 Task: Add an event with the title Second Interview with Hailey, date '2024/03/13', time 9:40 AM to 11:40 AMand add a description: The session will begin with an introduction to the importance of effective presentations, emphasizing the impact of clear communication, engaging delivery, and confident body language. Participants will have the opportunity to learn key strategies and best practices for creating impactful presentations that captivate audiences and convey messages effectively., put the event into Yellow category . Add location for the event as: 654 Puerta del Sol, Madrid, Spain, logged in from the account softage.9@softage.netand send the event invitation to softage.7@softage.net with CC to  softage.1@softage.net. Set a reminder for the event 15 minutes before
Action: Mouse moved to (114, 136)
Screenshot: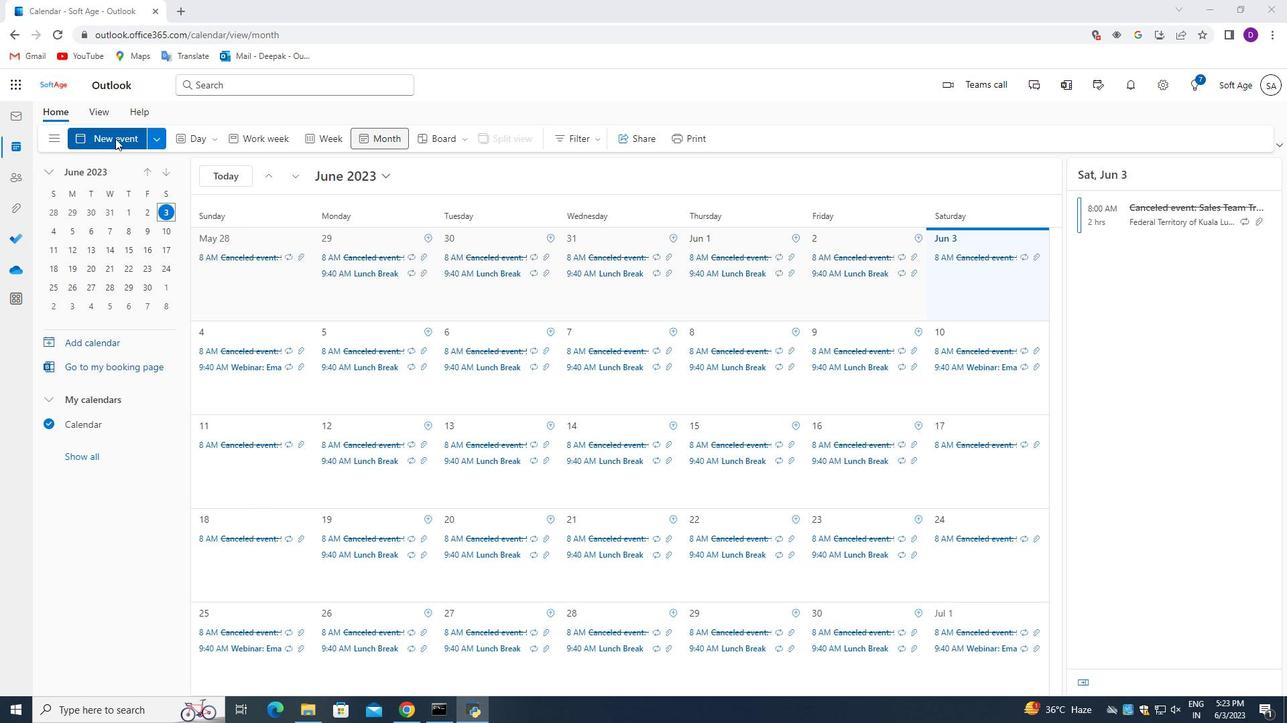 
Action: Mouse pressed left at (114, 136)
Screenshot: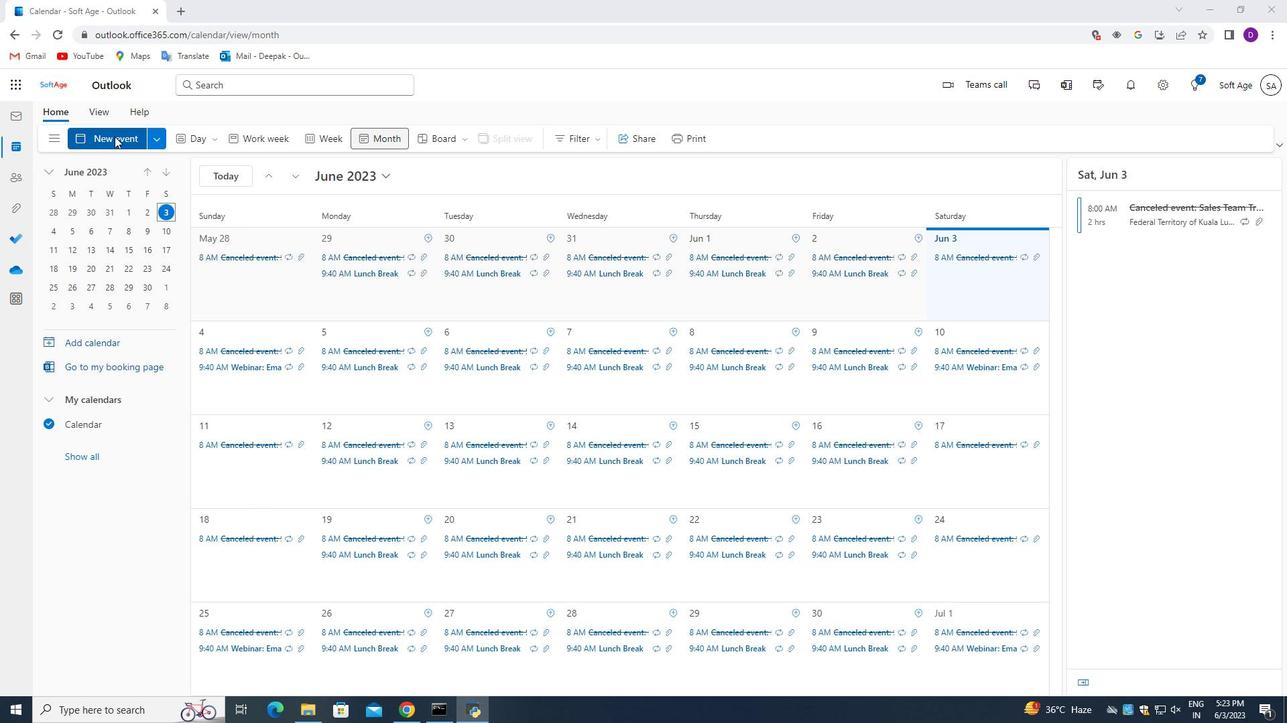 
Action: Mouse moved to (444, 559)
Screenshot: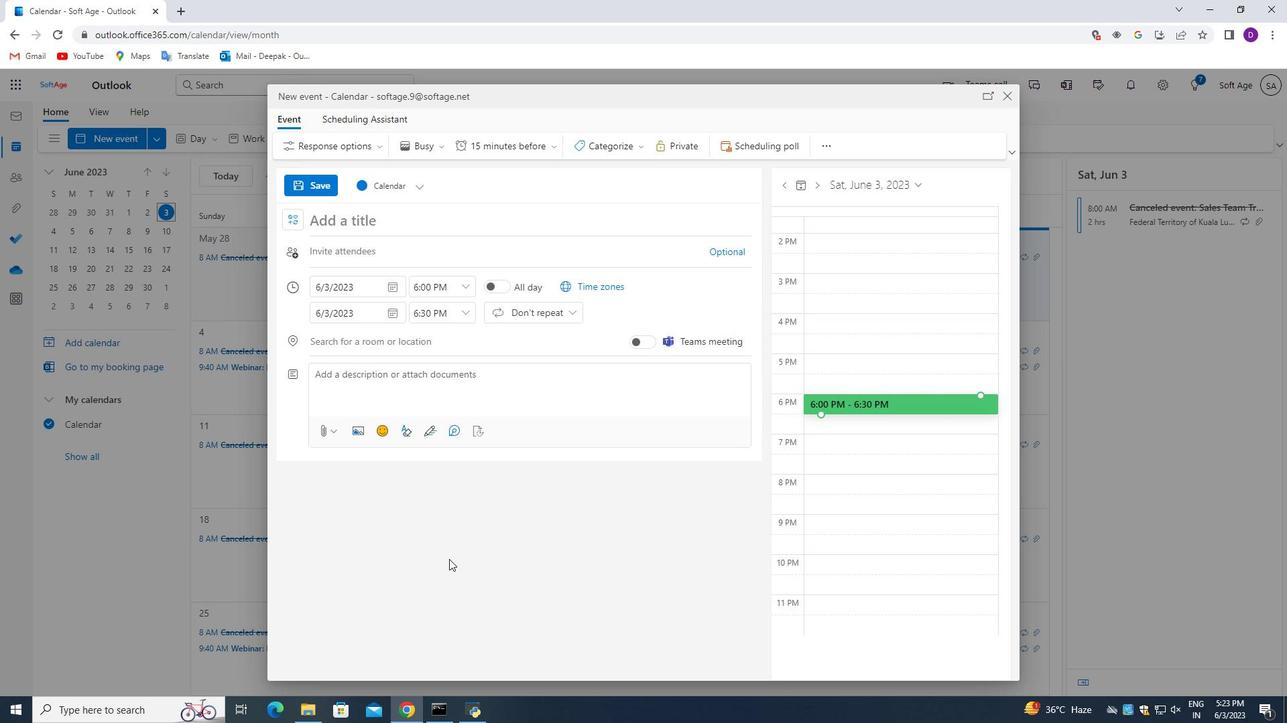 
Action: Key pressed <Key.shift_r>Second<Key.space><Key.shift>Interview<Key.space>with<Key.space><Key.shift>Hi<Key.backspace>ailey,<Key.space>date<Key.backspace><Key.backspace><Key.backspace><Key.backspace><Key.backspace><Key.backspace>
Screenshot: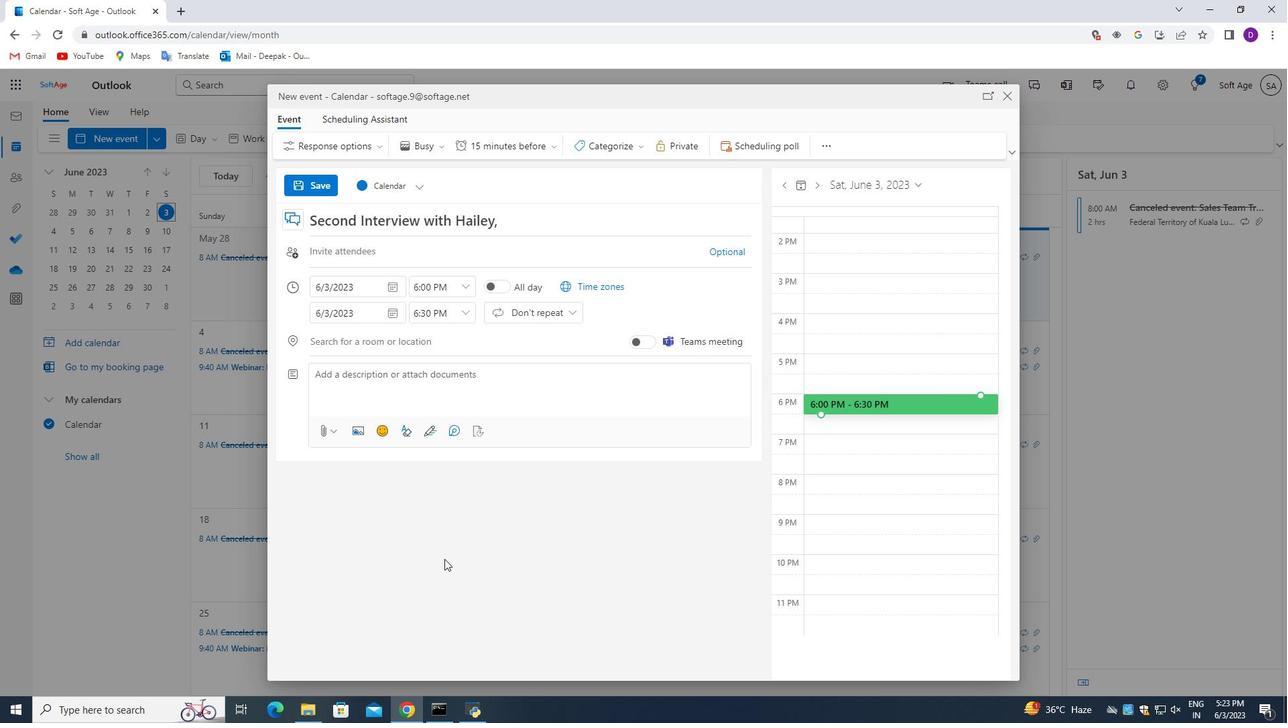 
Action: Mouse moved to (398, 286)
Screenshot: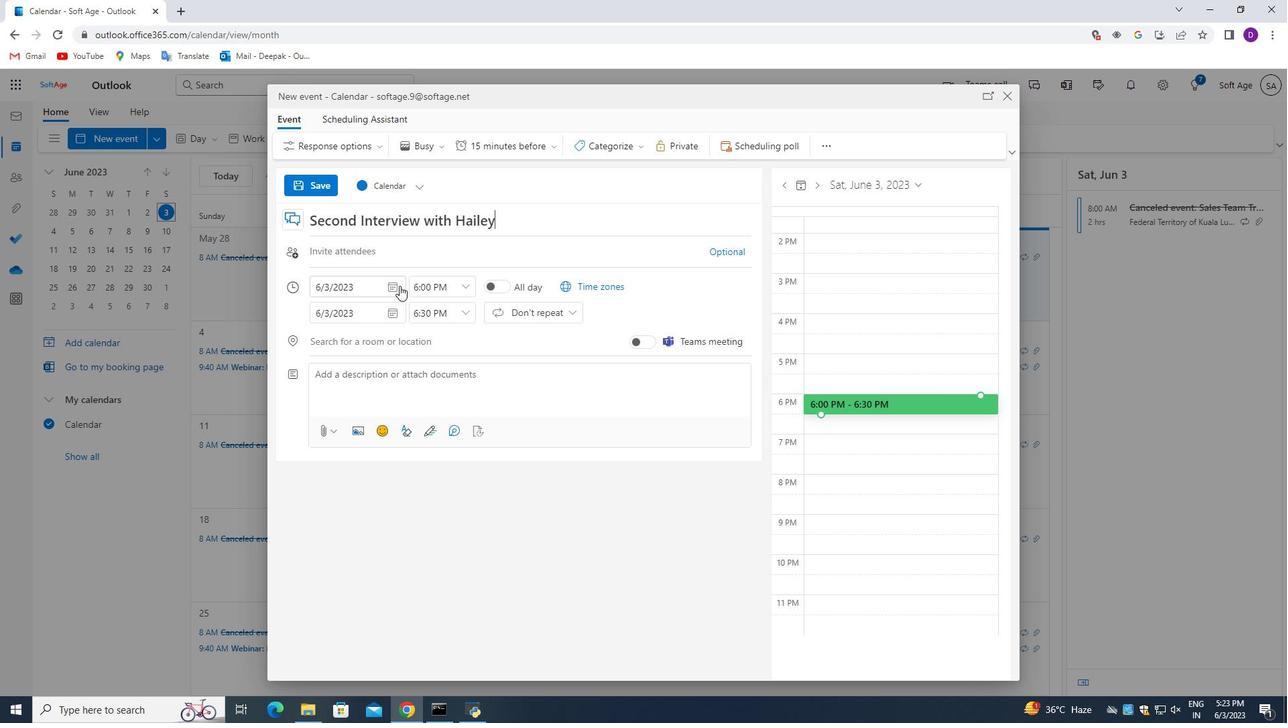 
Action: Mouse pressed left at (398, 286)
Screenshot: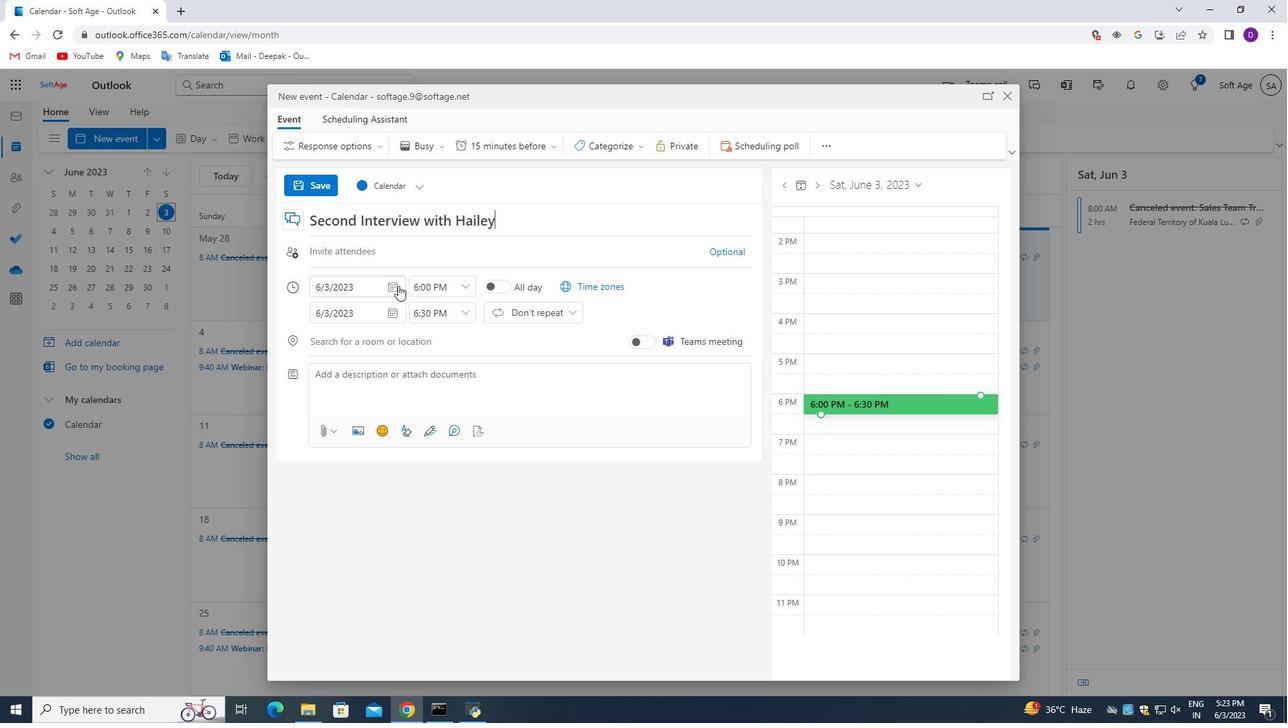 
Action: Mouse moved to (361, 317)
Screenshot: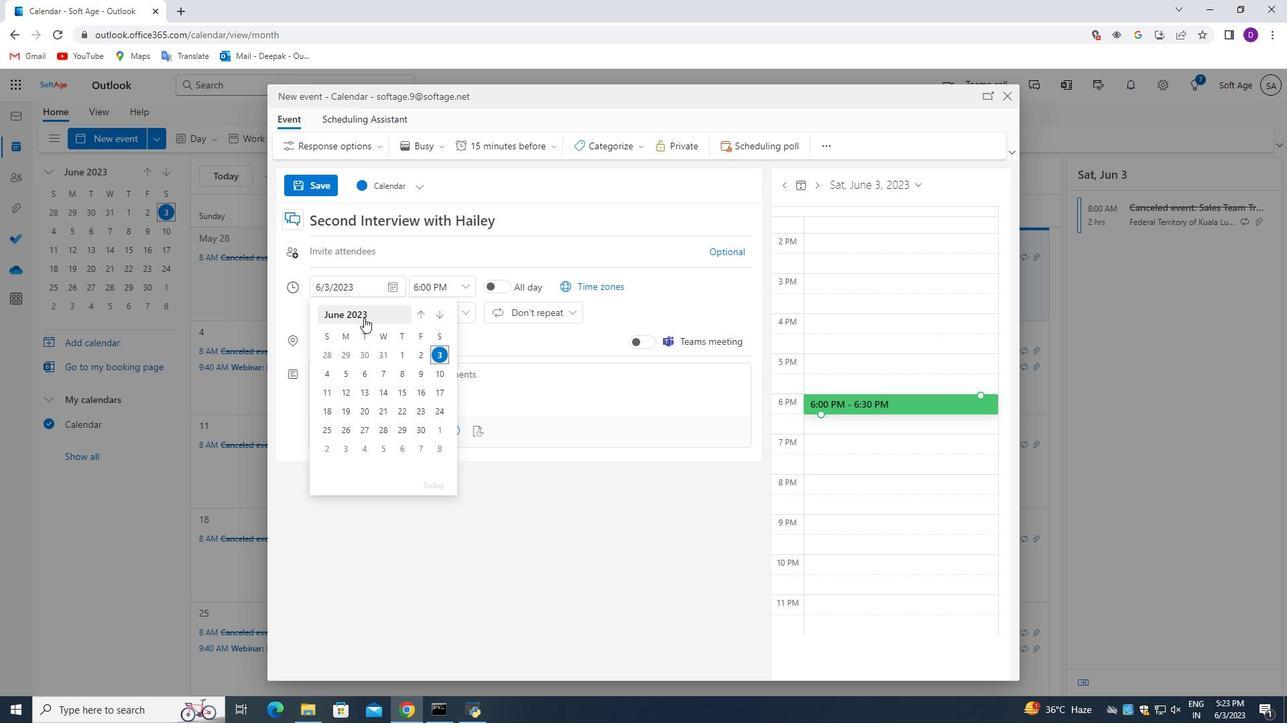 
Action: Mouse pressed left at (361, 317)
Screenshot: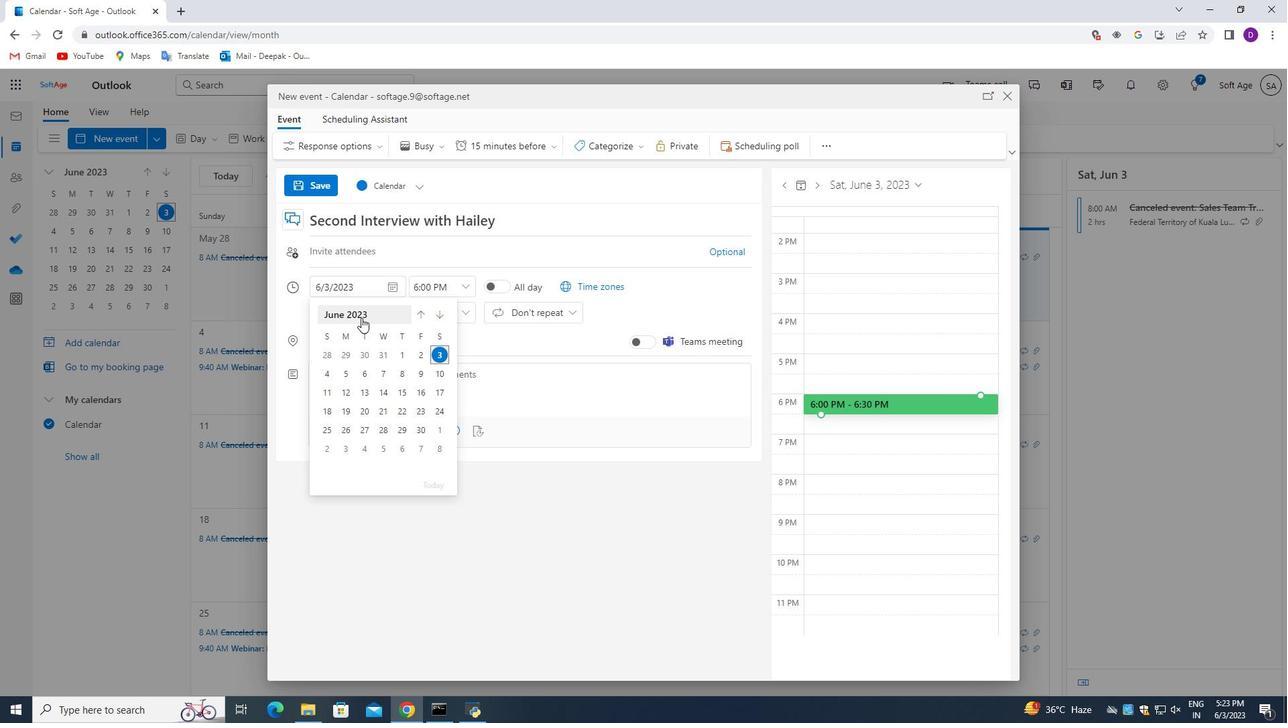
Action: Mouse moved to (440, 317)
Screenshot: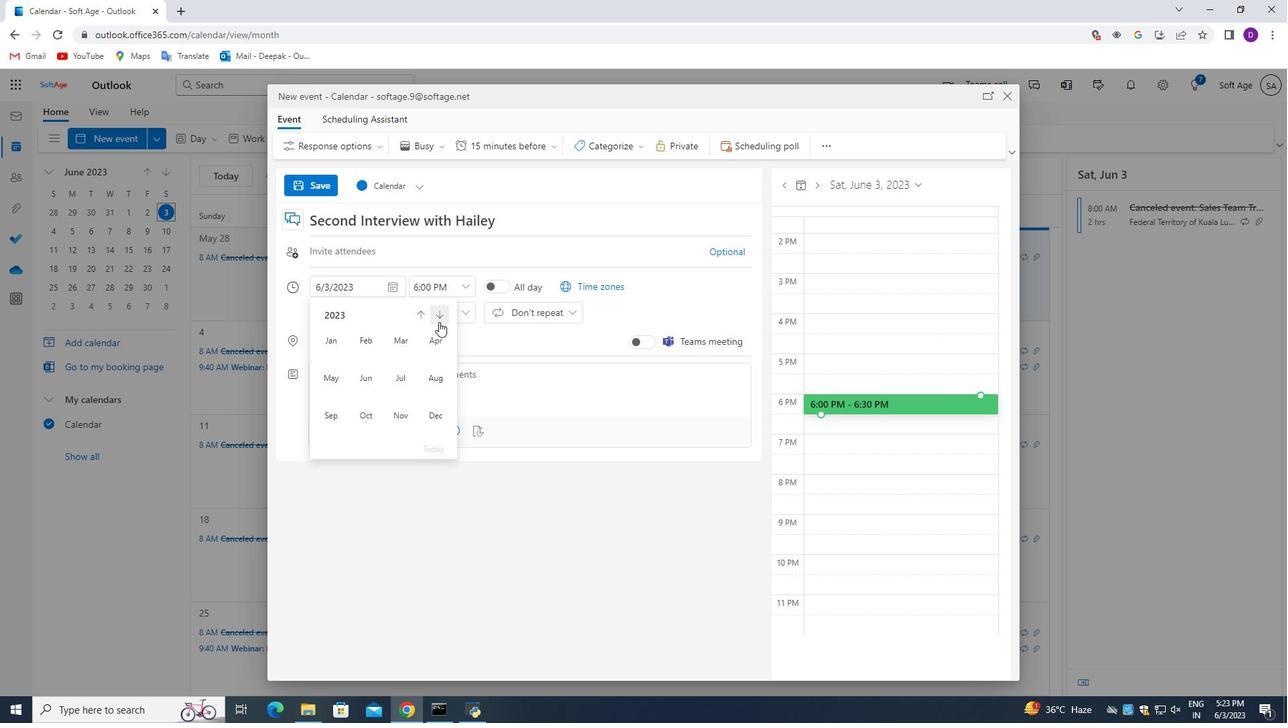 
Action: Mouse pressed left at (440, 317)
Screenshot: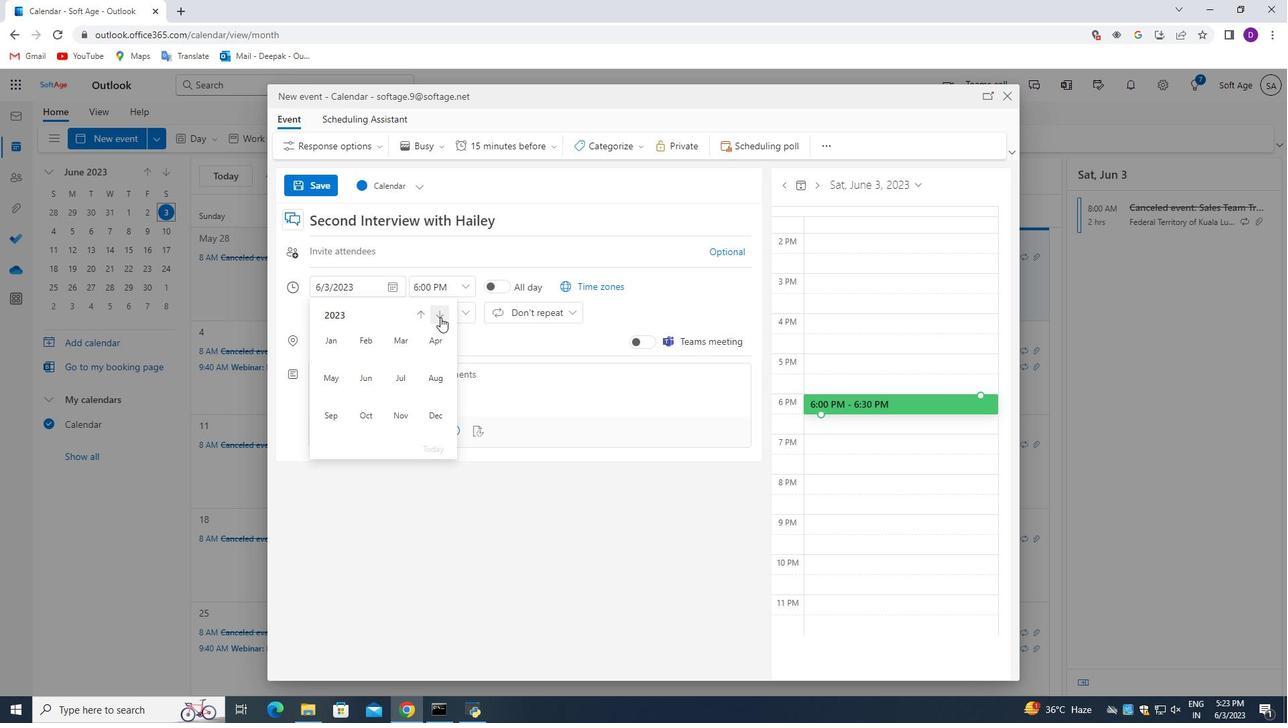 
Action: Mouse moved to (406, 343)
Screenshot: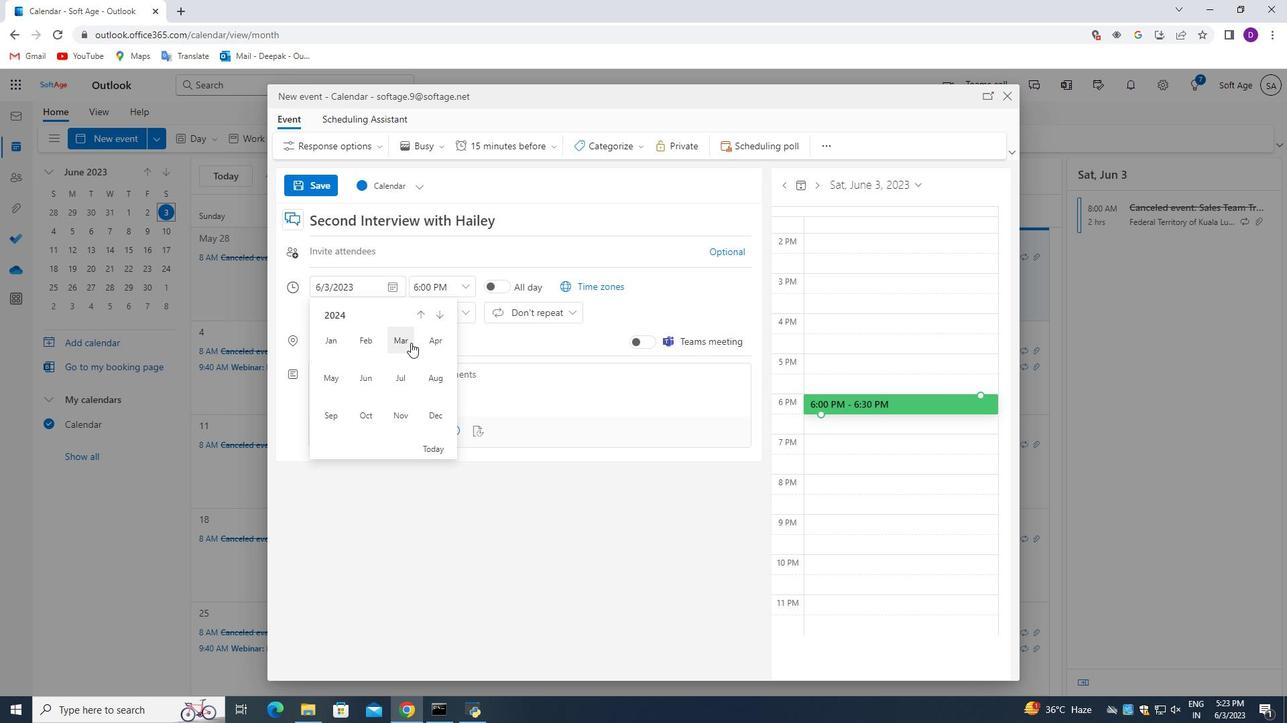 
Action: Mouse pressed left at (406, 343)
Screenshot: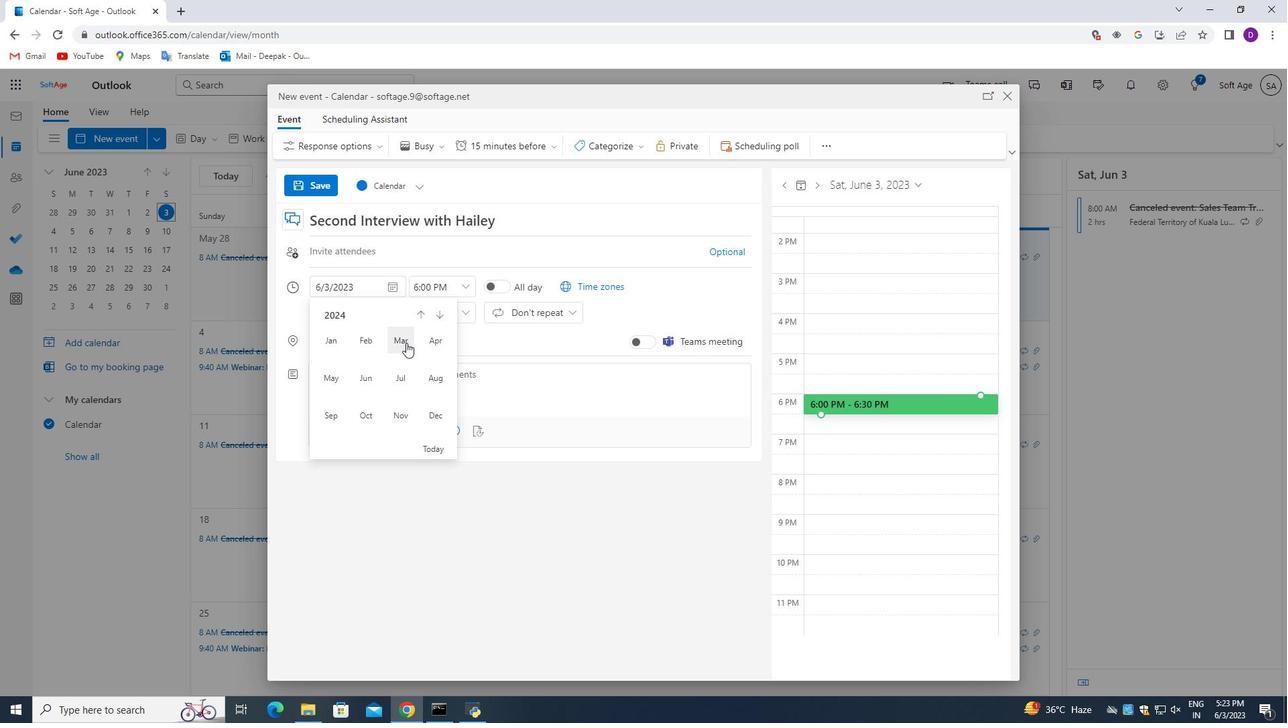 
Action: Mouse moved to (379, 399)
Screenshot: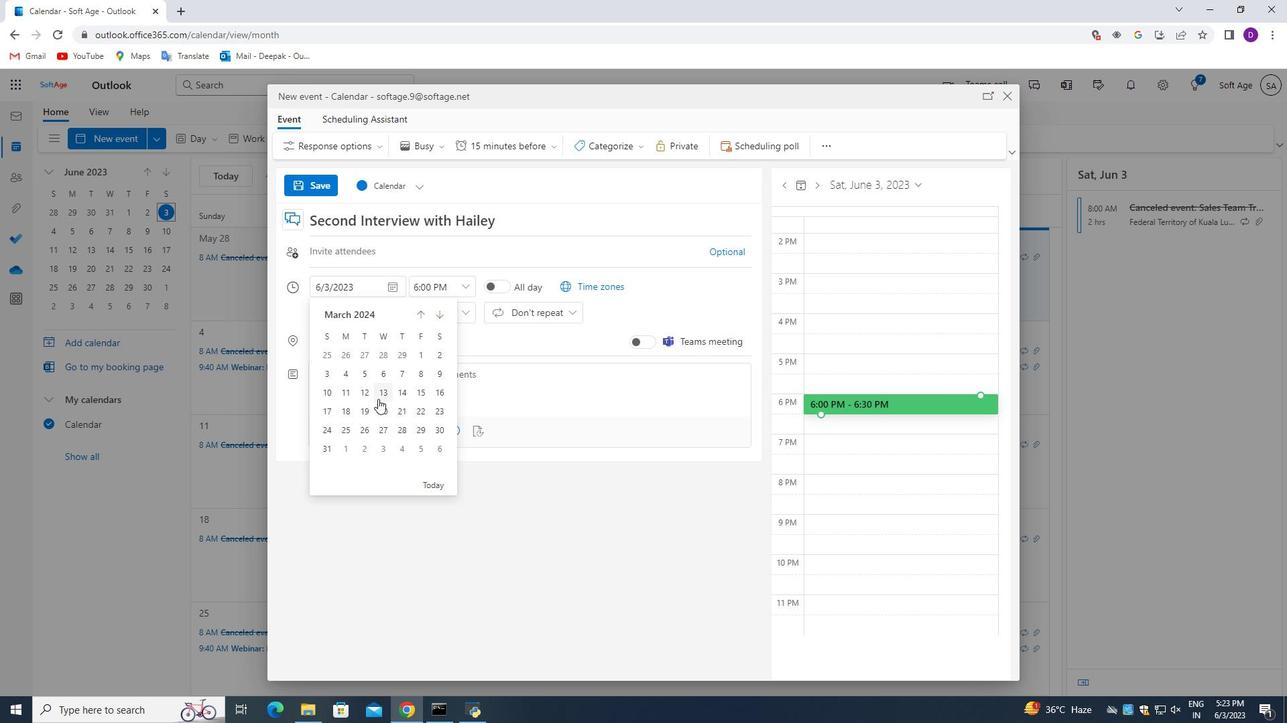 
Action: Mouse pressed left at (379, 399)
Screenshot: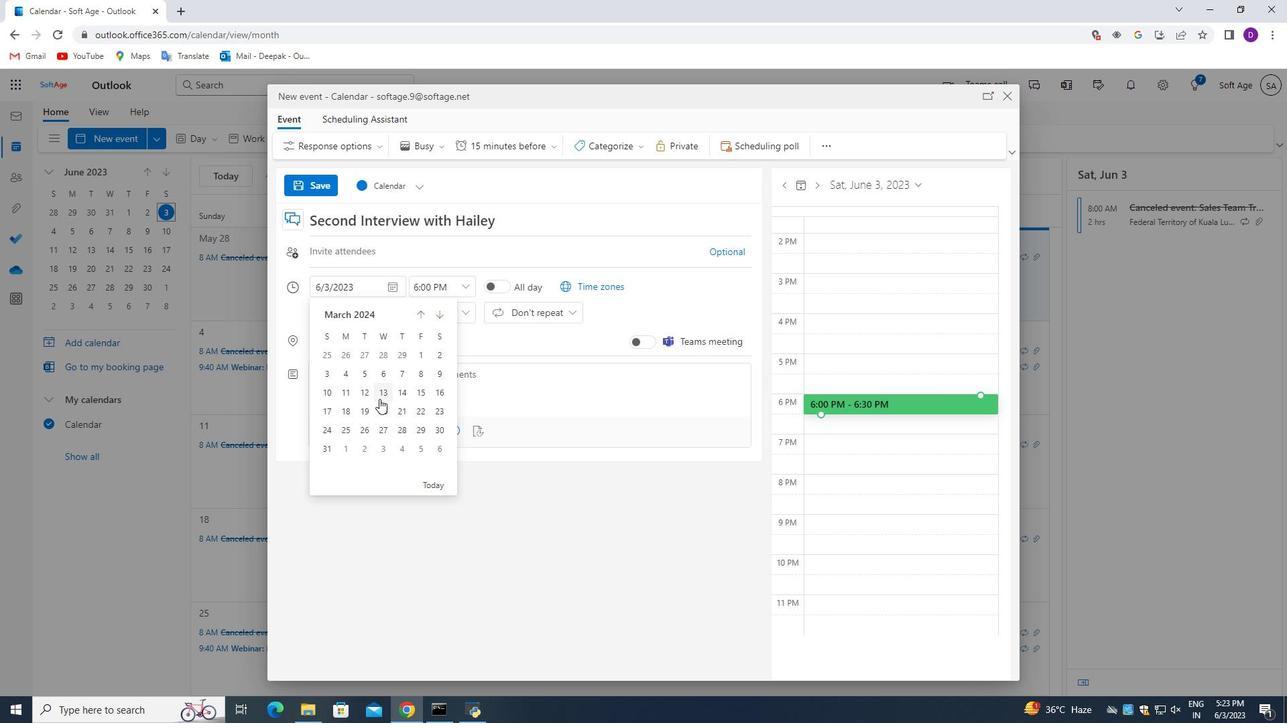 
Action: Mouse moved to (467, 286)
Screenshot: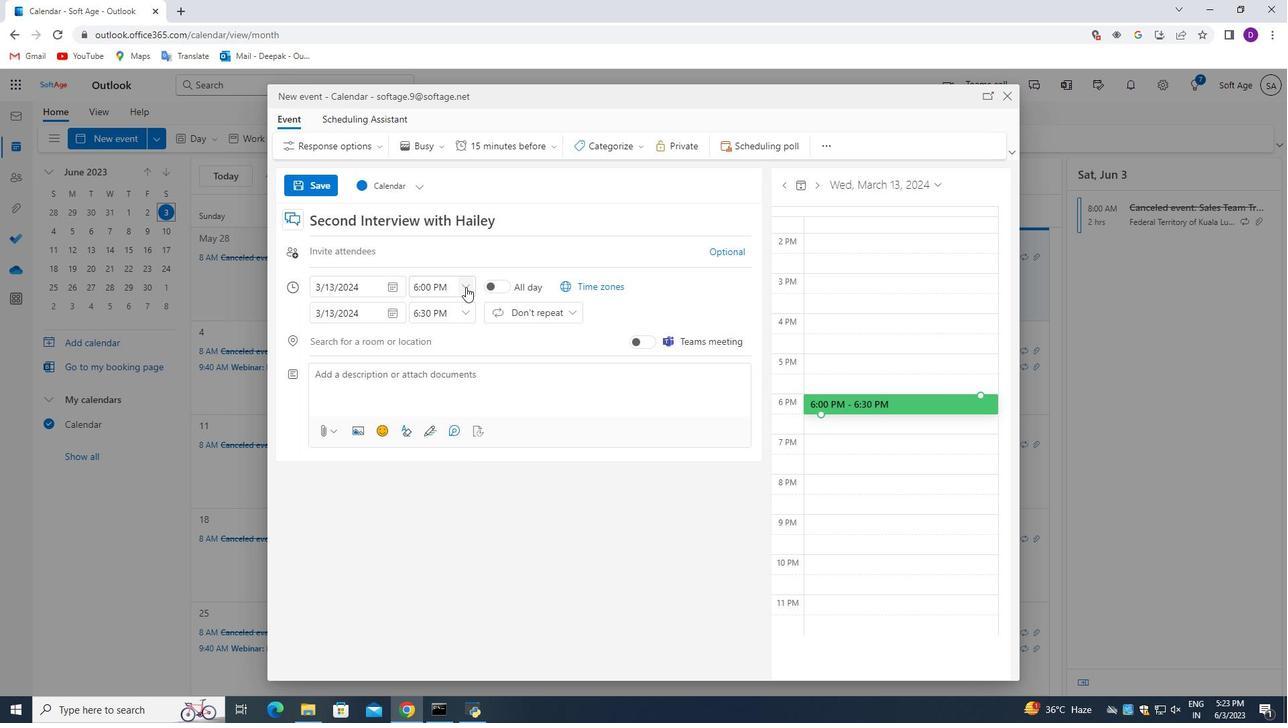 
Action: Mouse pressed left at (467, 286)
Screenshot: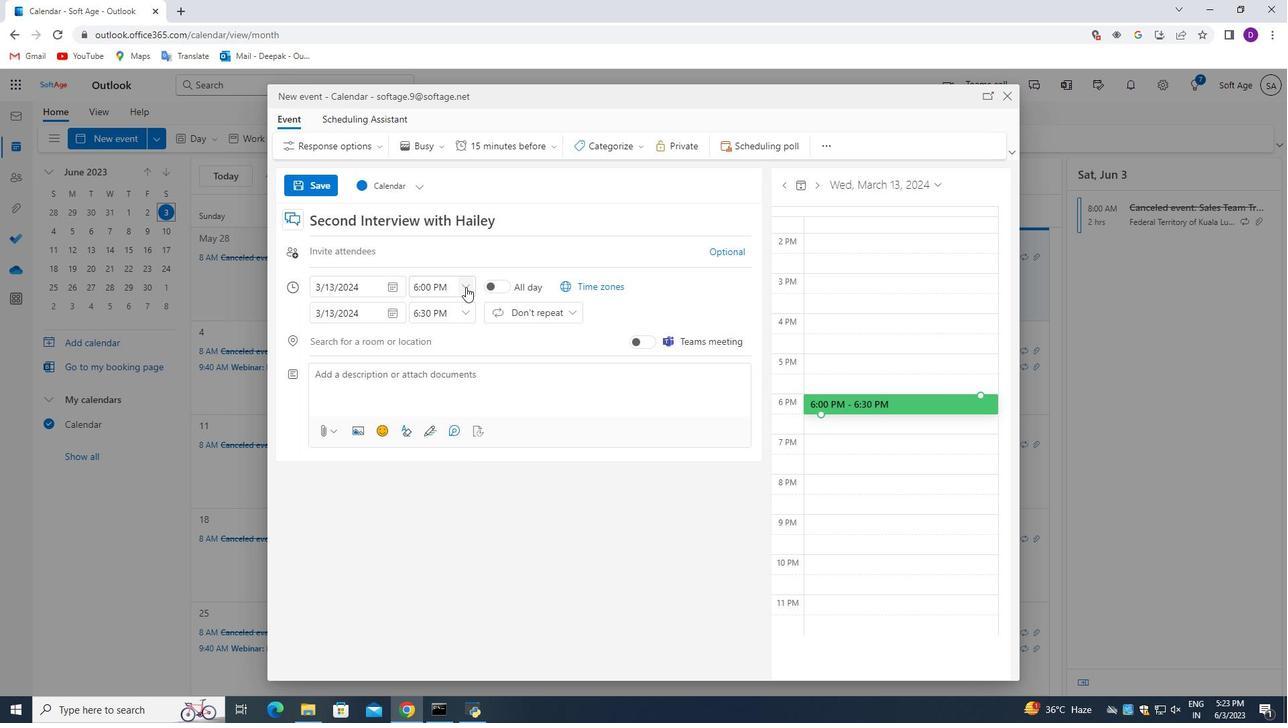 
Action: Mouse moved to (455, 341)
Screenshot: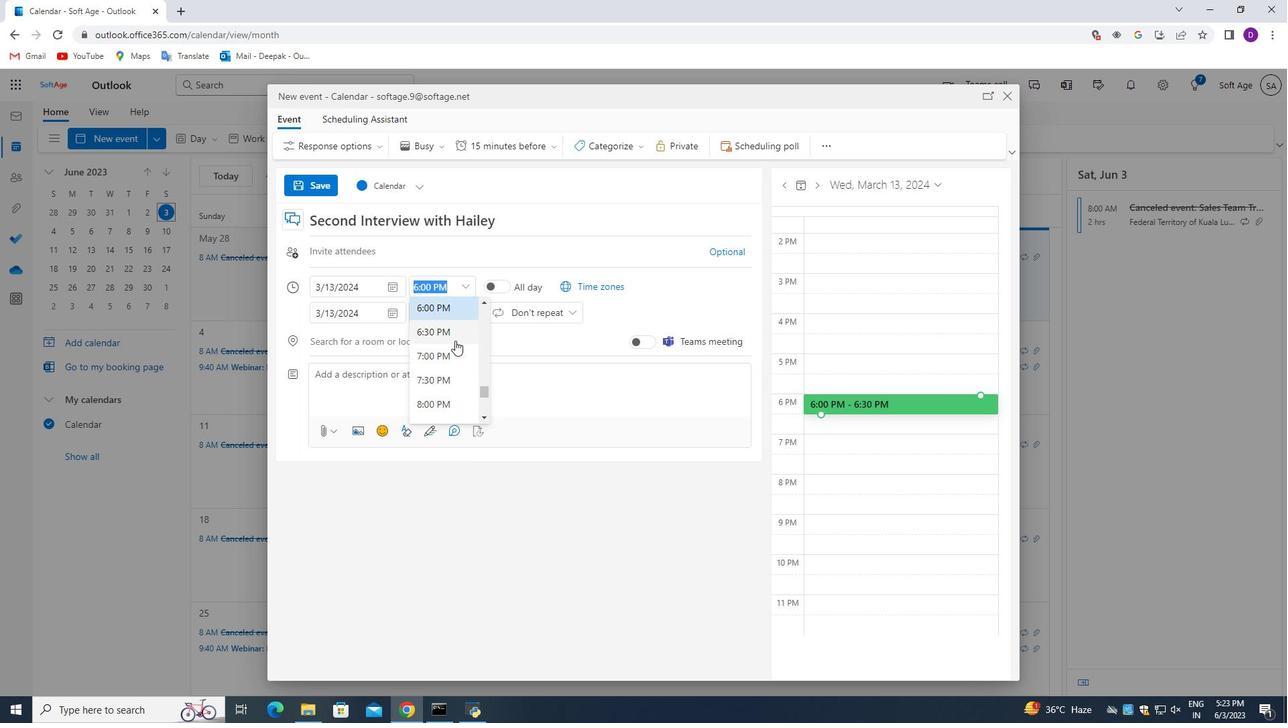 
Action: Mouse scrolled (455, 340) with delta (0, 0)
Screenshot: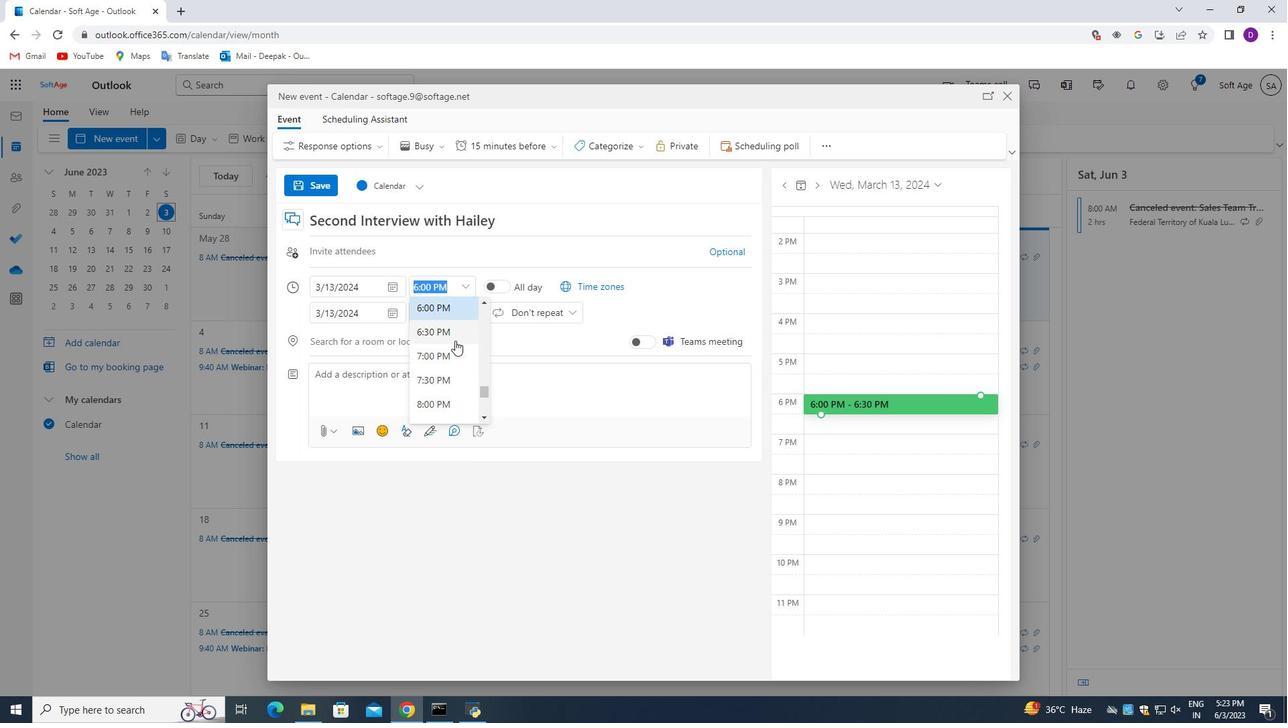 
Action: Mouse moved to (453, 341)
Screenshot: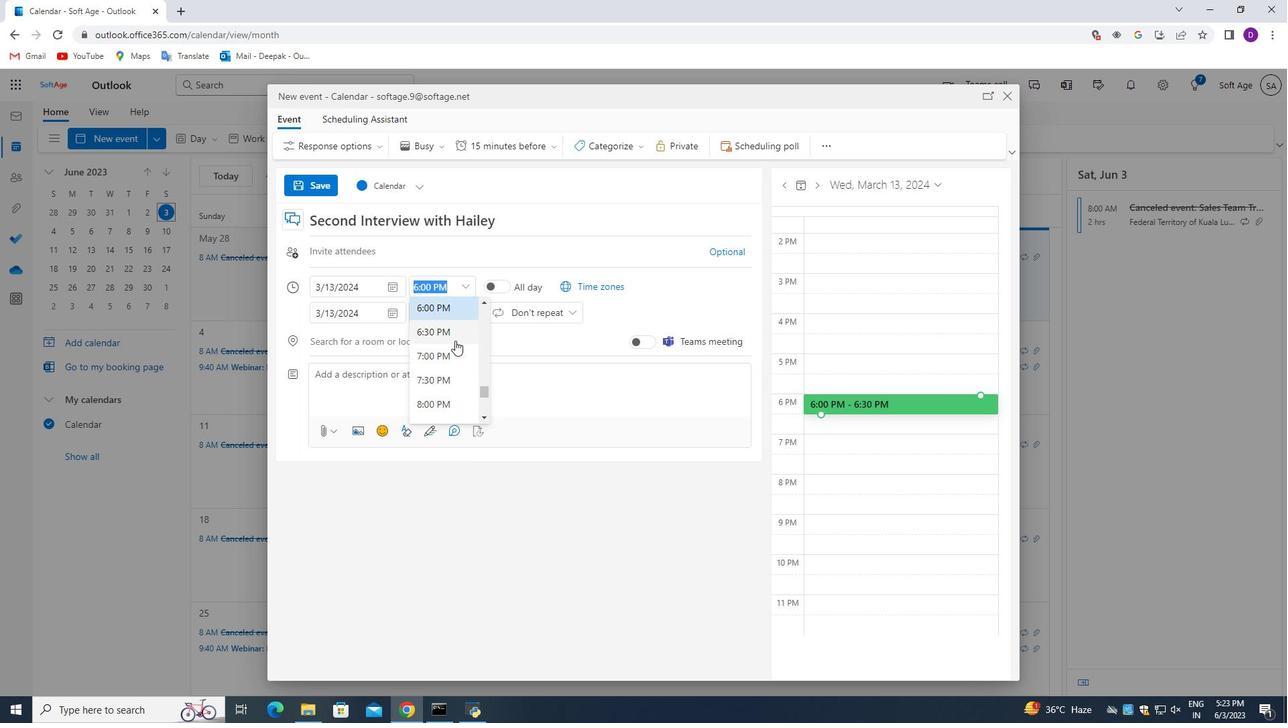
Action: Mouse scrolled (453, 340) with delta (0, 0)
Screenshot: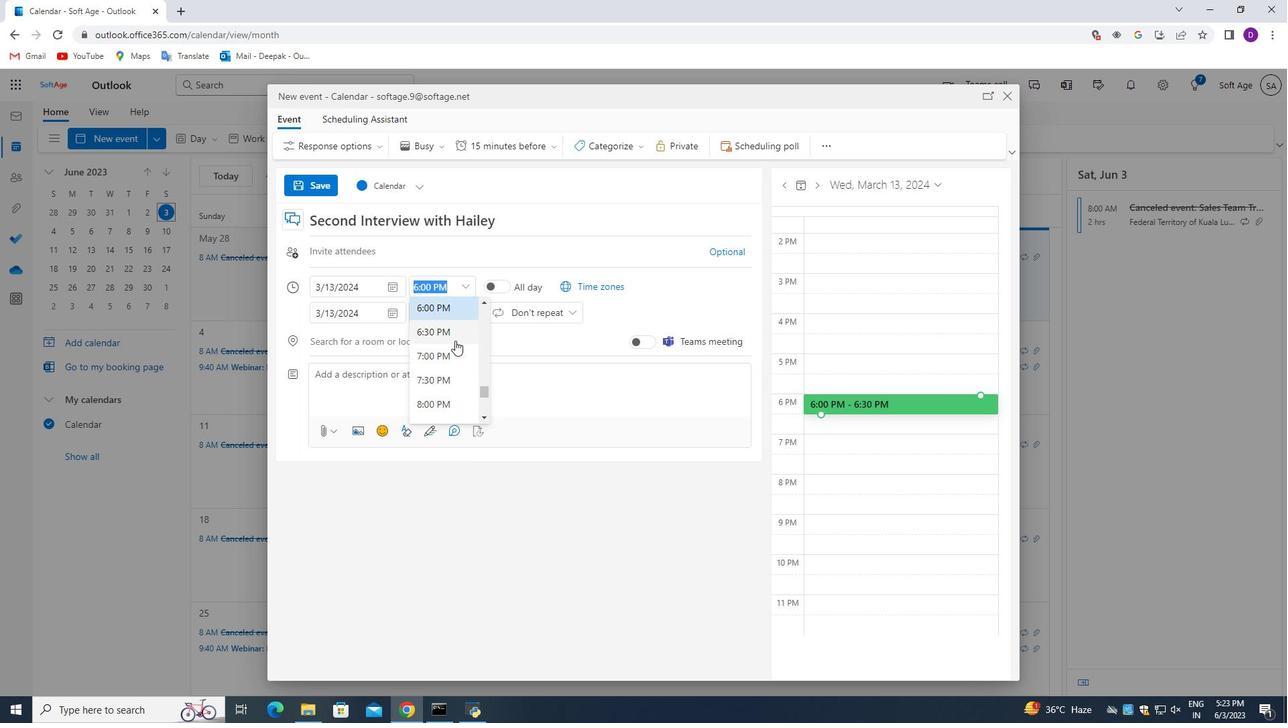
Action: Mouse moved to (453, 342)
Screenshot: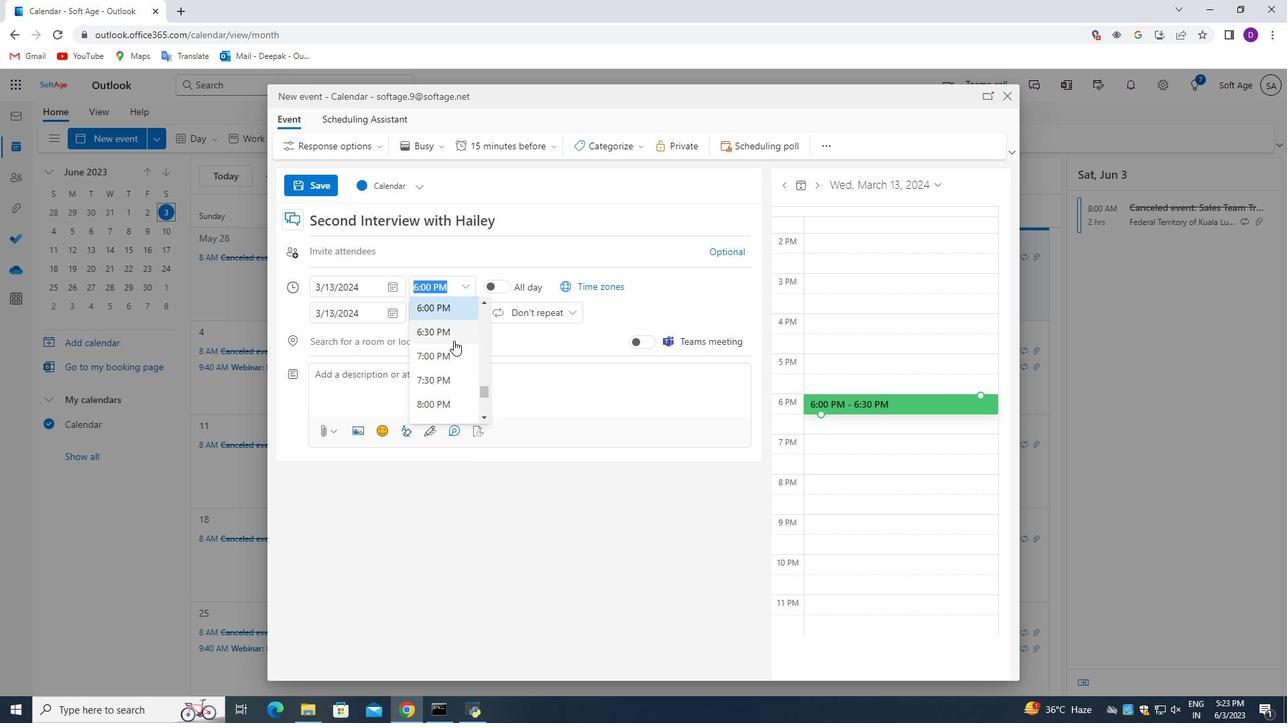 
Action: Mouse scrolled (453, 341) with delta (0, 0)
Screenshot: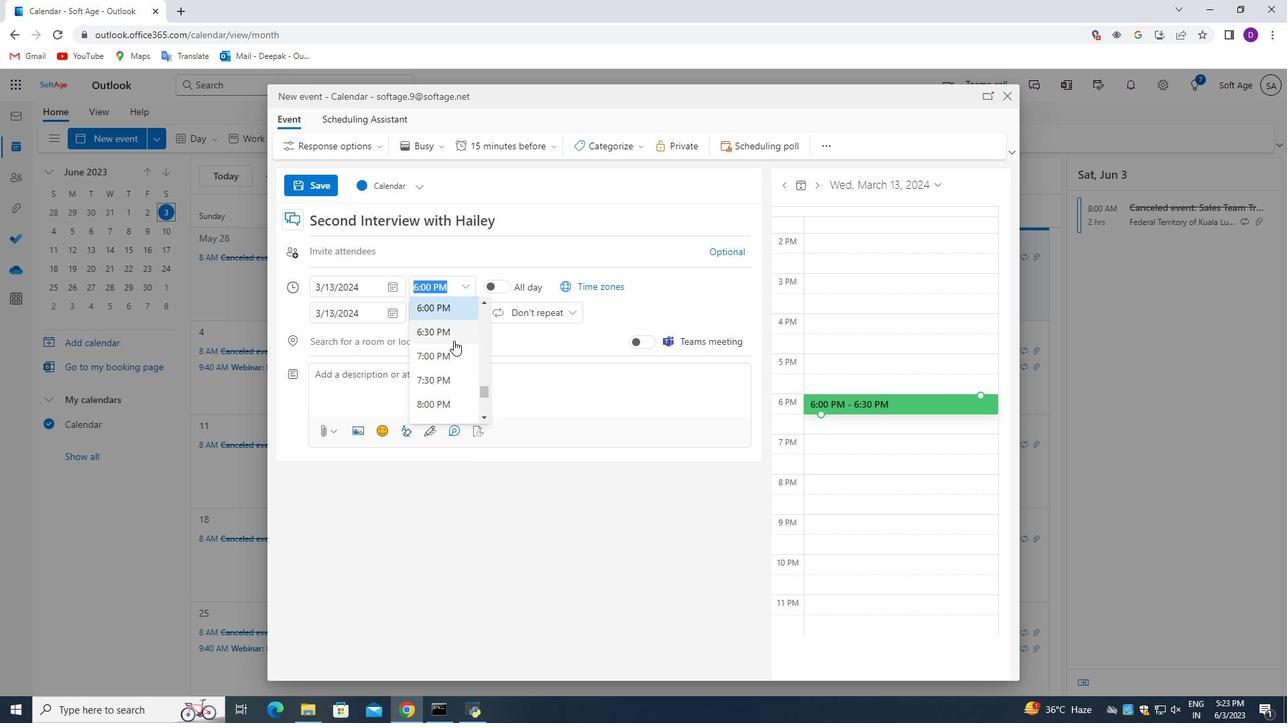 
Action: Mouse moved to (439, 343)
Screenshot: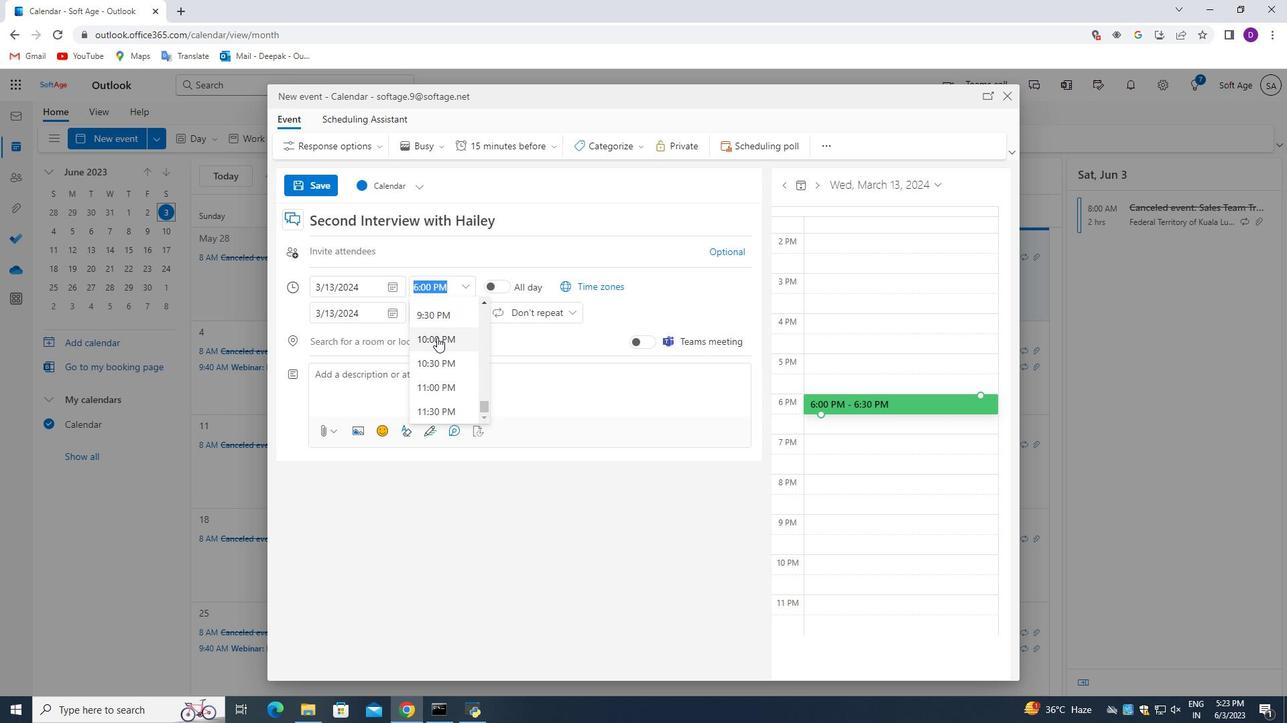 
Action: Mouse scrolled (439, 342) with delta (0, 0)
Screenshot: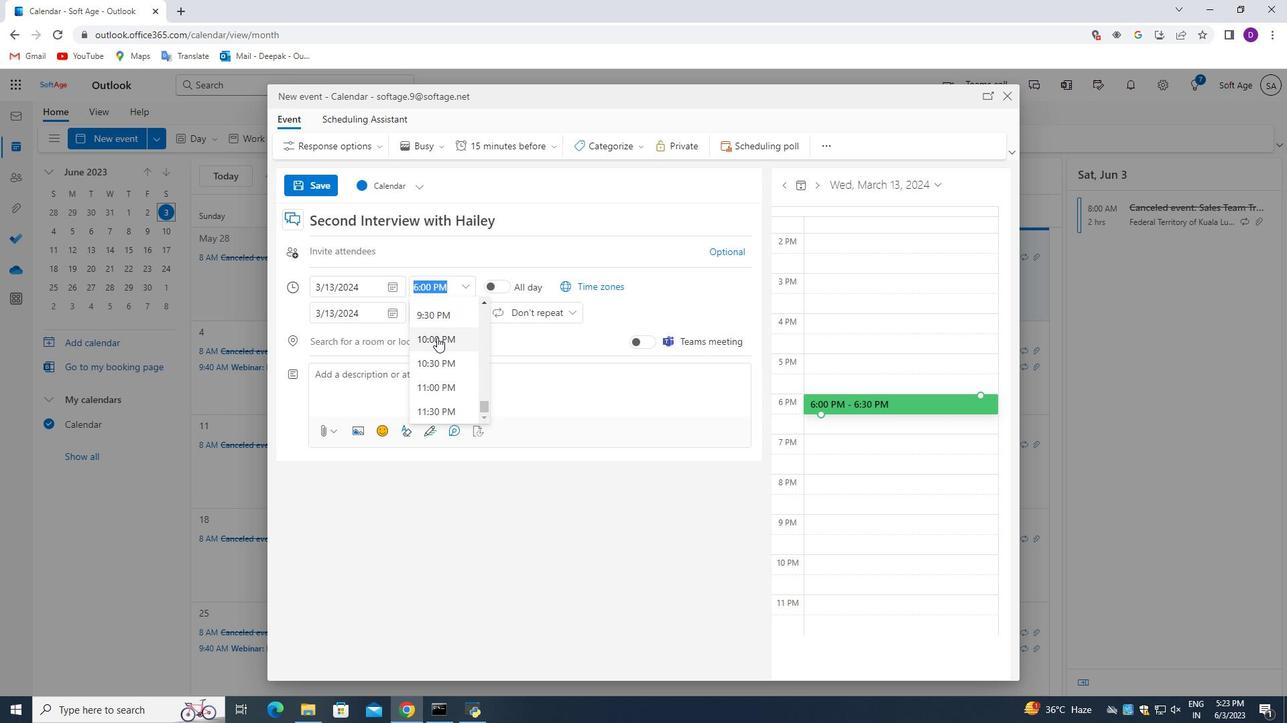 
Action: Mouse moved to (439, 345)
Screenshot: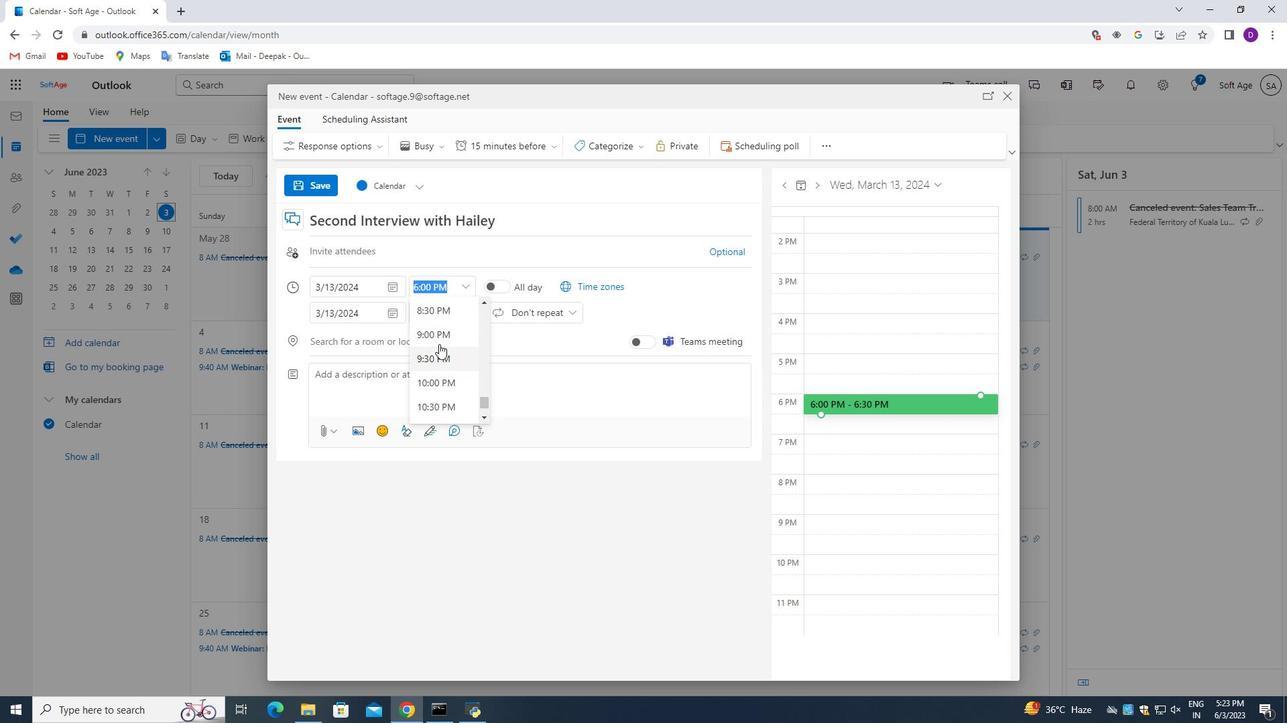 
Action: Mouse scrolled (439, 346) with delta (0, 0)
Screenshot: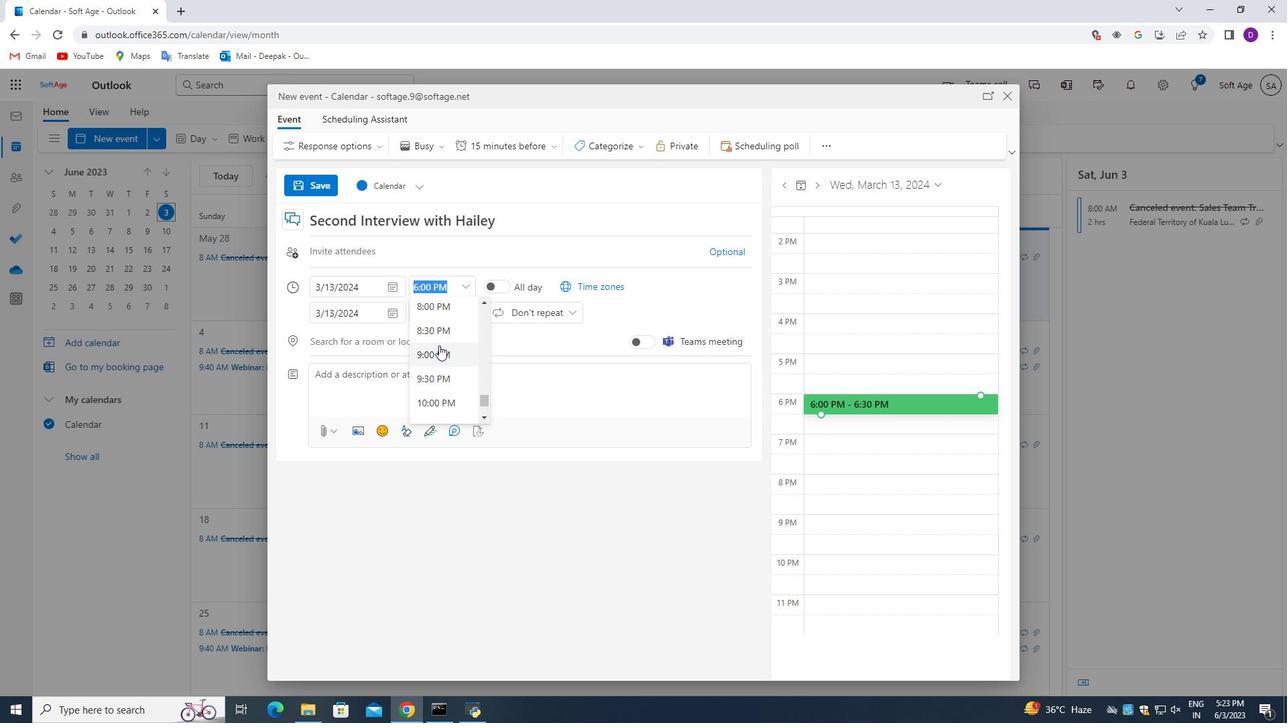 
Action: Mouse scrolled (439, 345) with delta (0, 0)
Screenshot: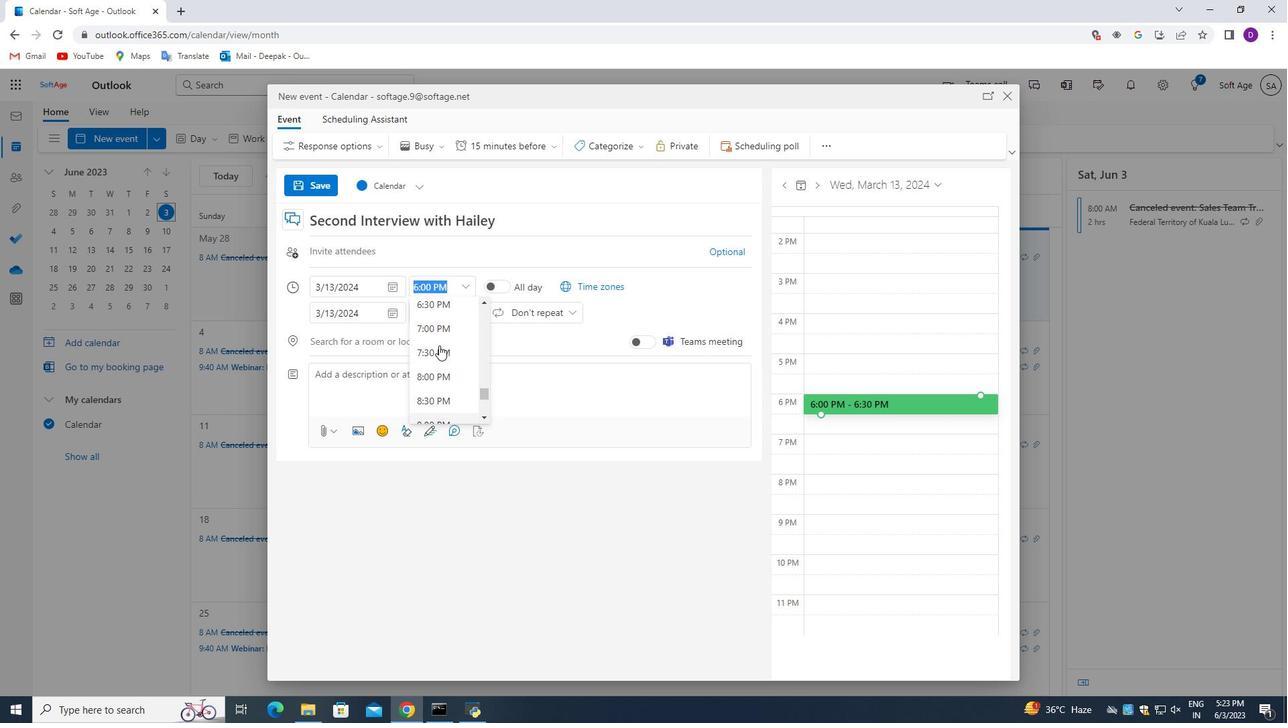 
Action: Mouse scrolled (439, 345) with delta (0, 0)
Screenshot: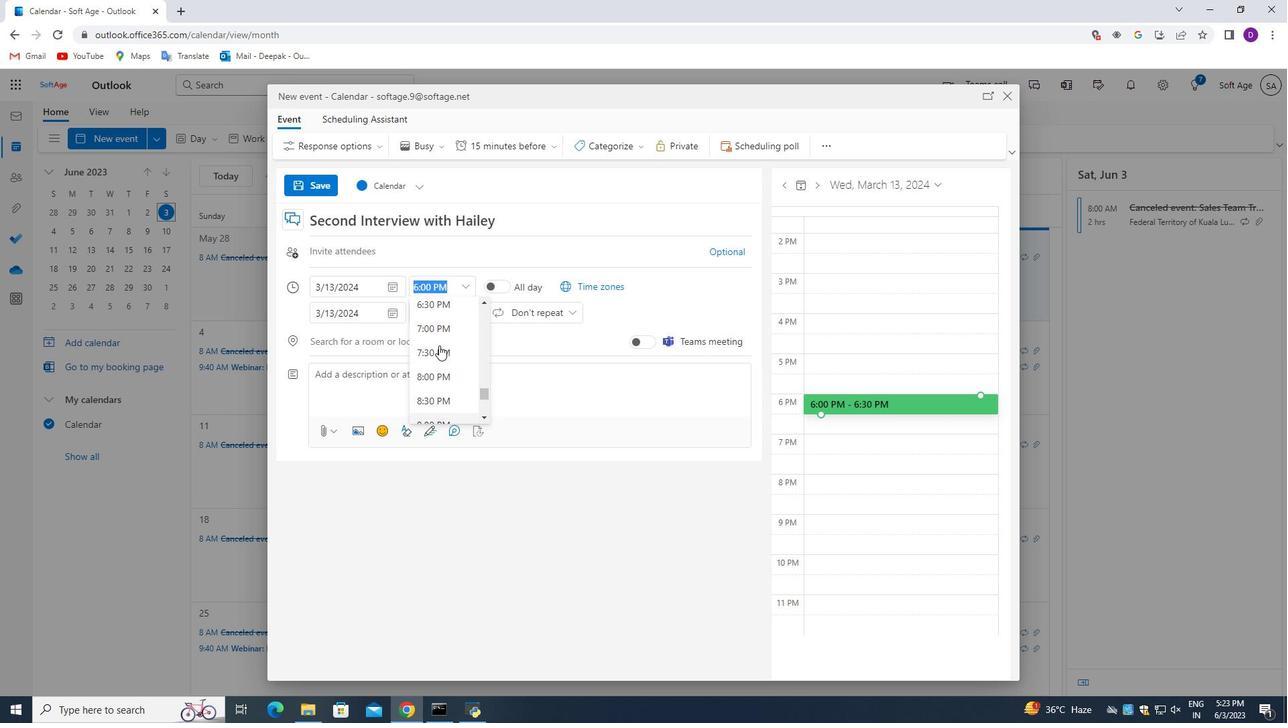 
Action: Mouse scrolled (439, 345) with delta (0, 0)
Screenshot: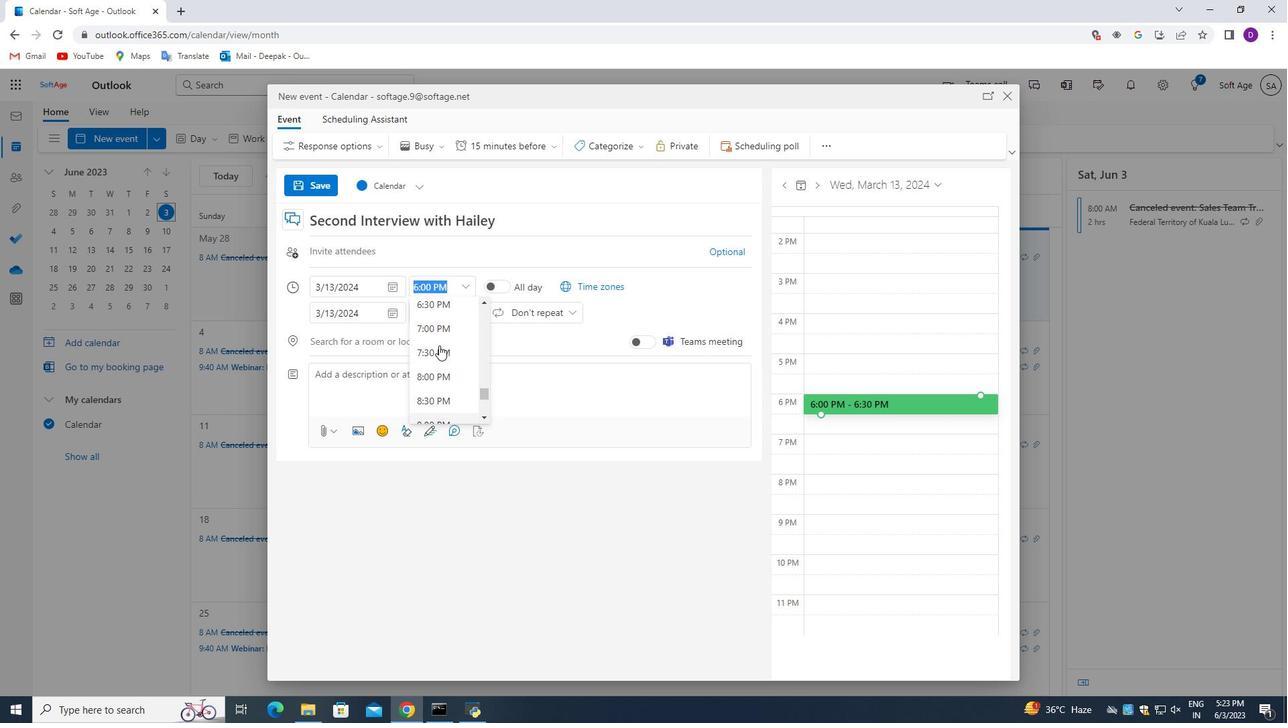
Action: Mouse scrolled (439, 345) with delta (0, 0)
Screenshot: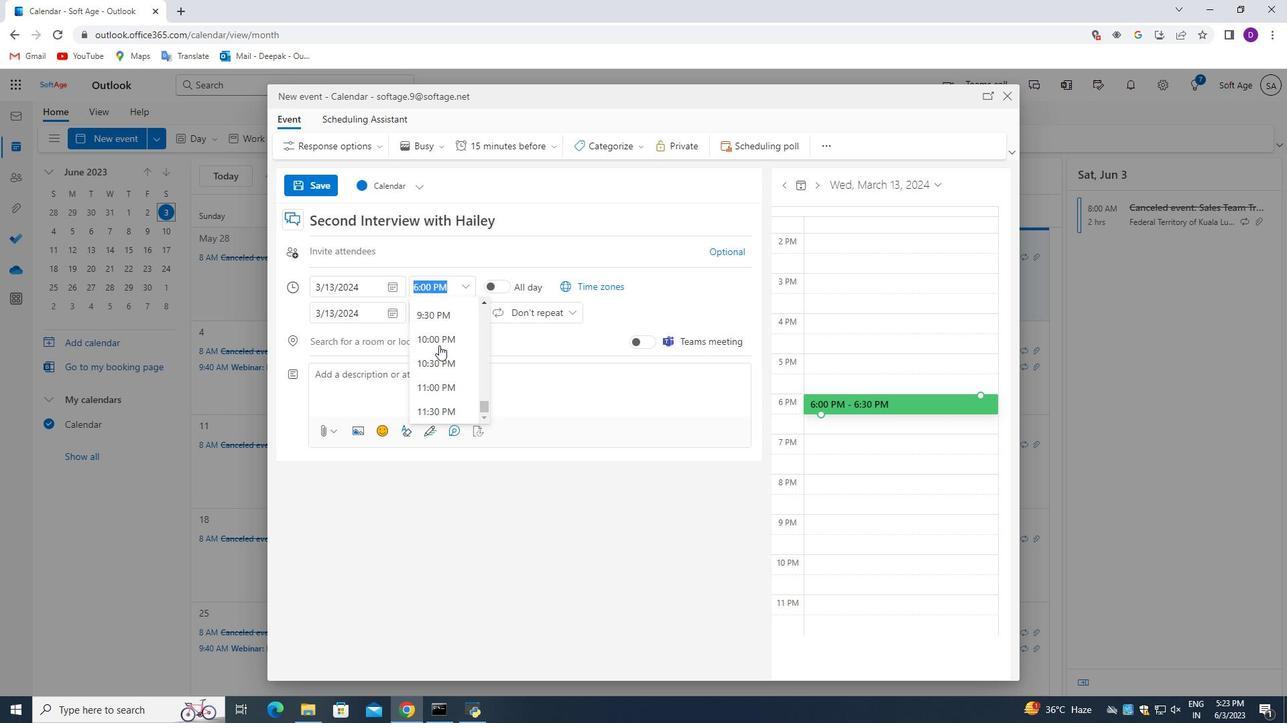 
Action: Mouse moved to (439, 347)
Screenshot: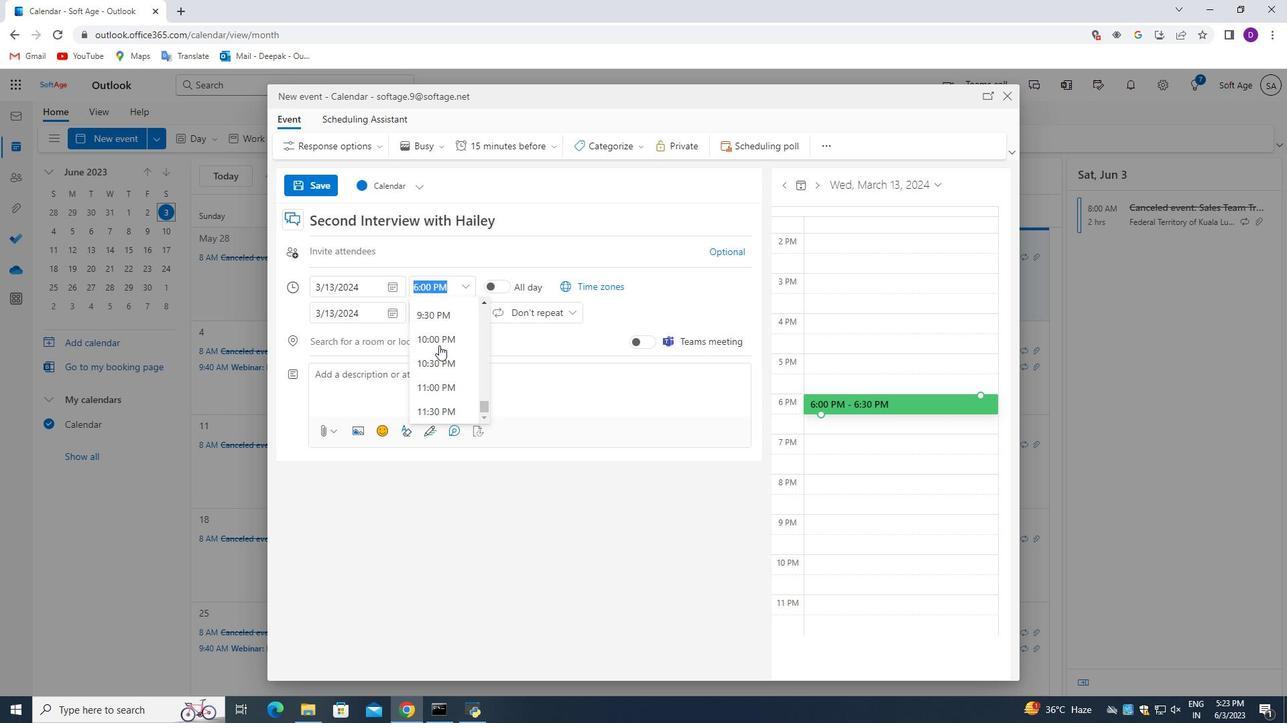 
Action: Mouse scrolled (439, 346) with delta (0, 0)
Screenshot: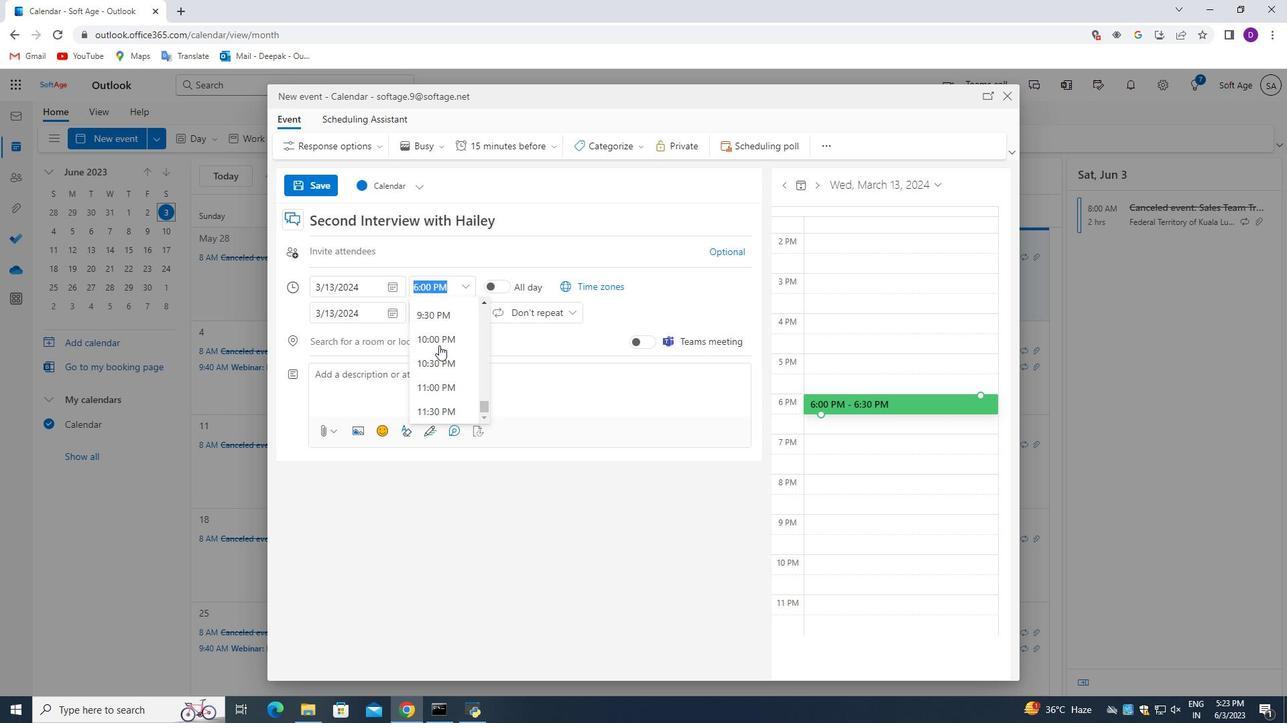 
Action: Mouse moved to (437, 366)
Screenshot: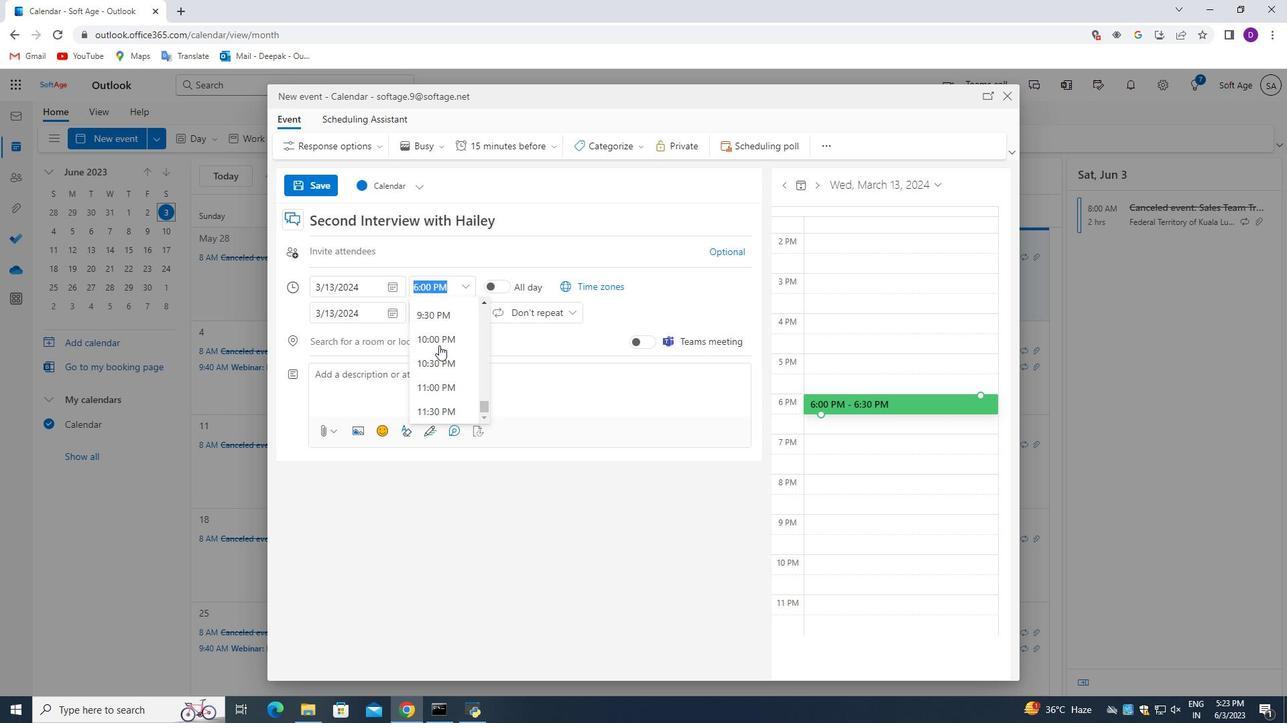 
Action: Mouse scrolled (437, 366) with delta (0, 0)
Screenshot: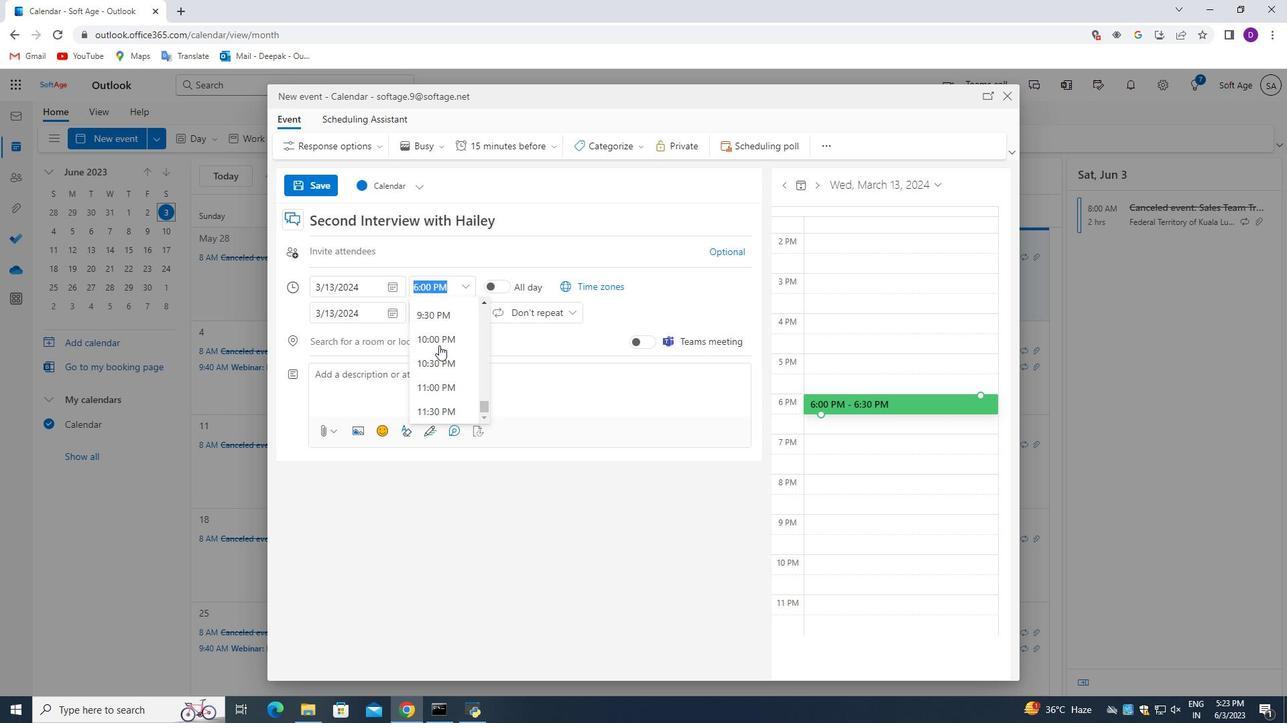
Action: Mouse moved to (441, 376)
Screenshot: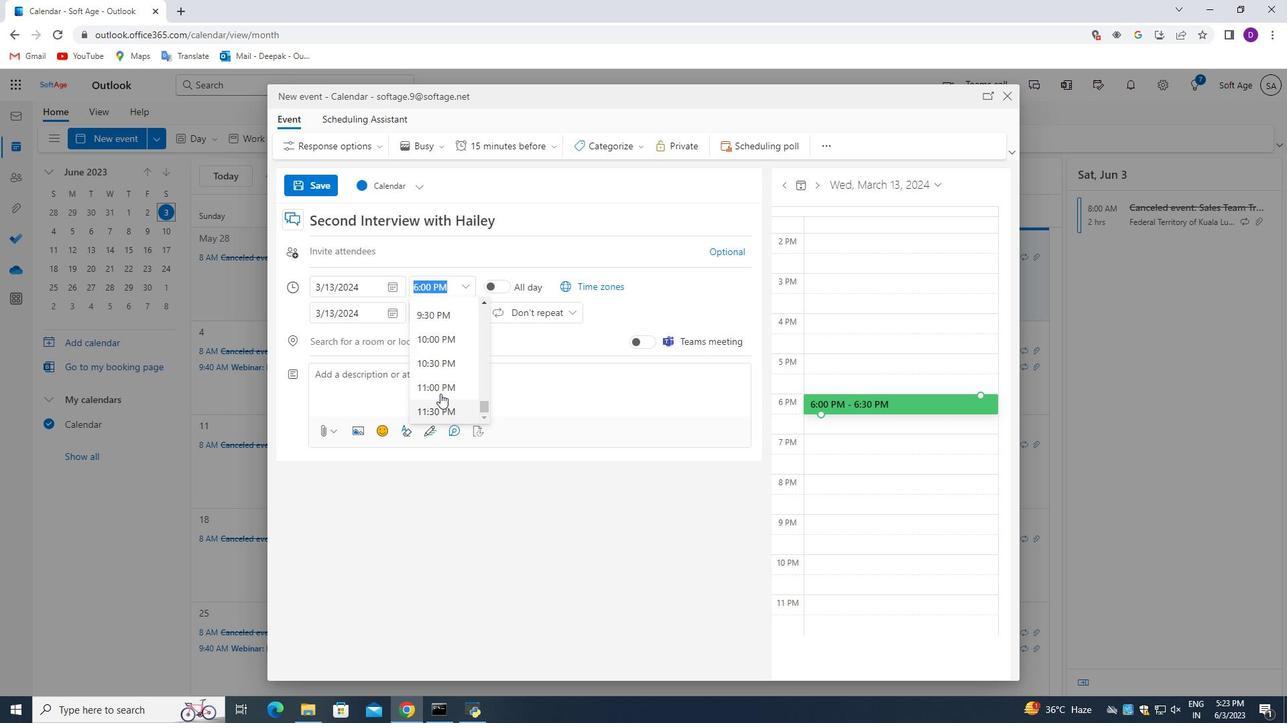 
Action: Mouse scrolled (441, 376) with delta (0, 0)
Screenshot: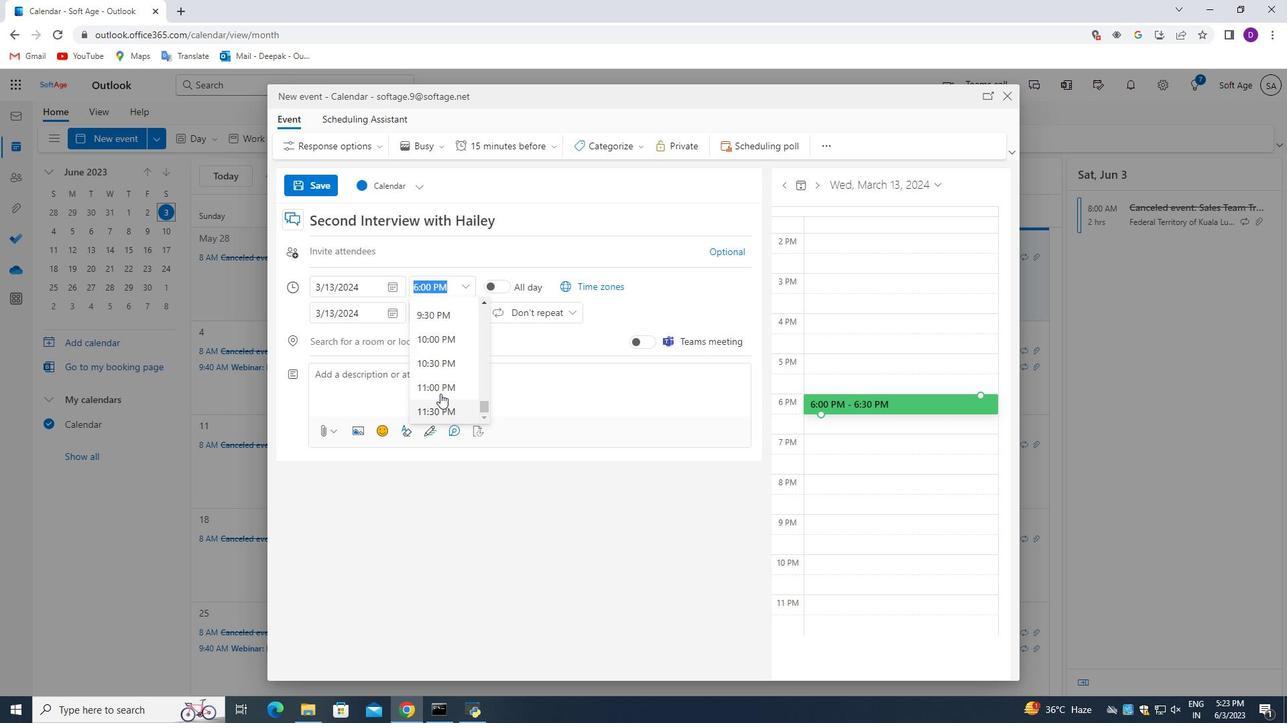 
Action: Mouse moved to (440, 368)
Screenshot: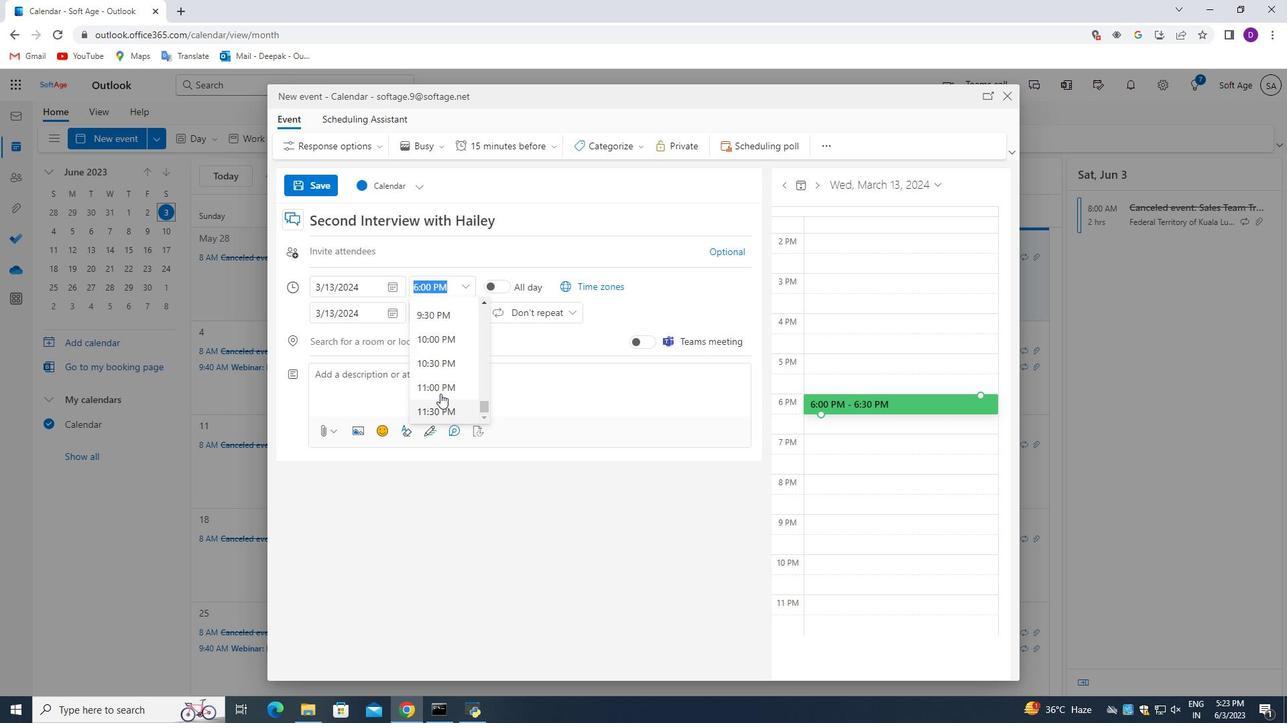 
Action: Mouse scrolled (440, 368) with delta (0, 0)
Screenshot: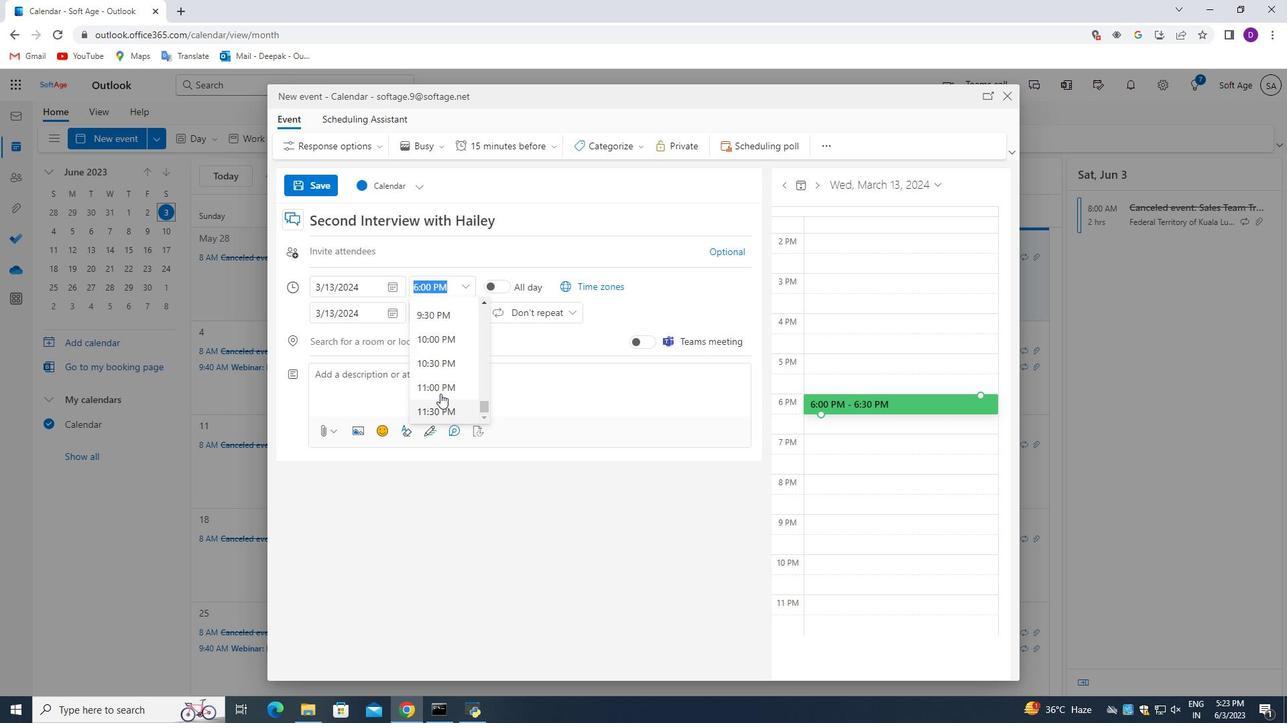 
Action: Mouse moved to (440, 366)
Screenshot: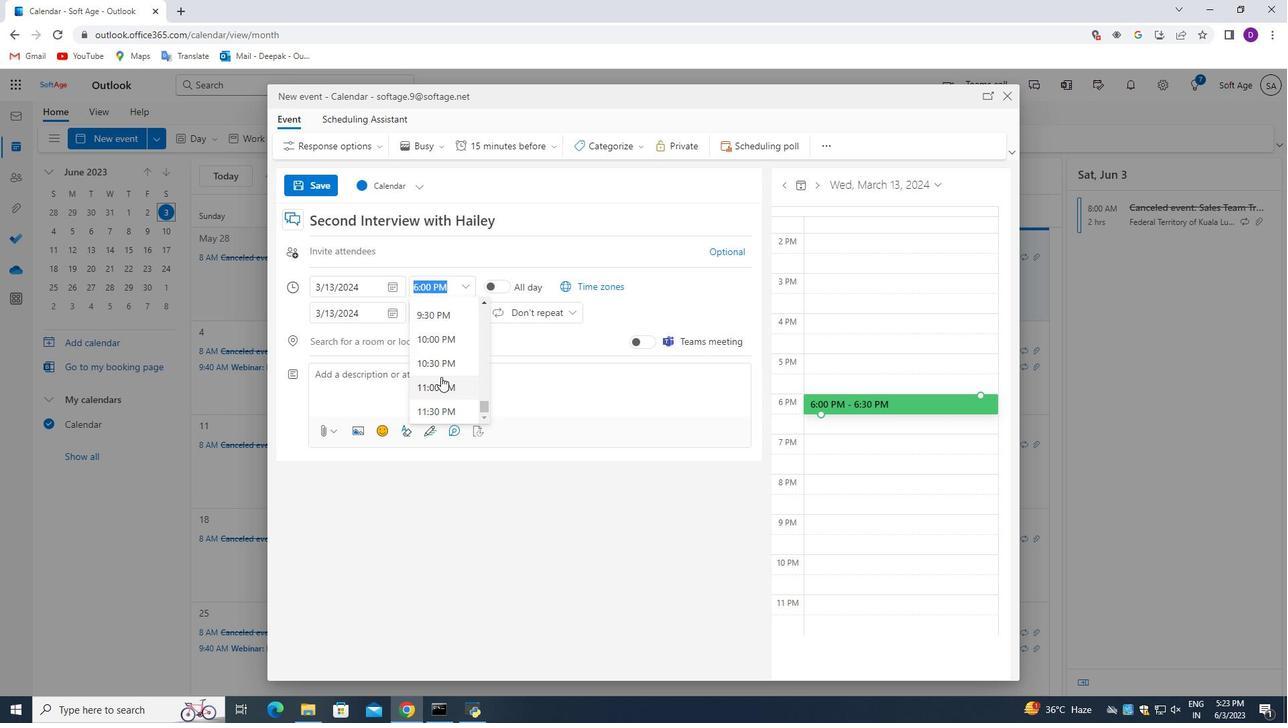 
Action: Mouse scrolled (440, 366) with delta (0, 0)
Screenshot: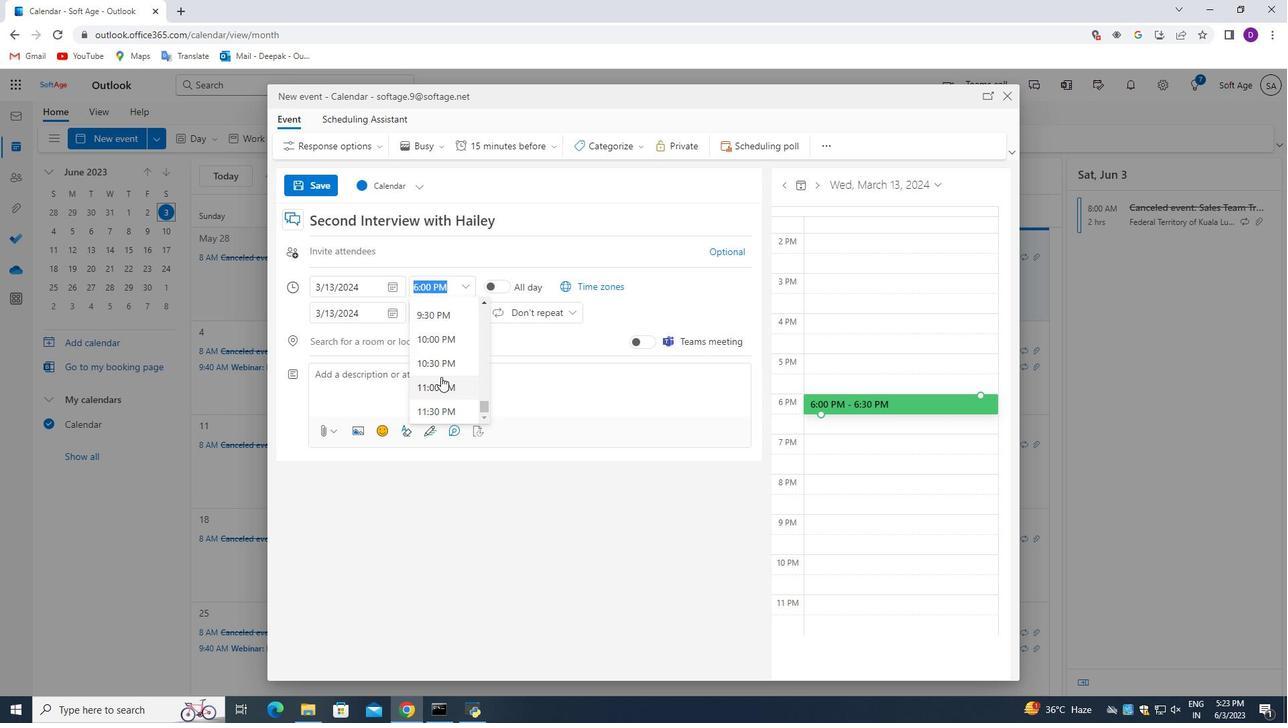 
Action: Mouse moved to (440, 365)
Screenshot: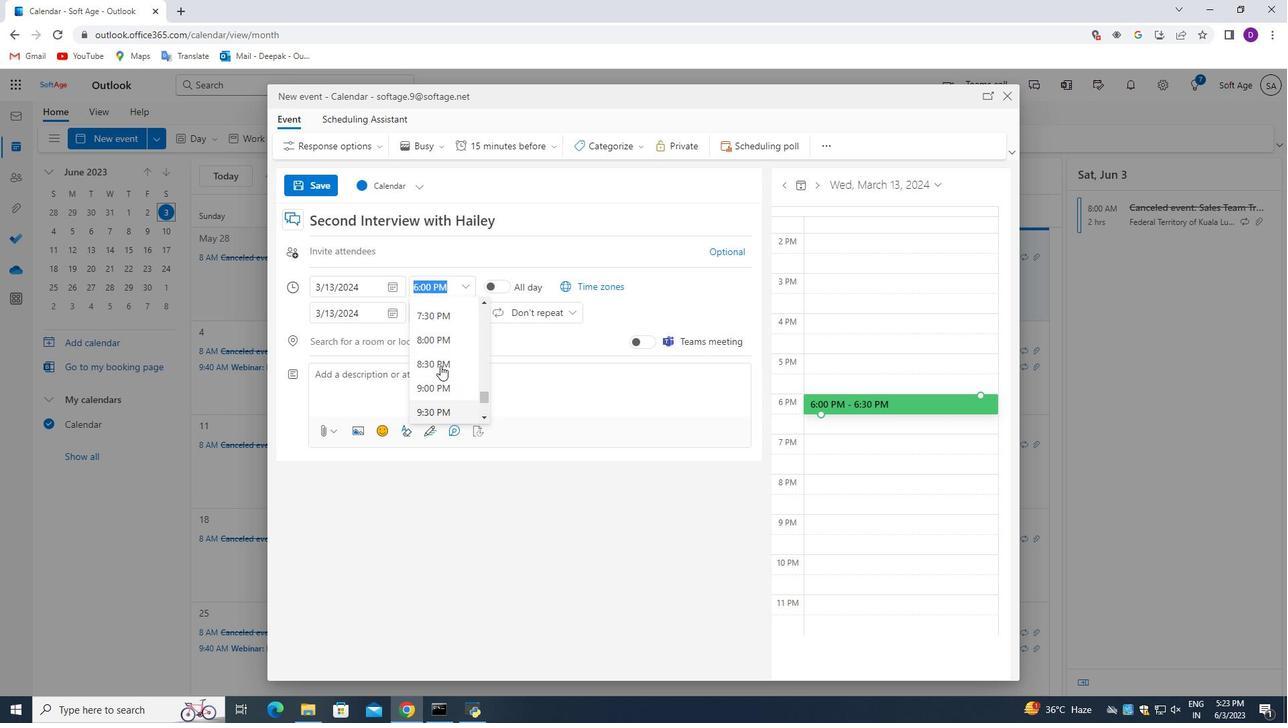 
Action: Mouse scrolled (440, 366) with delta (0, 0)
Screenshot: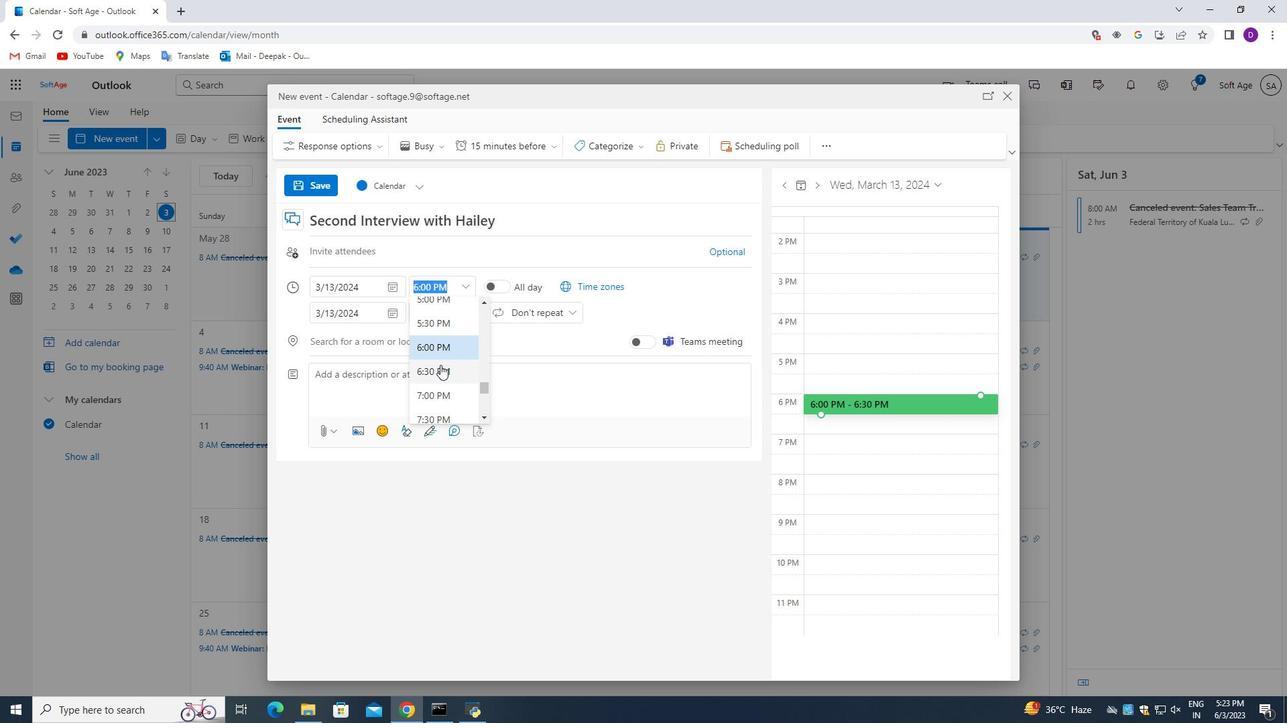 
Action: Mouse scrolled (440, 366) with delta (0, 0)
Screenshot: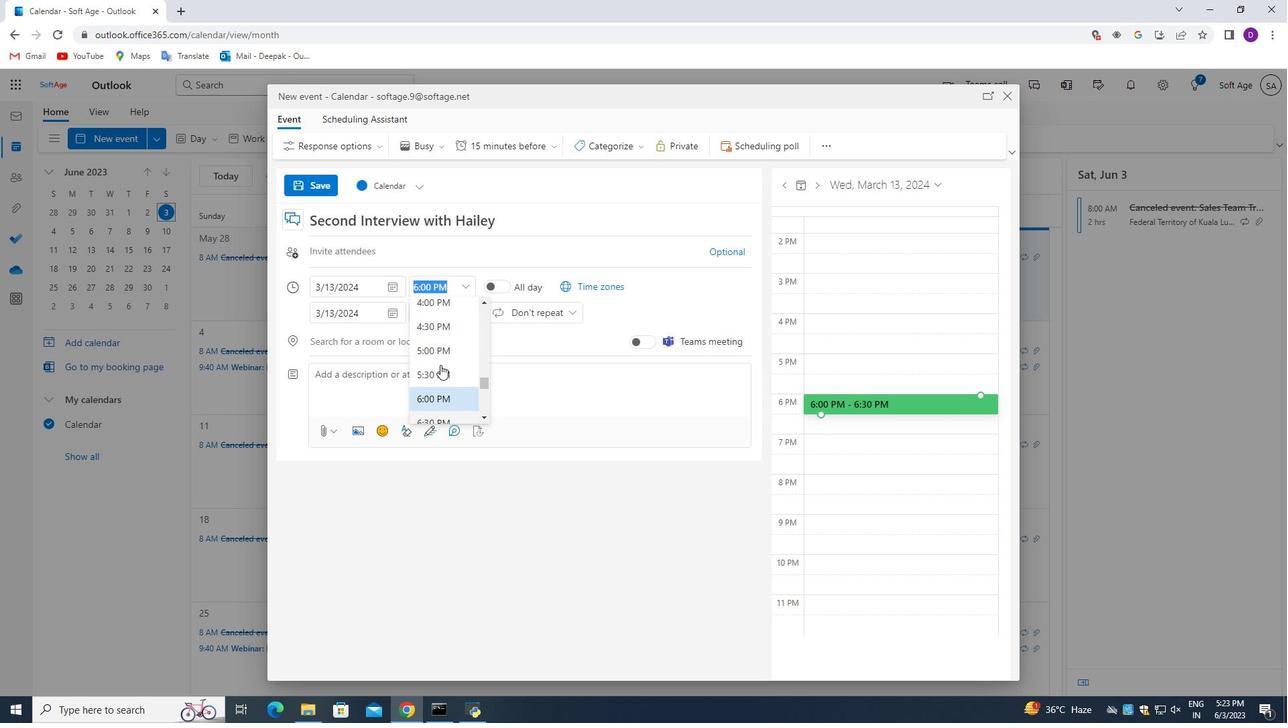 
Action: Mouse moved to (440, 358)
Screenshot: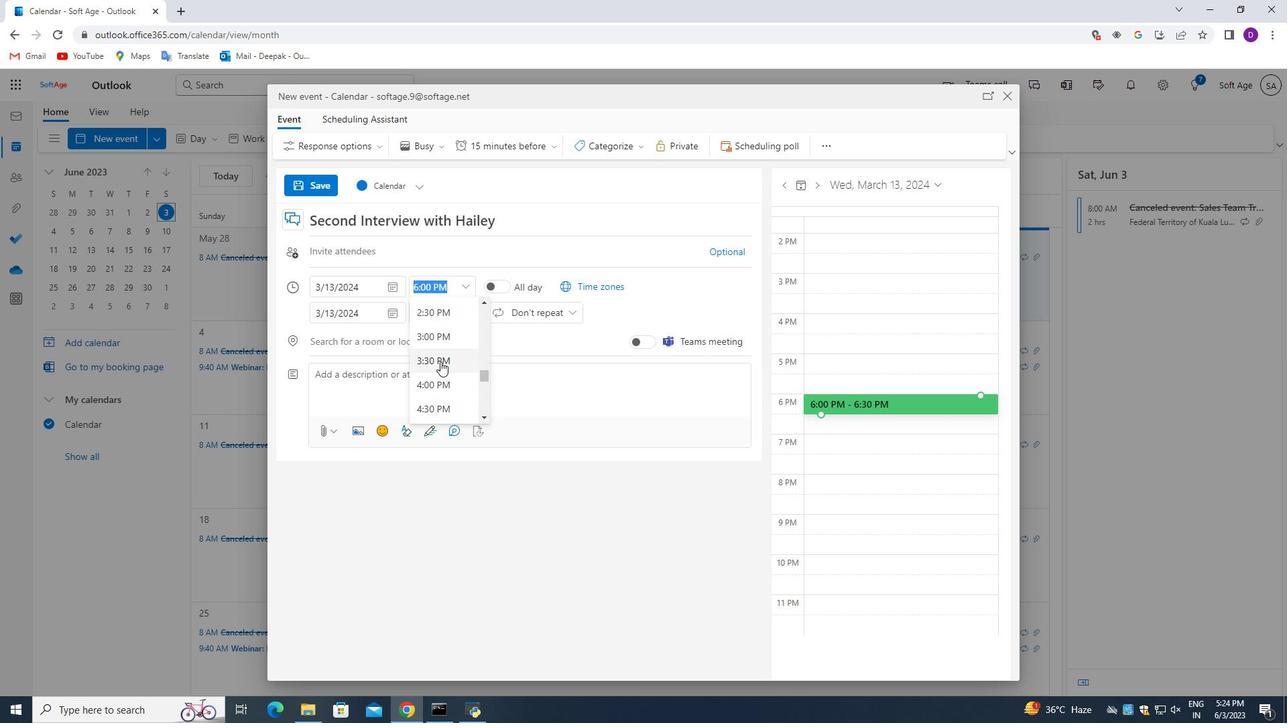 
Action: Mouse scrolled (440, 359) with delta (0, 0)
Screenshot: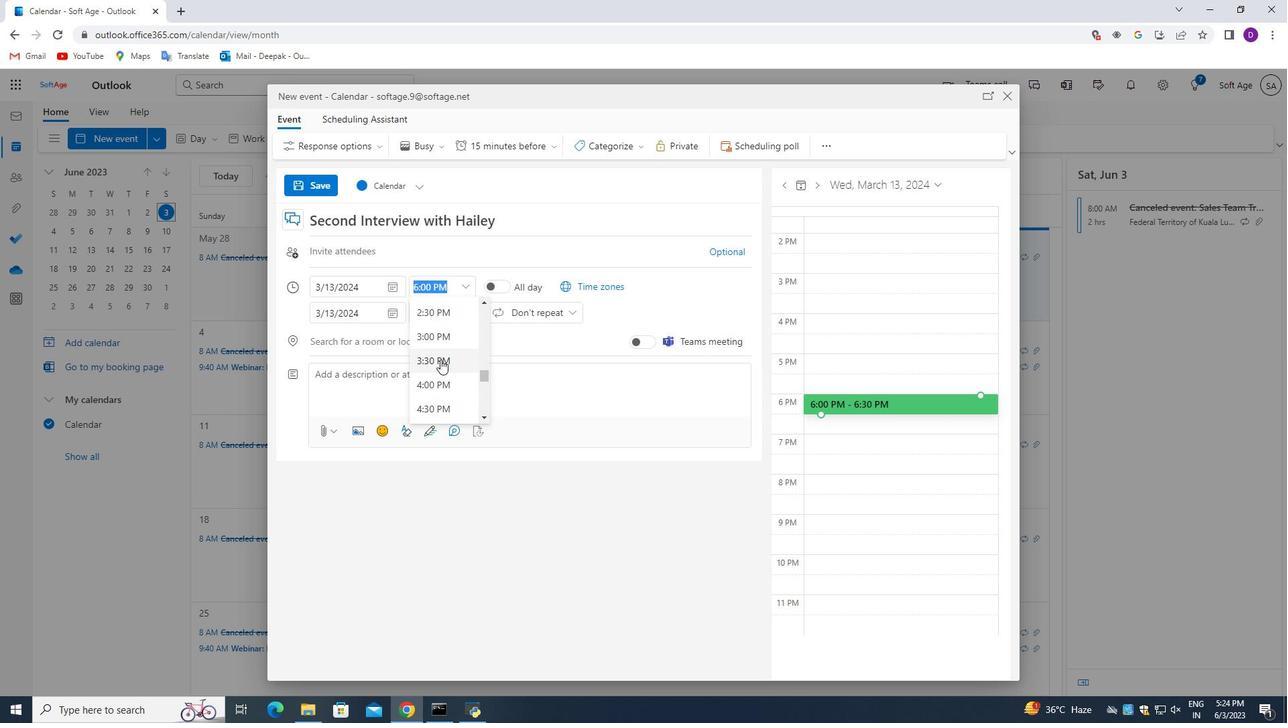 
Action: Mouse moved to (440, 357)
Screenshot: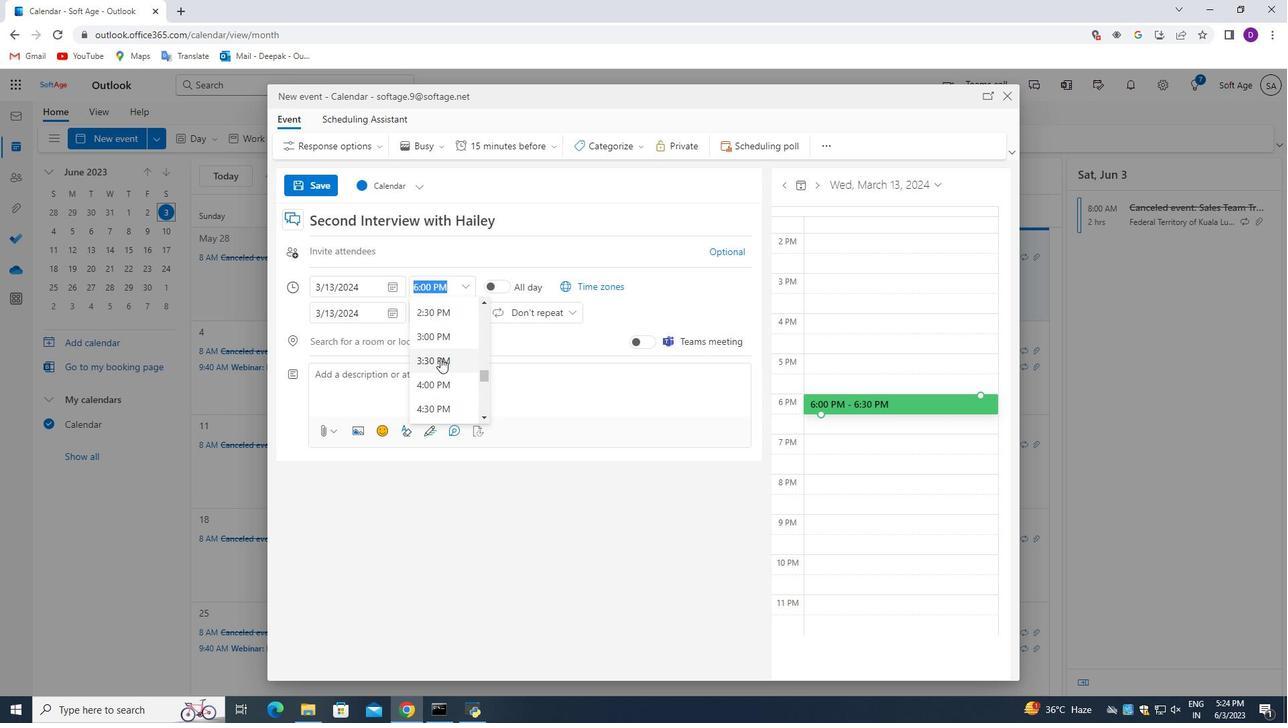 
Action: Mouse scrolled (440, 357) with delta (0, 0)
Screenshot: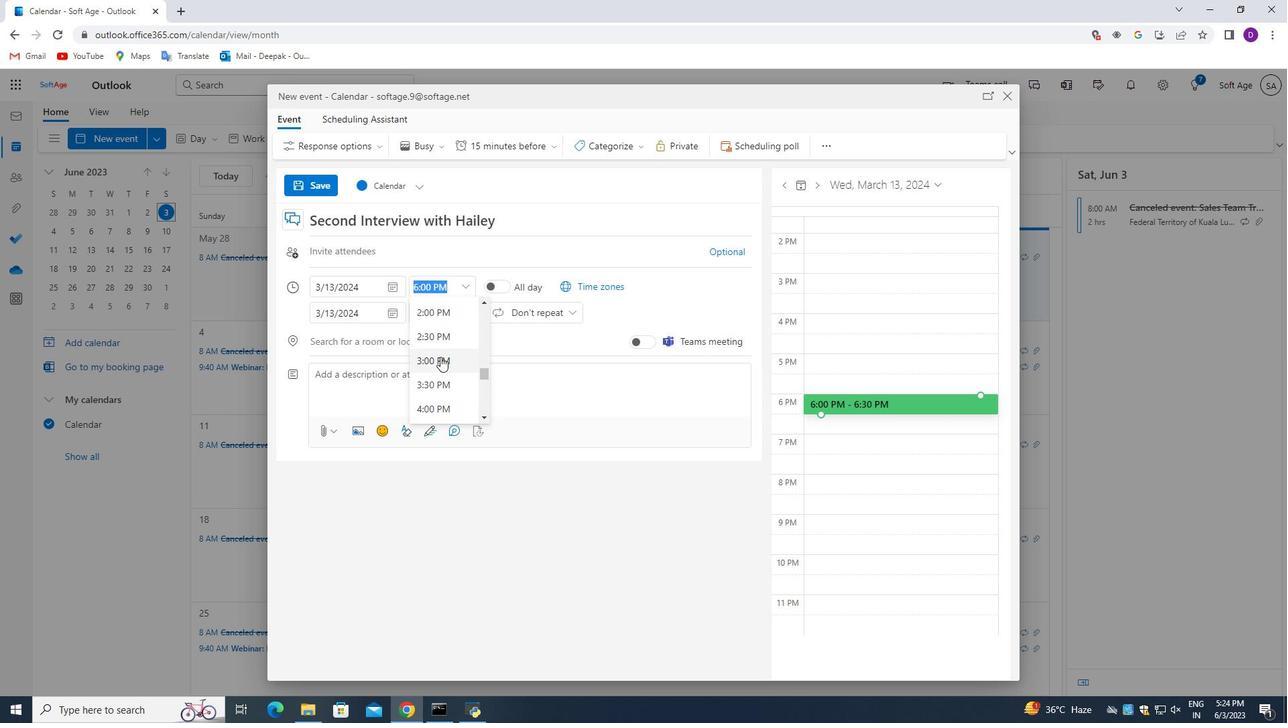 
Action: Mouse scrolled (440, 357) with delta (0, 0)
Screenshot: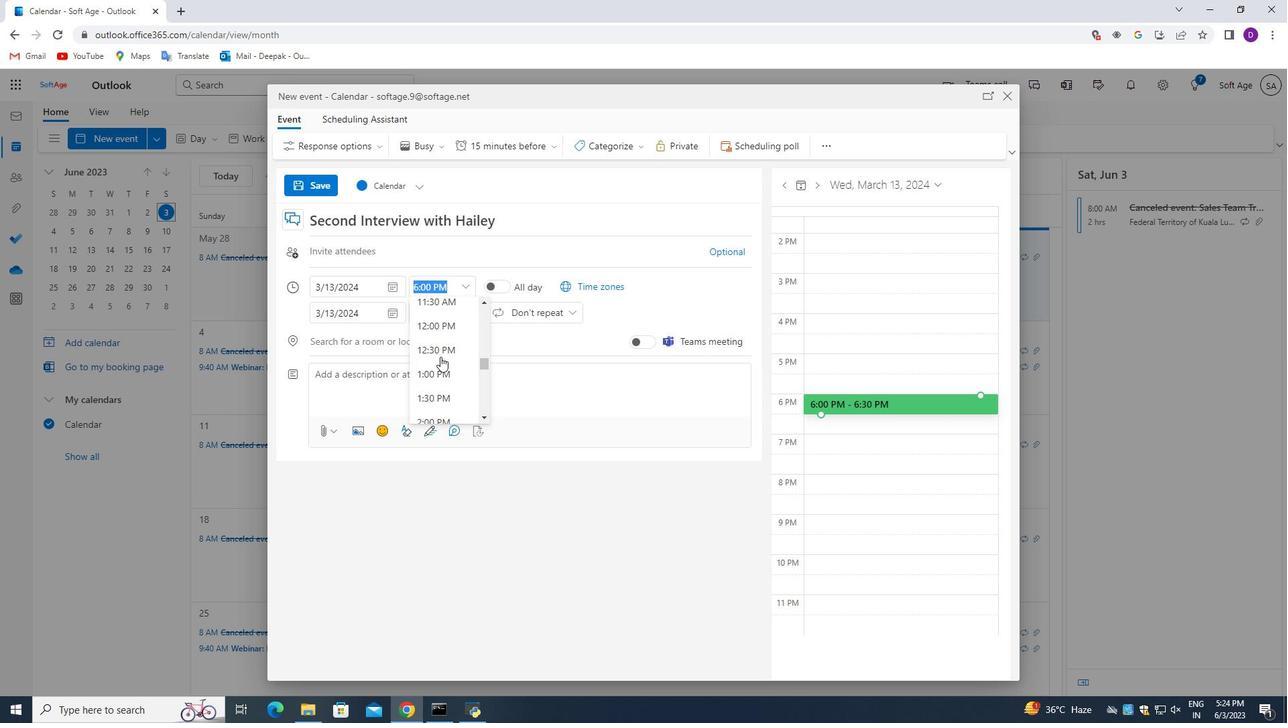 
Action: Mouse scrolled (440, 357) with delta (0, 0)
Screenshot: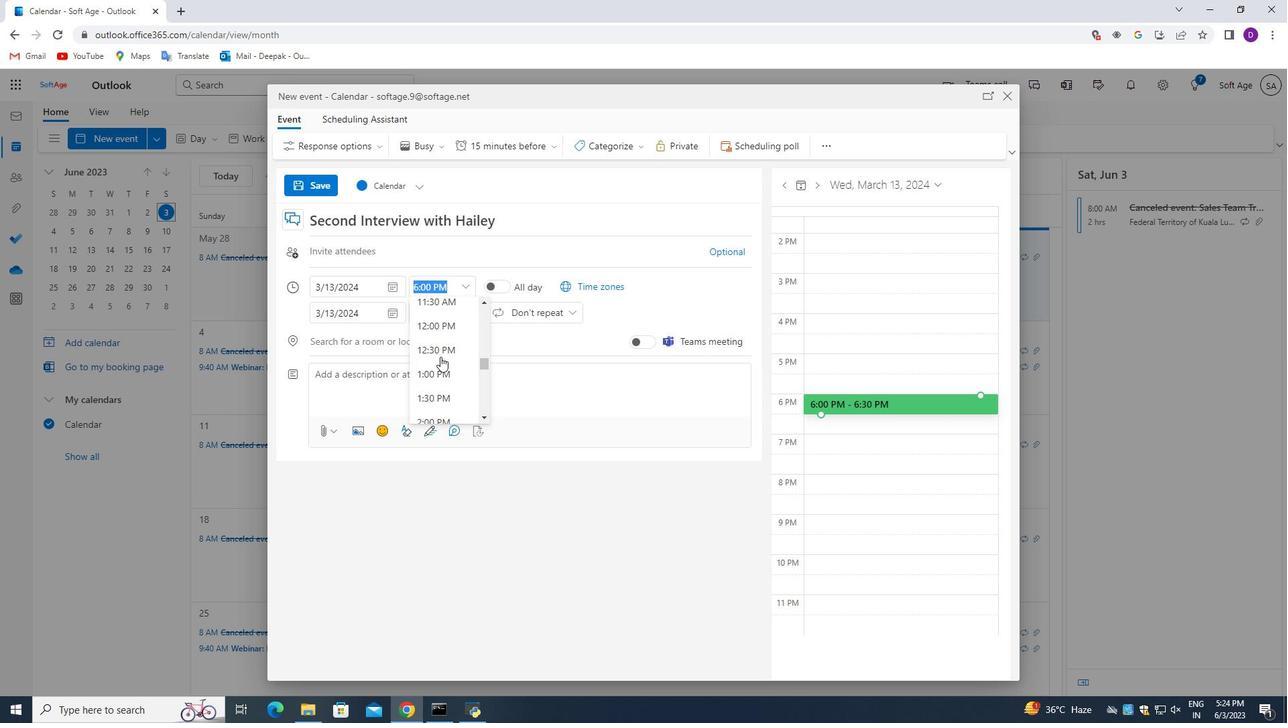 
Action: Mouse scrolled (440, 357) with delta (0, 0)
Screenshot: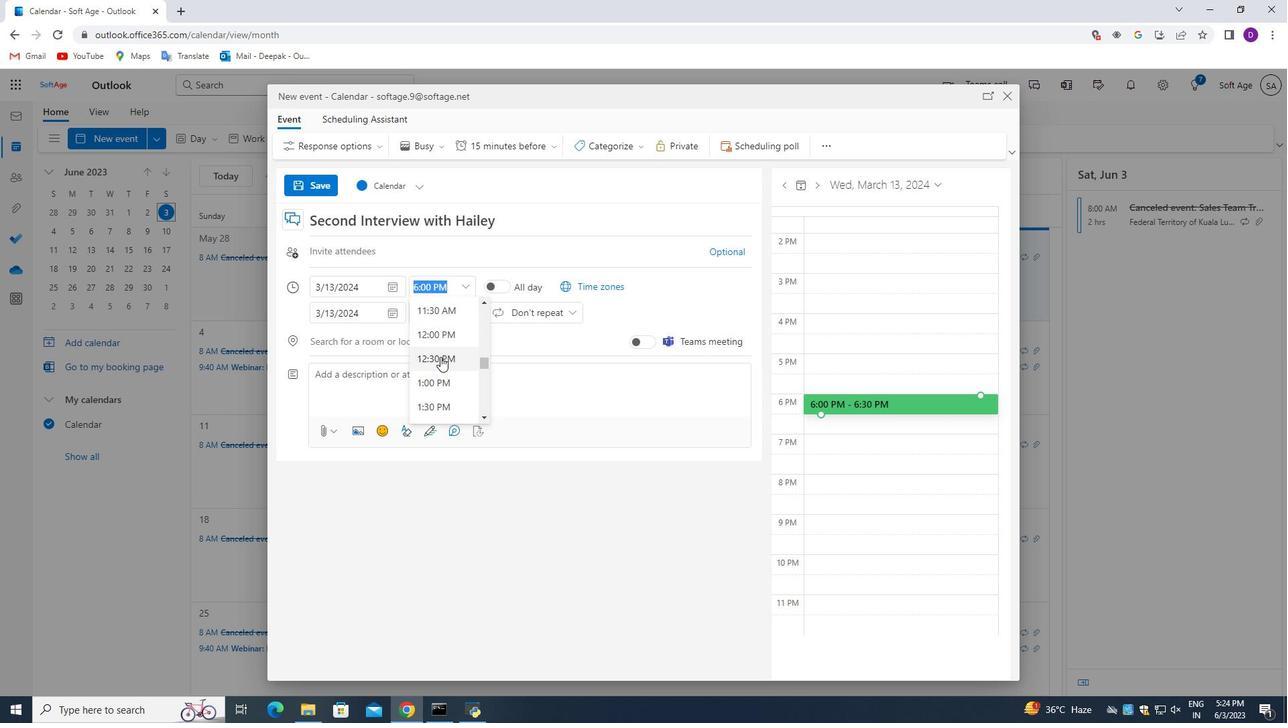 
Action: Mouse scrolled (440, 356) with delta (0, 0)
Screenshot: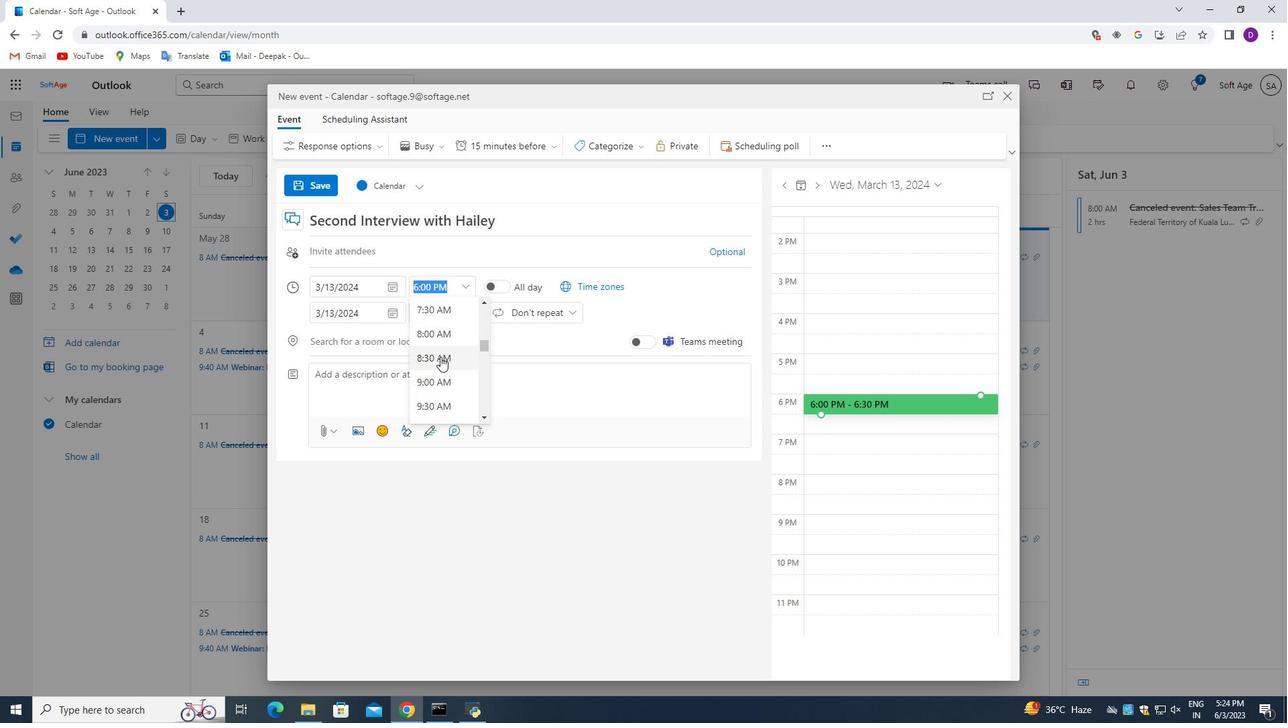 
Action: Mouse moved to (444, 339)
Screenshot: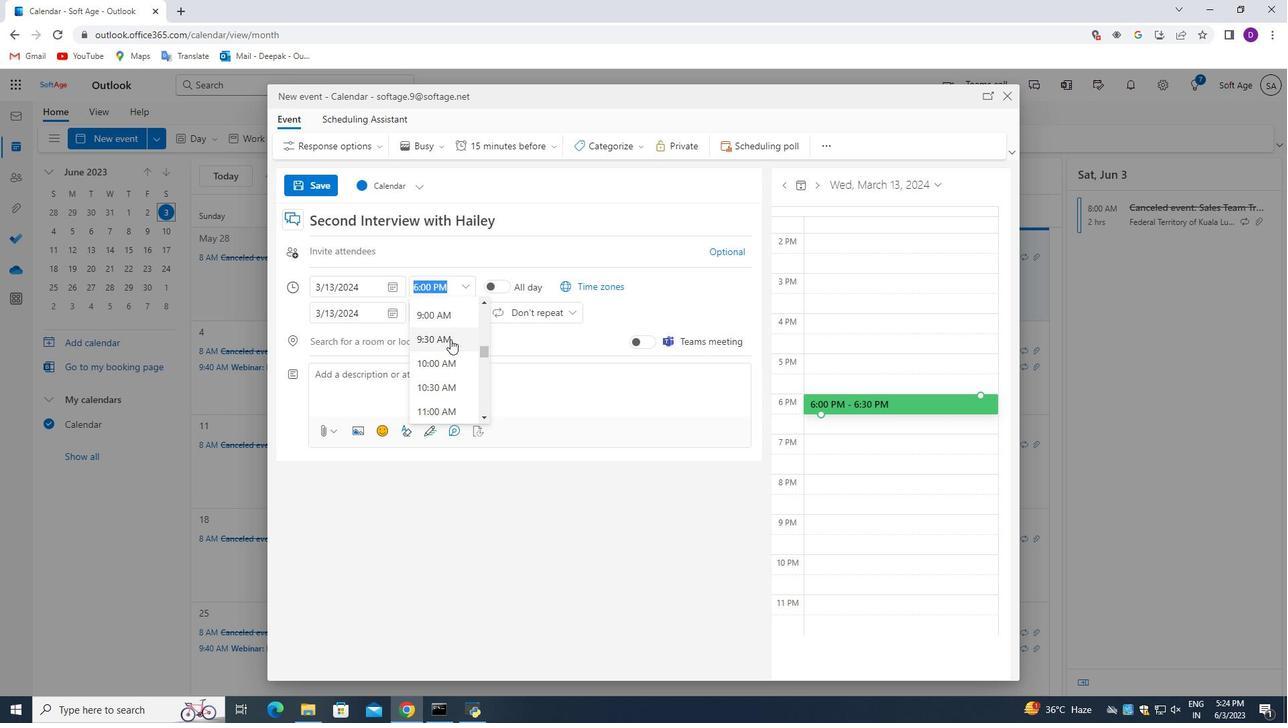 
Action: Mouse pressed left at (444, 339)
Screenshot: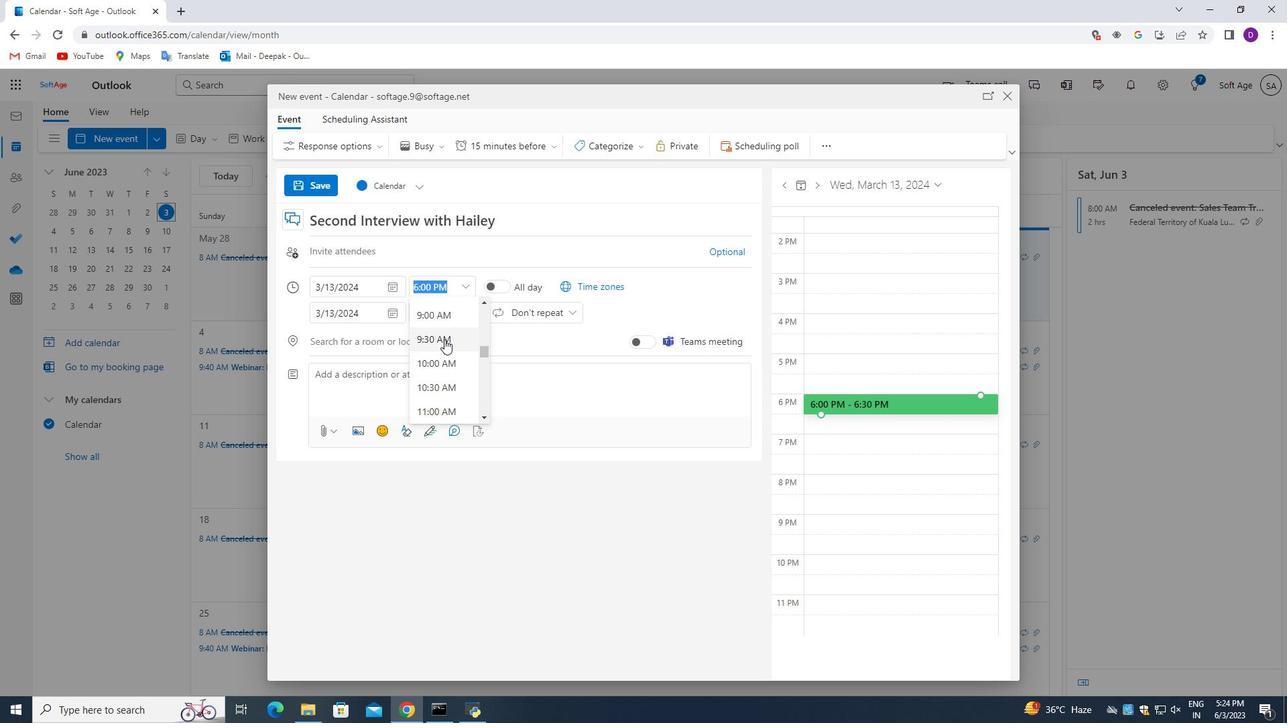 
Action: Mouse moved to (426, 286)
Screenshot: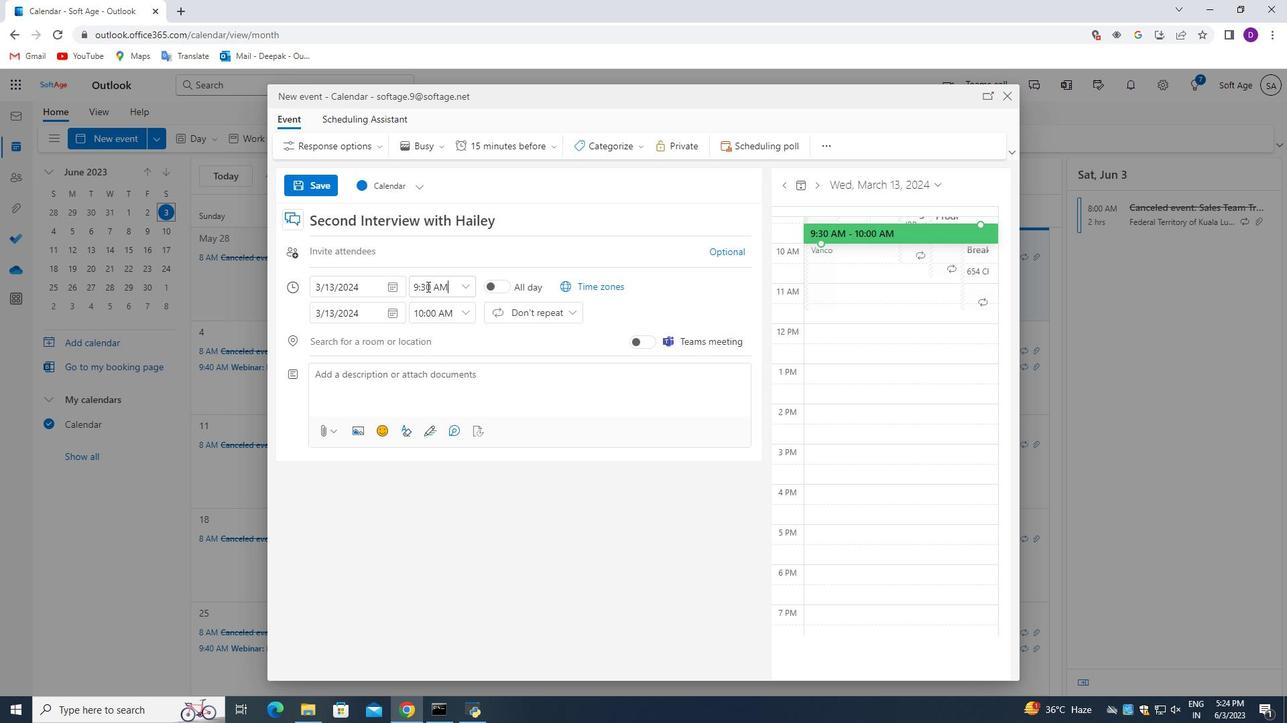 
Action: Mouse pressed left at (426, 286)
Screenshot: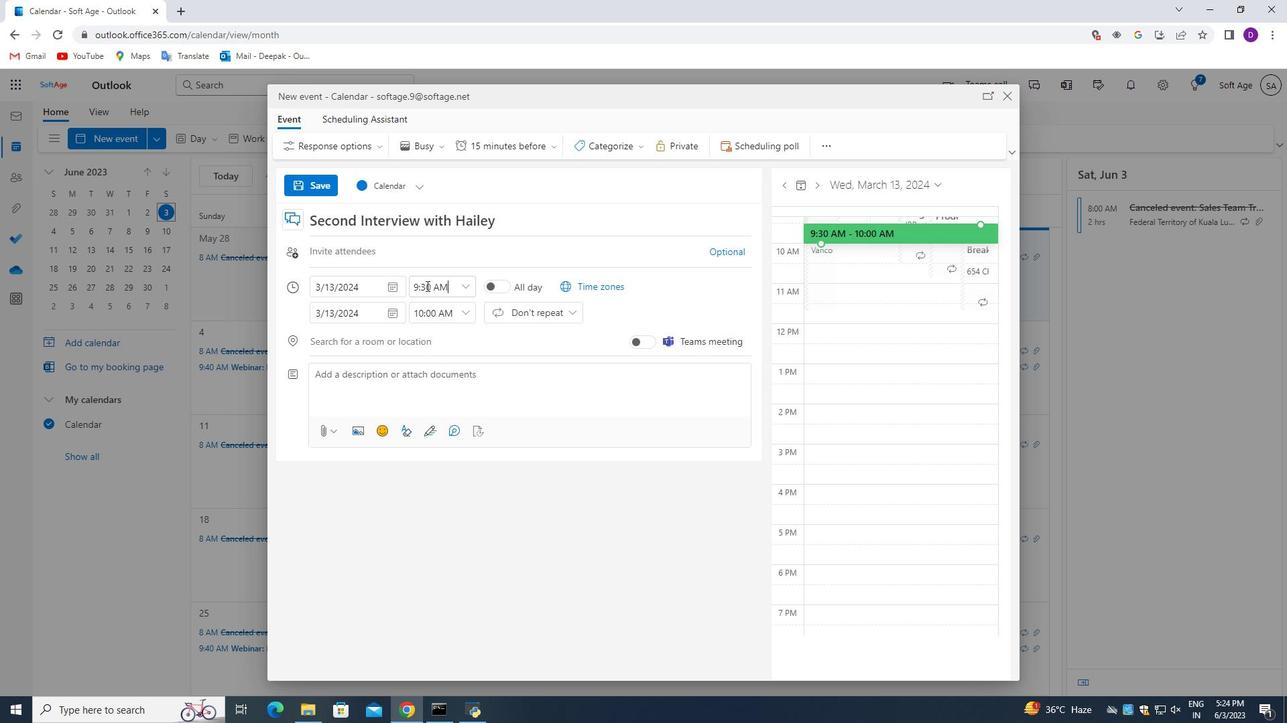 
Action: Mouse moved to (455, 336)
Screenshot: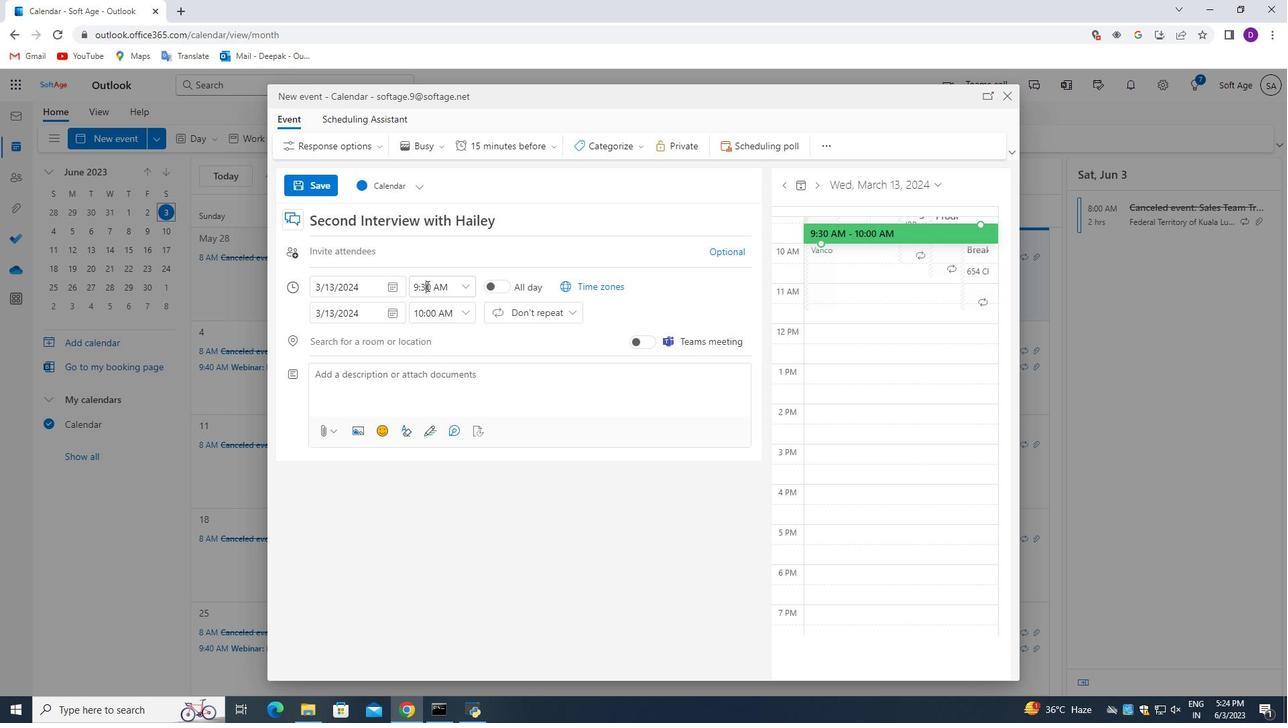 
Action: Key pressed <Key.backspace>4
Screenshot: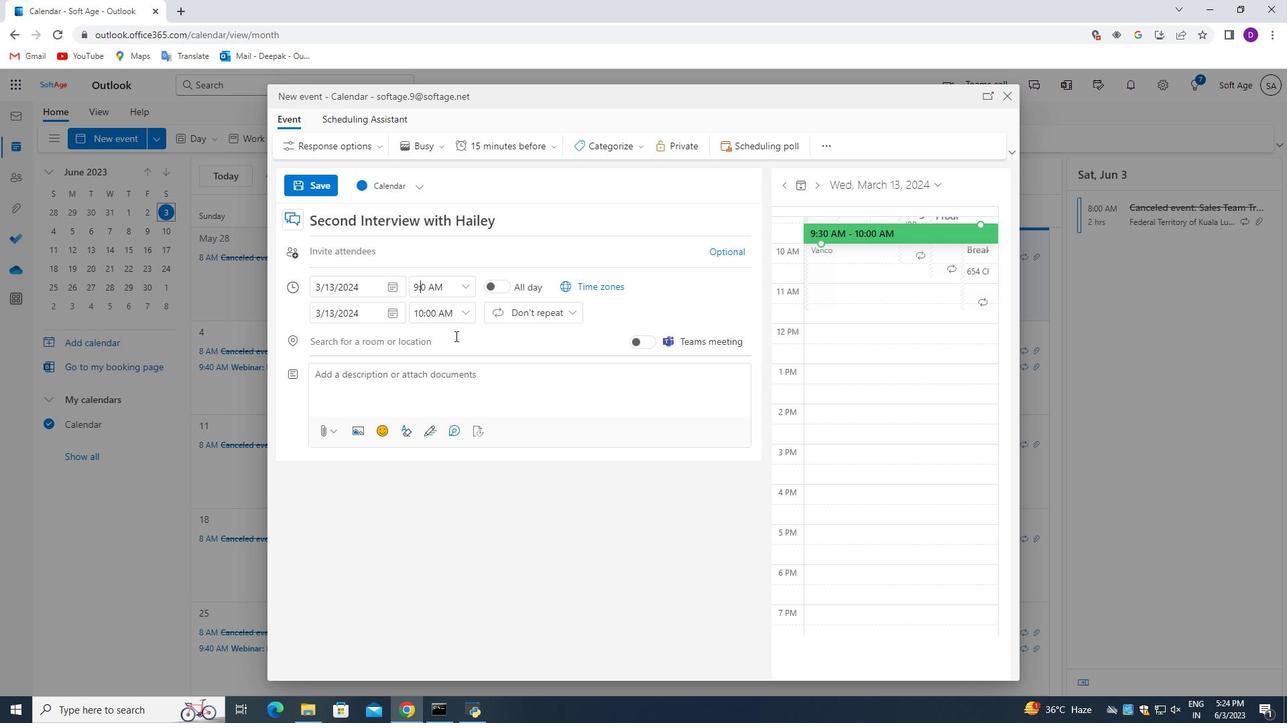 
Action: Mouse moved to (465, 315)
Screenshot: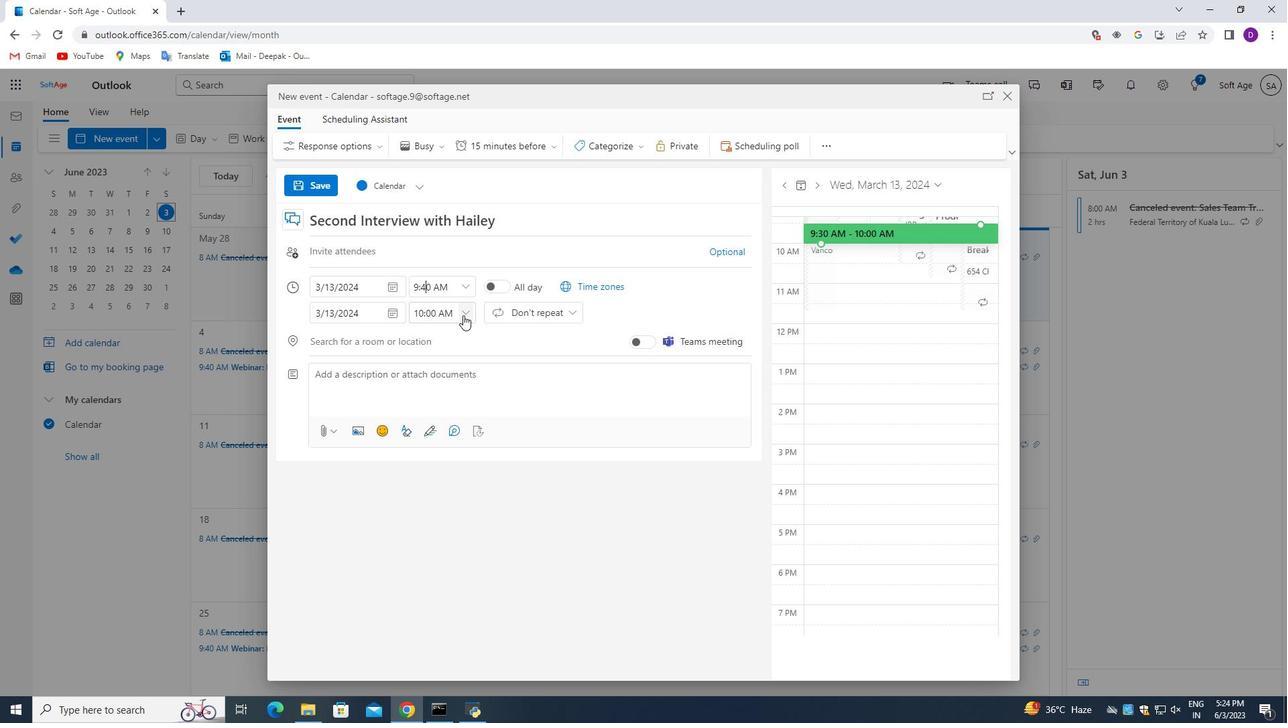 
Action: Mouse pressed left at (465, 315)
Screenshot: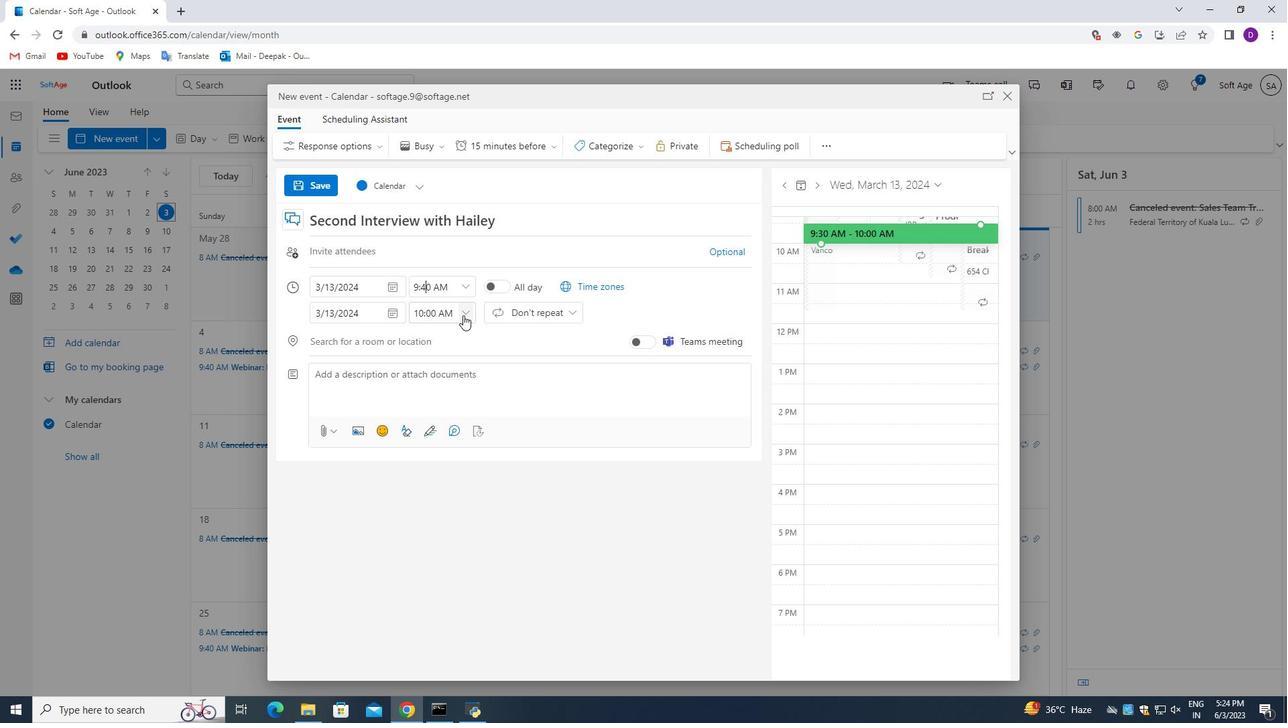 
Action: Mouse moved to (467, 407)
Screenshot: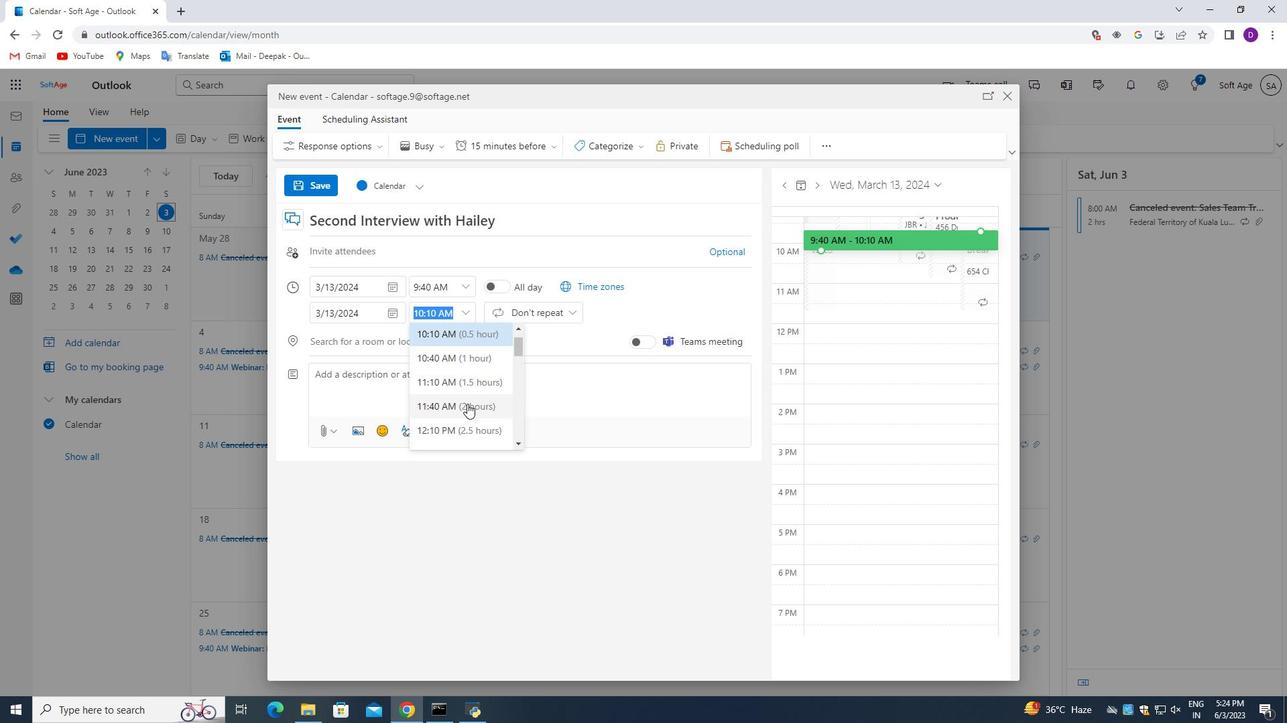 
Action: Mouse pressed left at (467, 407)
Screenshot: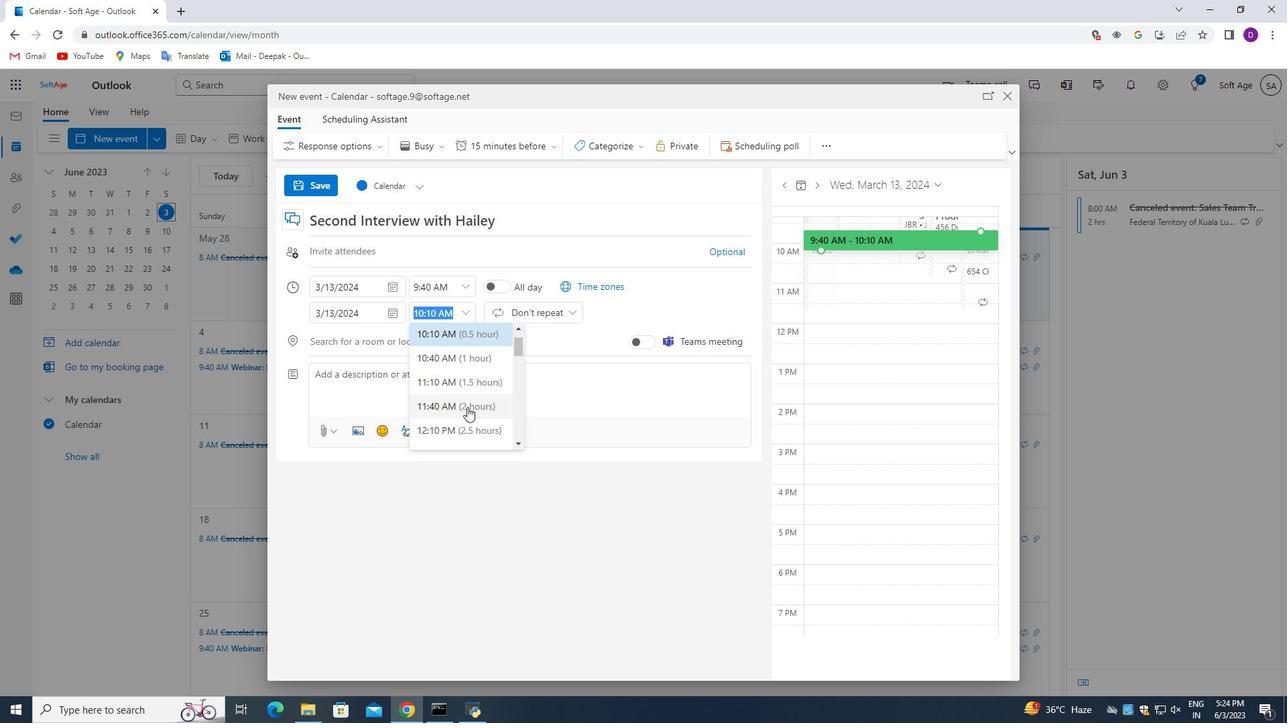 
Action: Mouse moved to (443, 375)
Screenshot: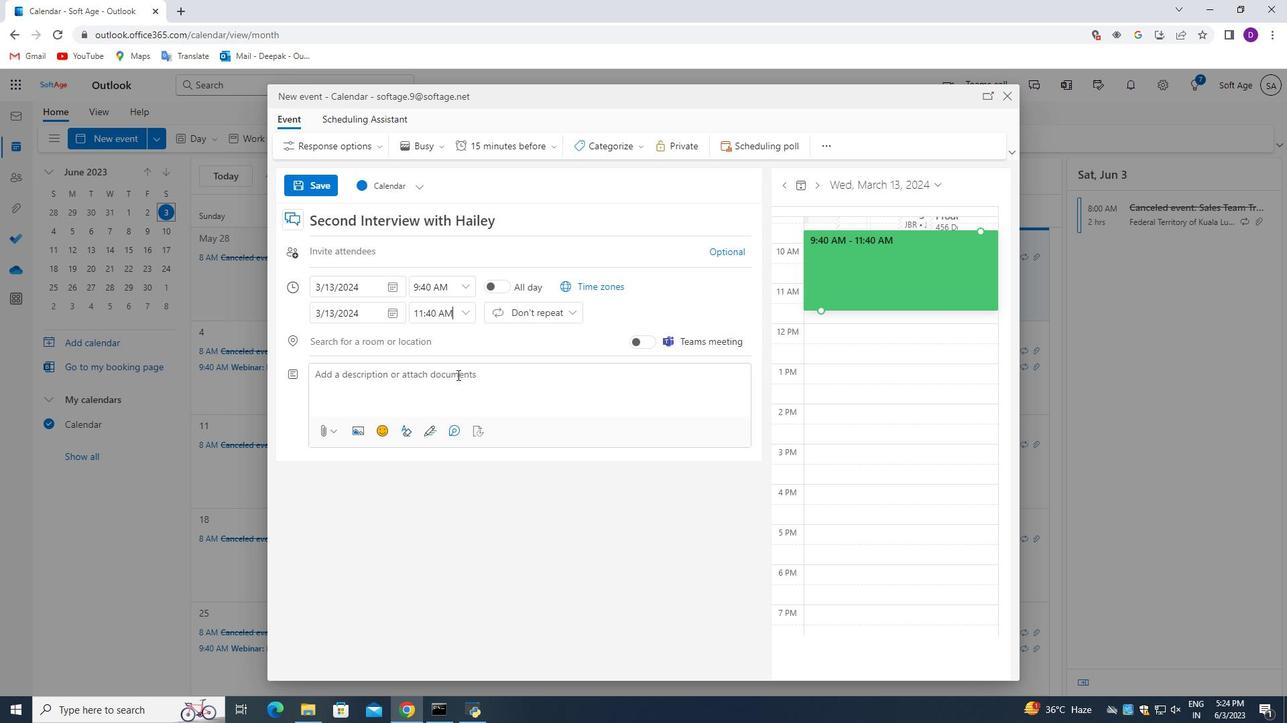 
Action: Mouse pressed left at (443, 375)
Screenshot: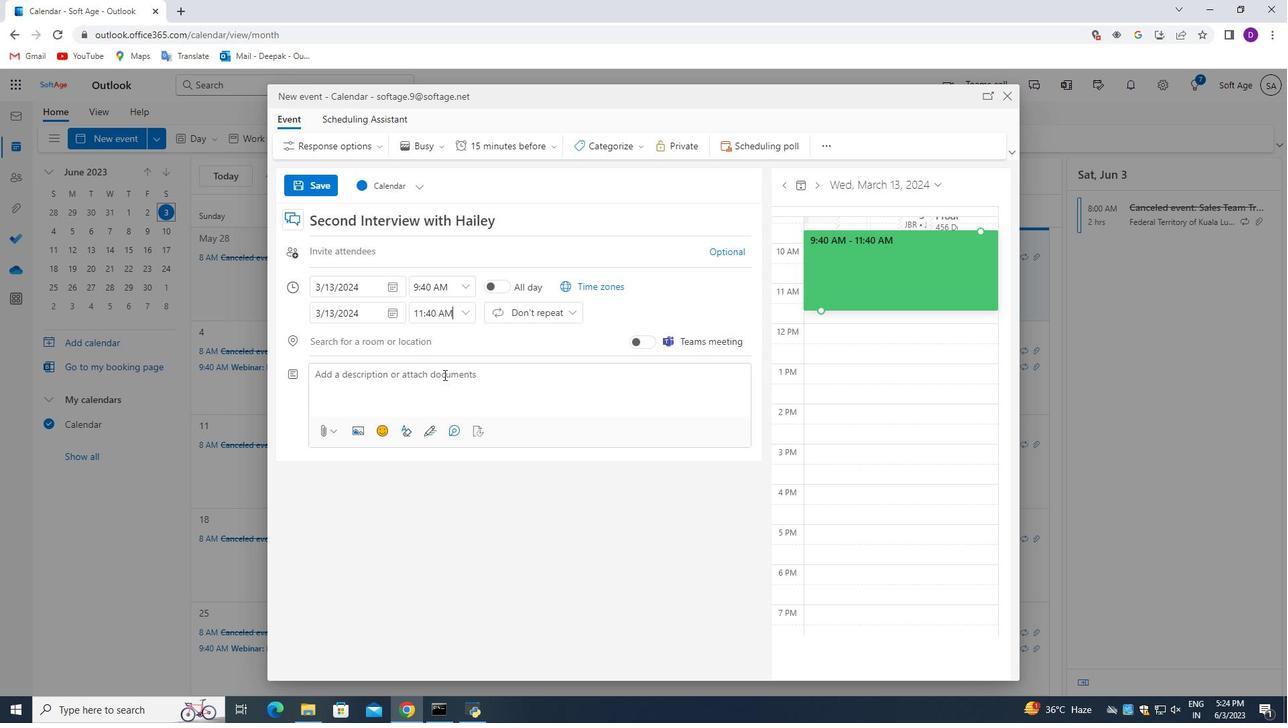 
Action: Mouse moved to (459, 556)
Screenshot: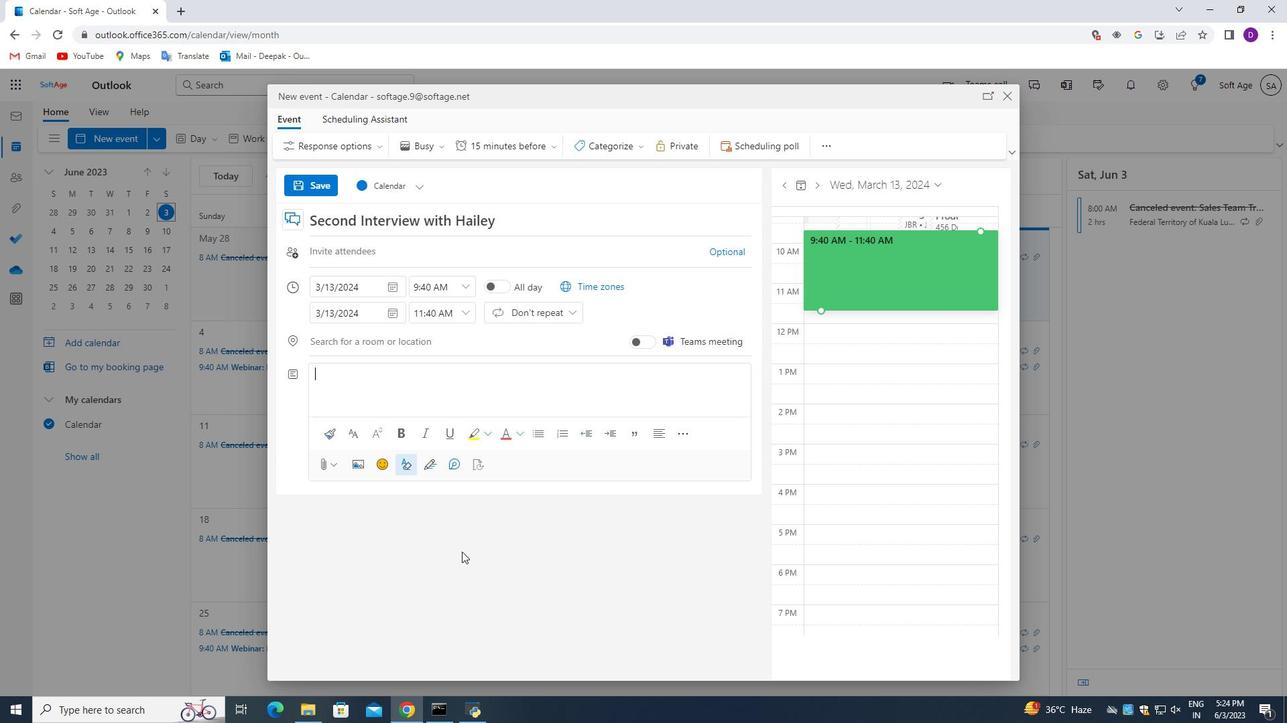 
Action: Key pressed <Key.shift_r>The<Key.space>session<Key.space>will<Key.space>begin<Key.space>with<Key.space>an<Key.space>introduction<Key.space><Key.backspace><Key.space>to<Key.space>the<Key.space>importance<Key.space>of<Key.space>effective<Key.space>presentations,<Key.space>emphasizing<Key.space>the<Key.space>importance<Key.space>of<Key.space>effective<Key.space>presentations,<Key.space>emphasizing<Key.space>the<Key.space>impact<Key.space>of<Key.space>clear<Key.space>communication,<Key.space>engaging<Key.space>delivery,<Key.space>and<Key.space>confident<Key.space>body<Key.space>language.<Key.space><Key.shift>Participants<Key.space>will<Key.space>have<Key.space>the<Key.space>opportunity<Key.space>to<Key.space>learn<Key.space>key<Key.space>strategies<Key.space>and<Key.space>best<Key.space>practie<Key.backspace>ces<Key.space>for<Key.space>creating<Key.space>impactful<Key.space>presentations<Key.space>that<Key.space>captivate<Key.space>audiences<Key.space>and<Key.space>convi<Key.backspace>ey<Key.space>messages<Key.space>effectively.
Screenshot: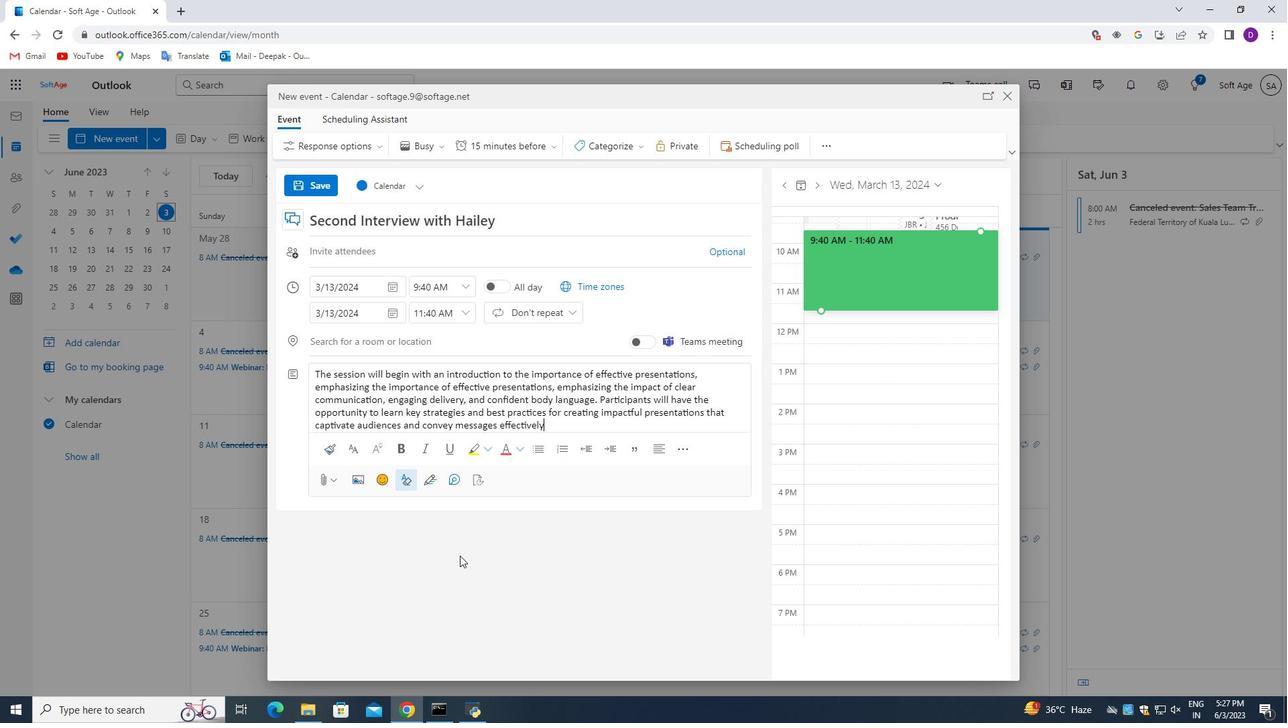 
Action: Mouse moved to (612, 150)
Screenshot: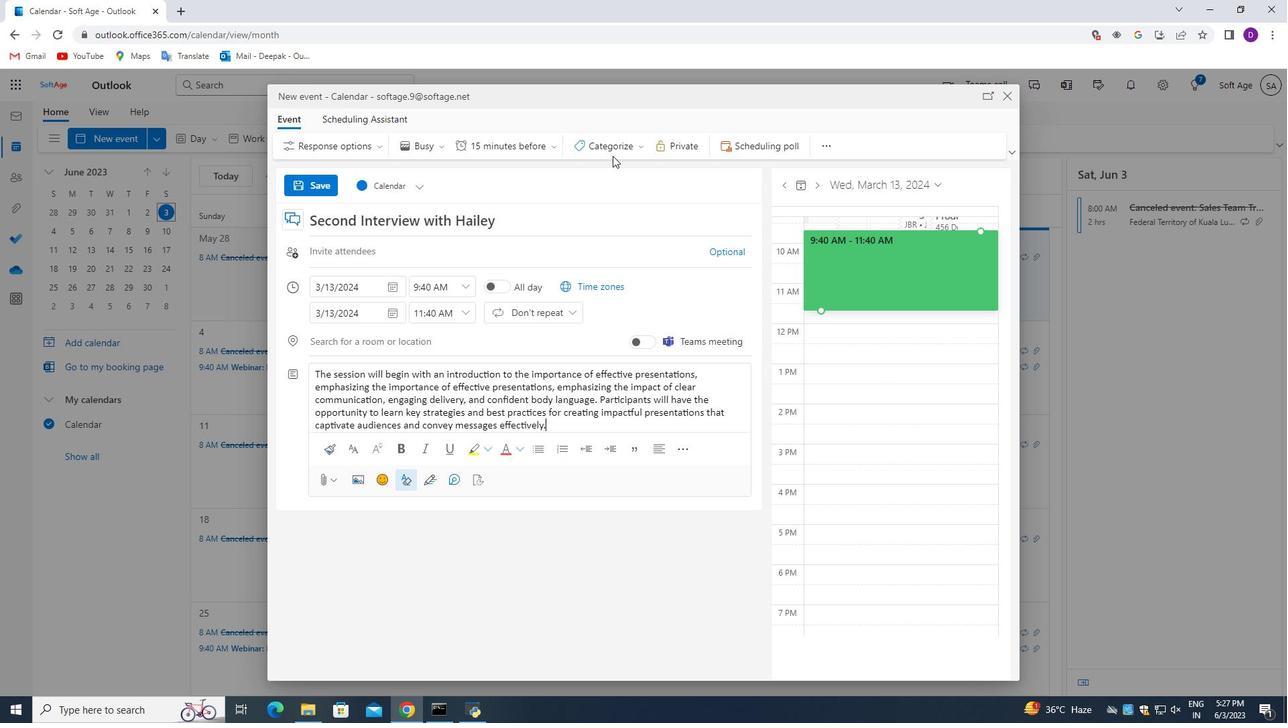 
Action: Mouse pressed left at (612, 150)
Screenshot: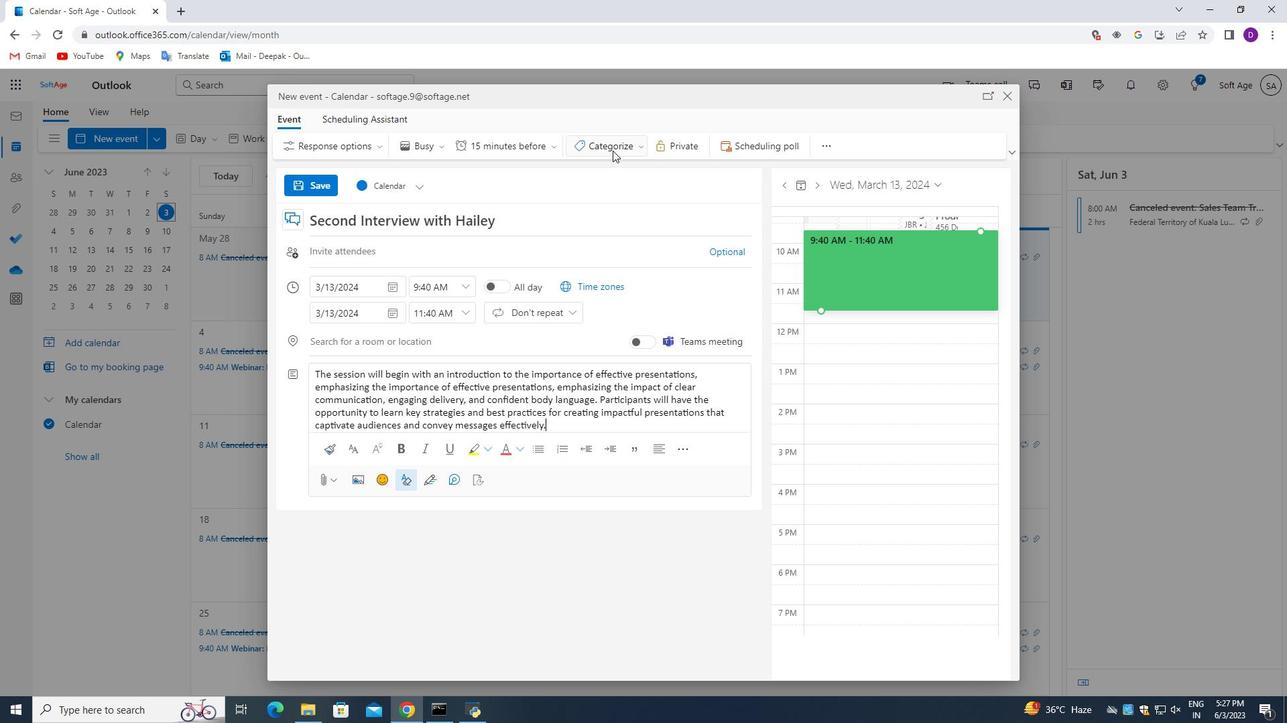 
Action: Mouse moved to (626, 283)
Screenshot: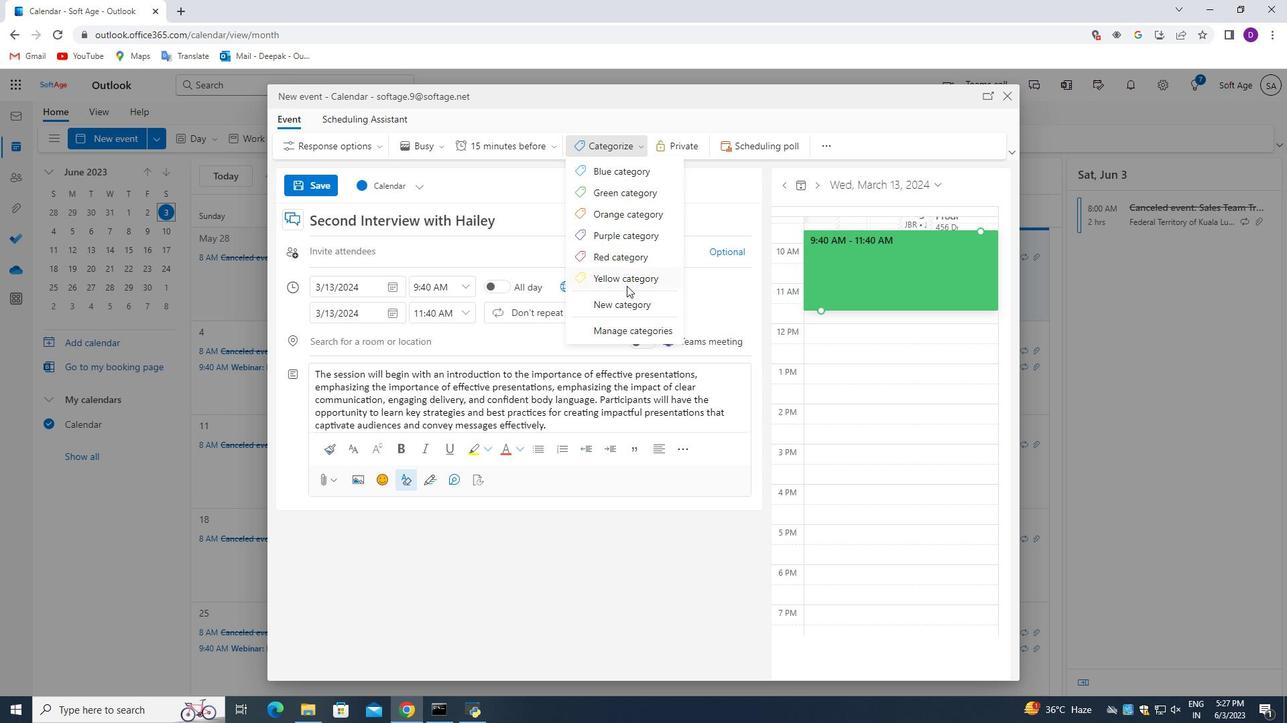 
Action: Mouse pressed left at (626, 283)
Screenshot: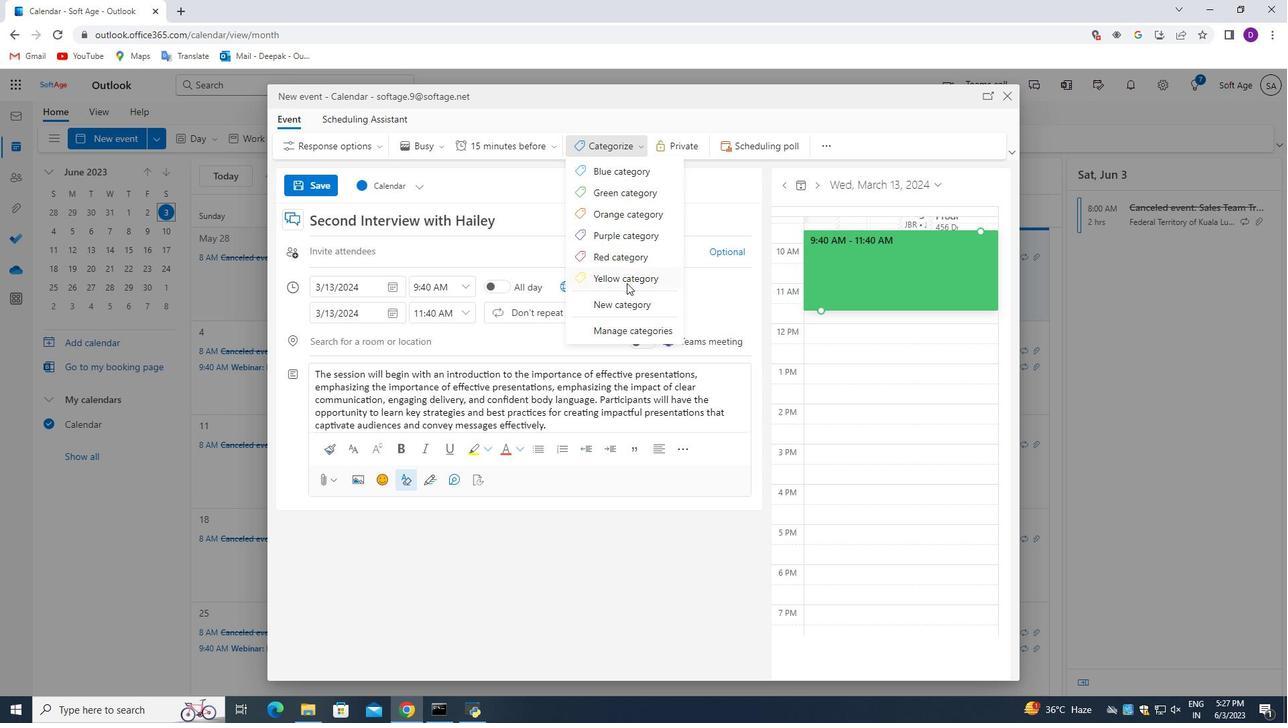 
Action: Mouse moved to (380, 341)
Screenshot: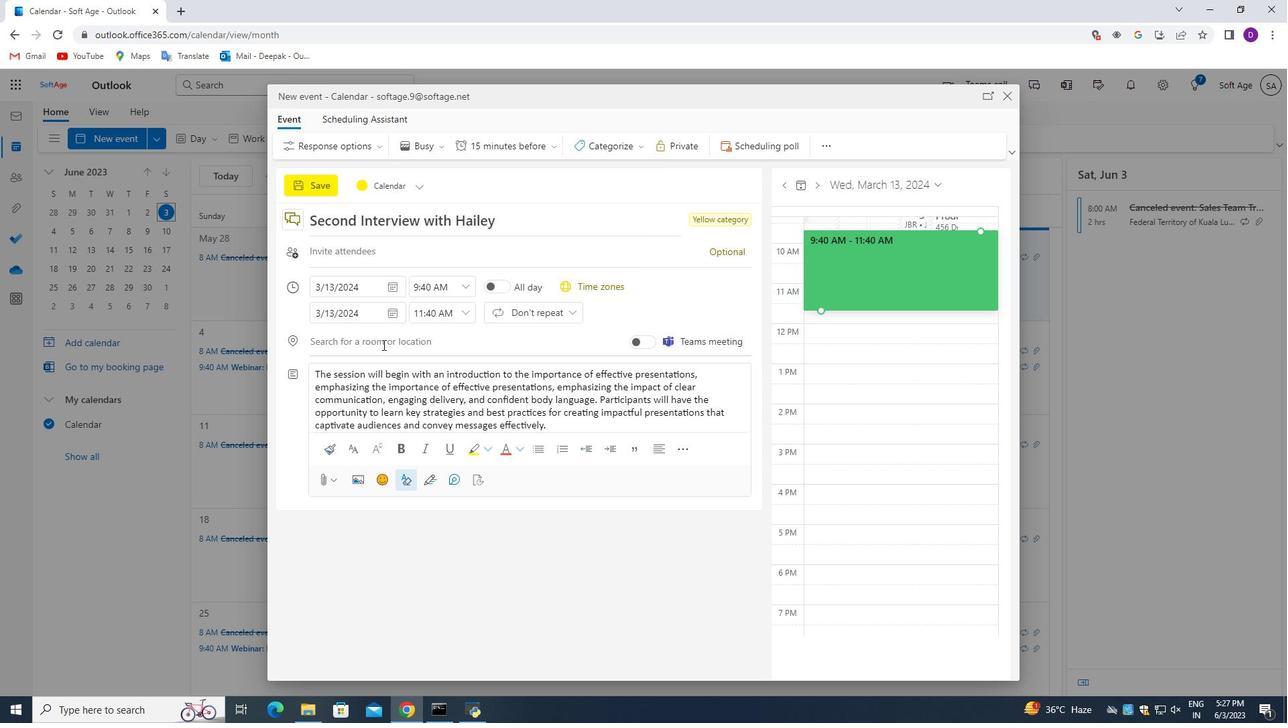 
Action: Mouse pressed left at (380, 341)
Screenshot: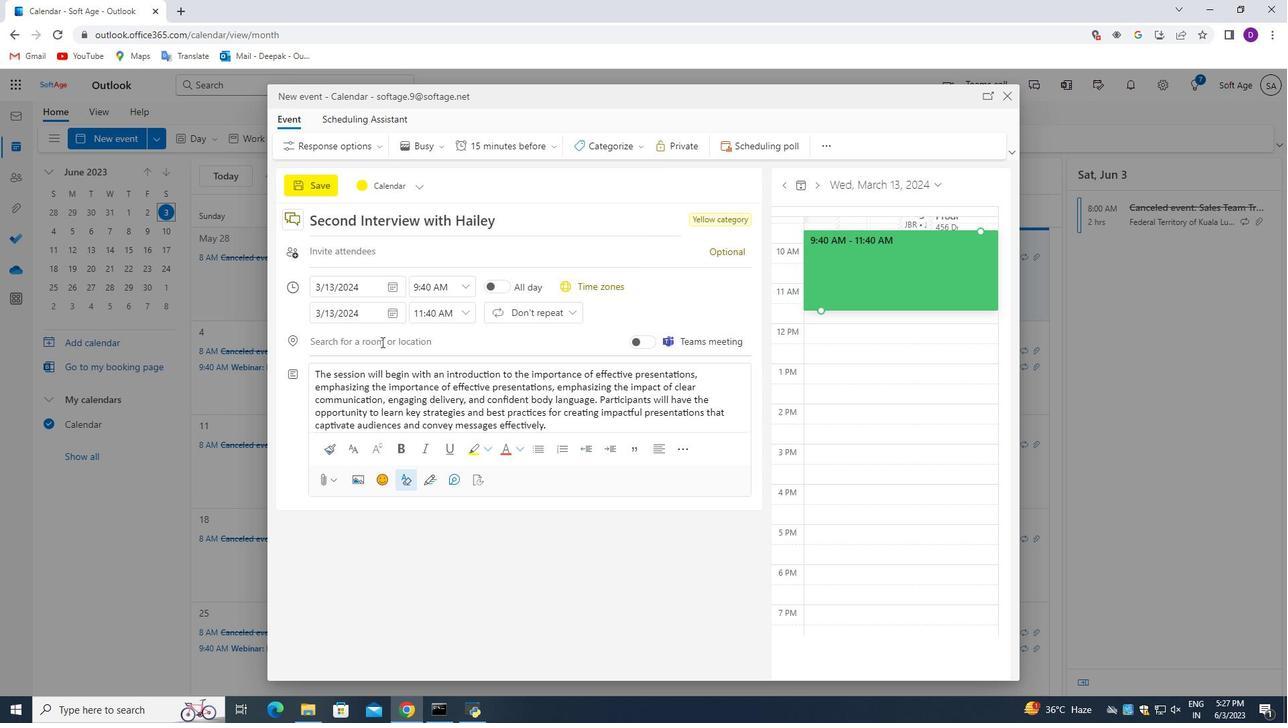 
Action: Mouse moved to (425, 558)
Screenshot: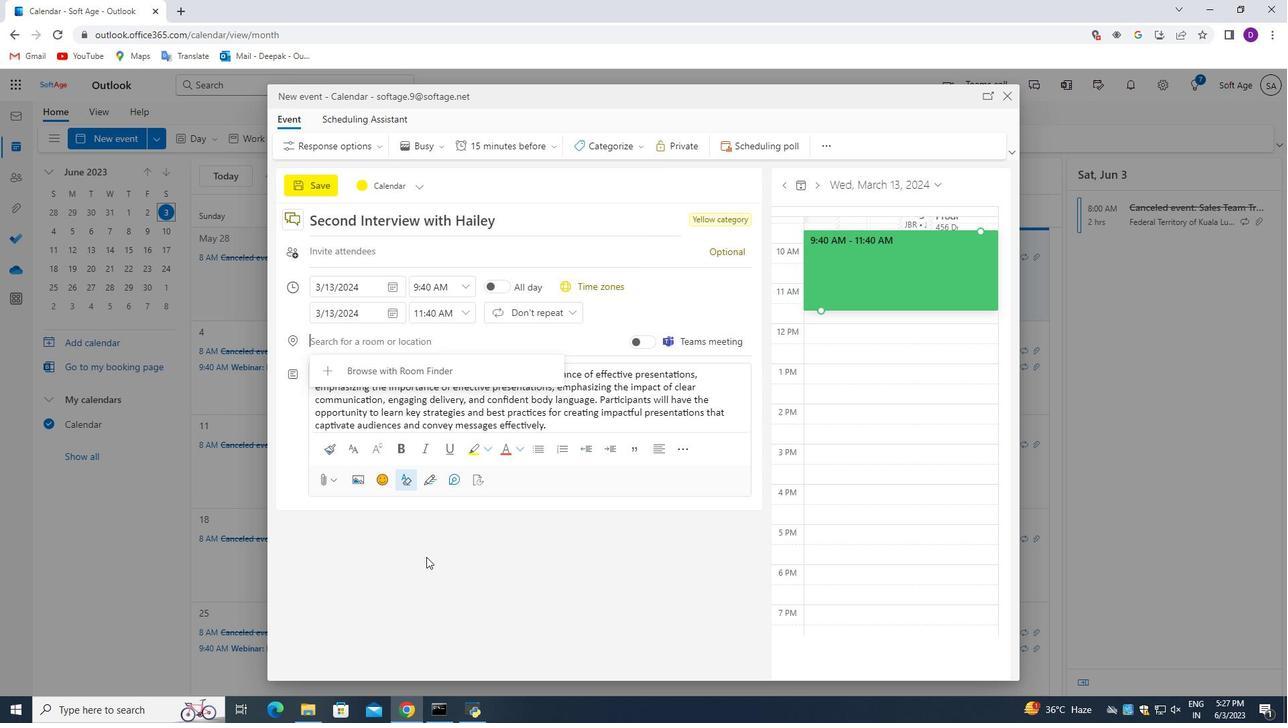 
Action: Key pressed 654<Key.space><Key.shift>Puerta<Key.space>del<Key.space><Key.shift_r>?=<Key.backspace><Key.backspace><Key.shift_r>Sol,<Key.space><Key.shift>Madrid,<Key.space><Key.shift_r>Spi<Key.backspace>ain,<Key.backspace>
Screenshot: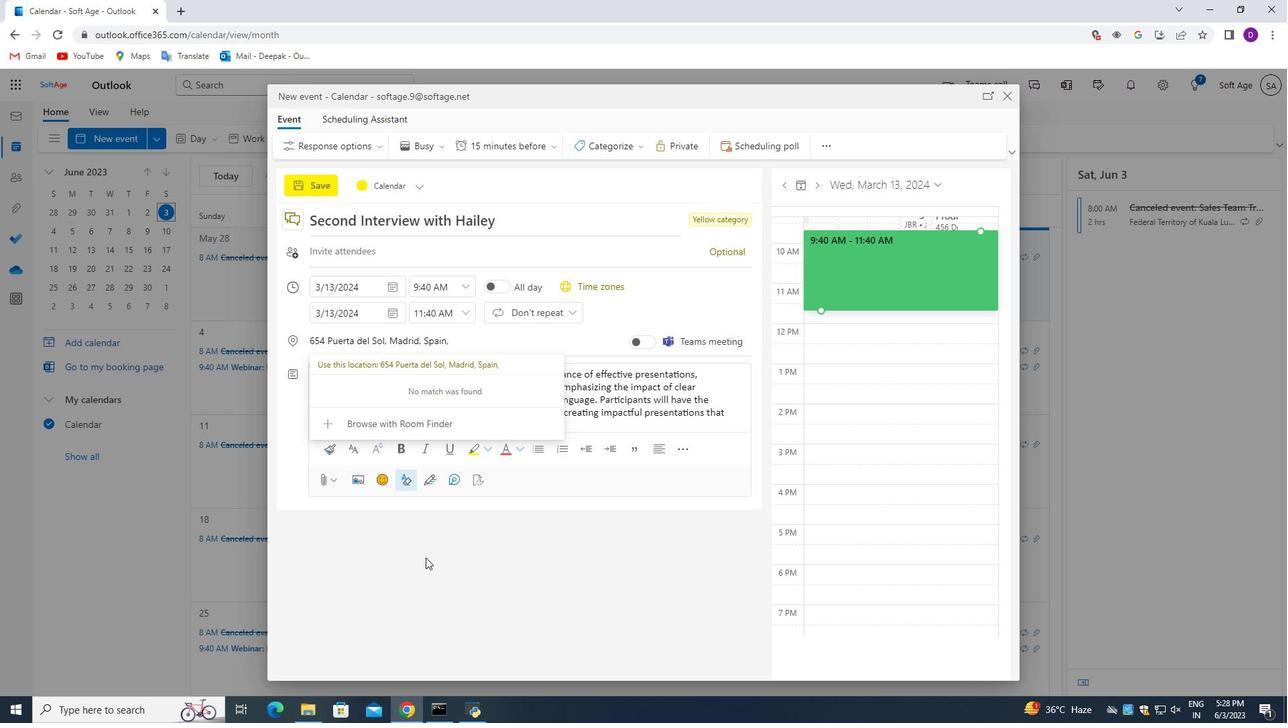 
Action: Mouse pressed left at (425, 558)
Screenshot: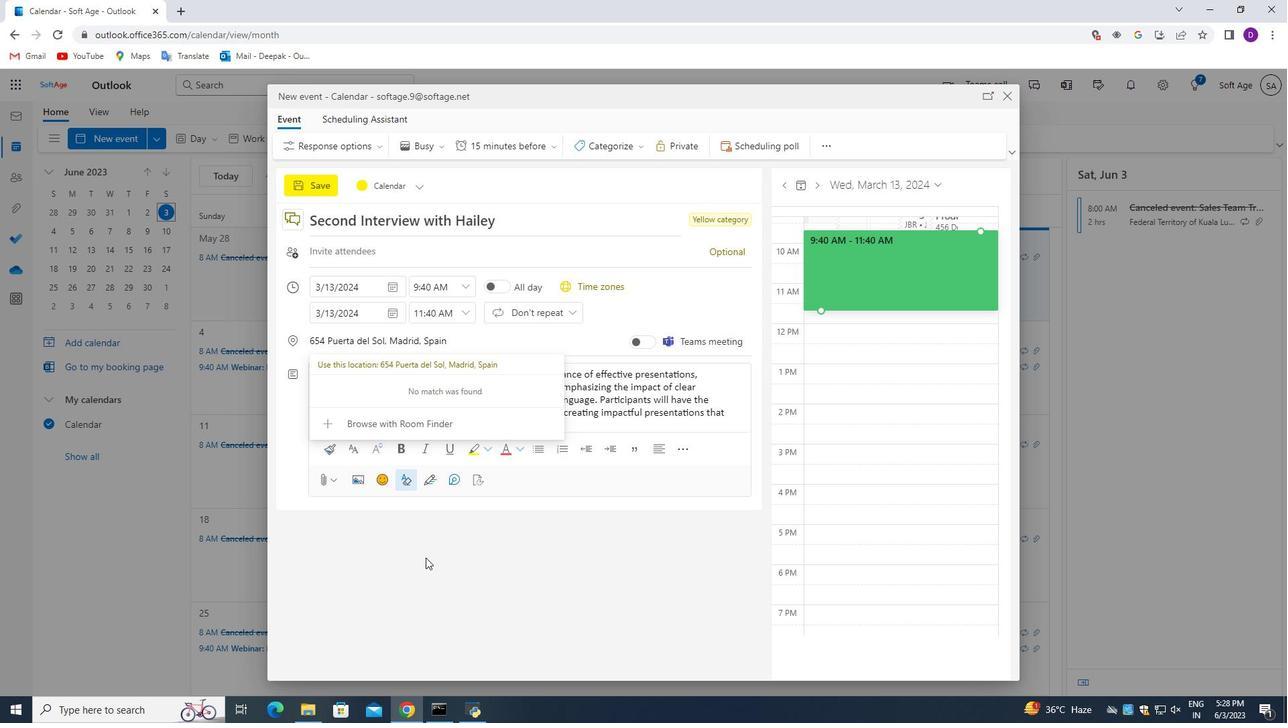 
Action: Mouse moved to (353, 247)
Screenshot: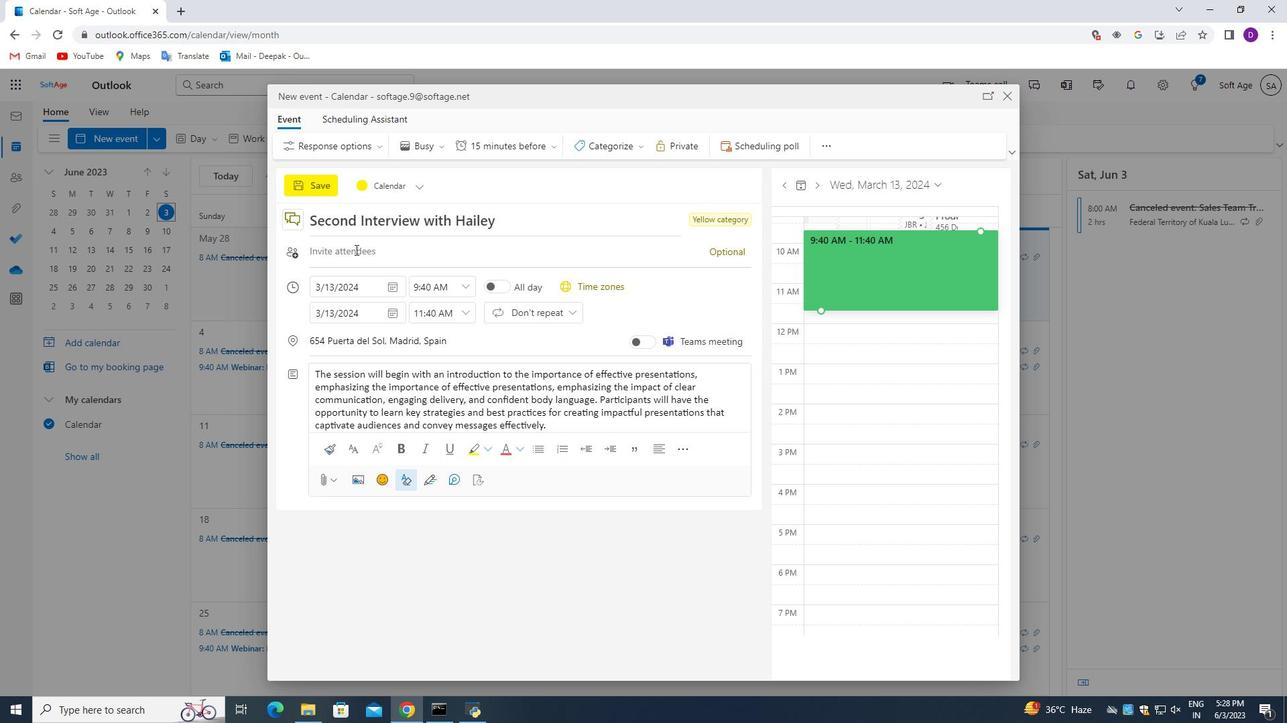 
Action: Mouse pressed left at (353, 247)
Screenshot: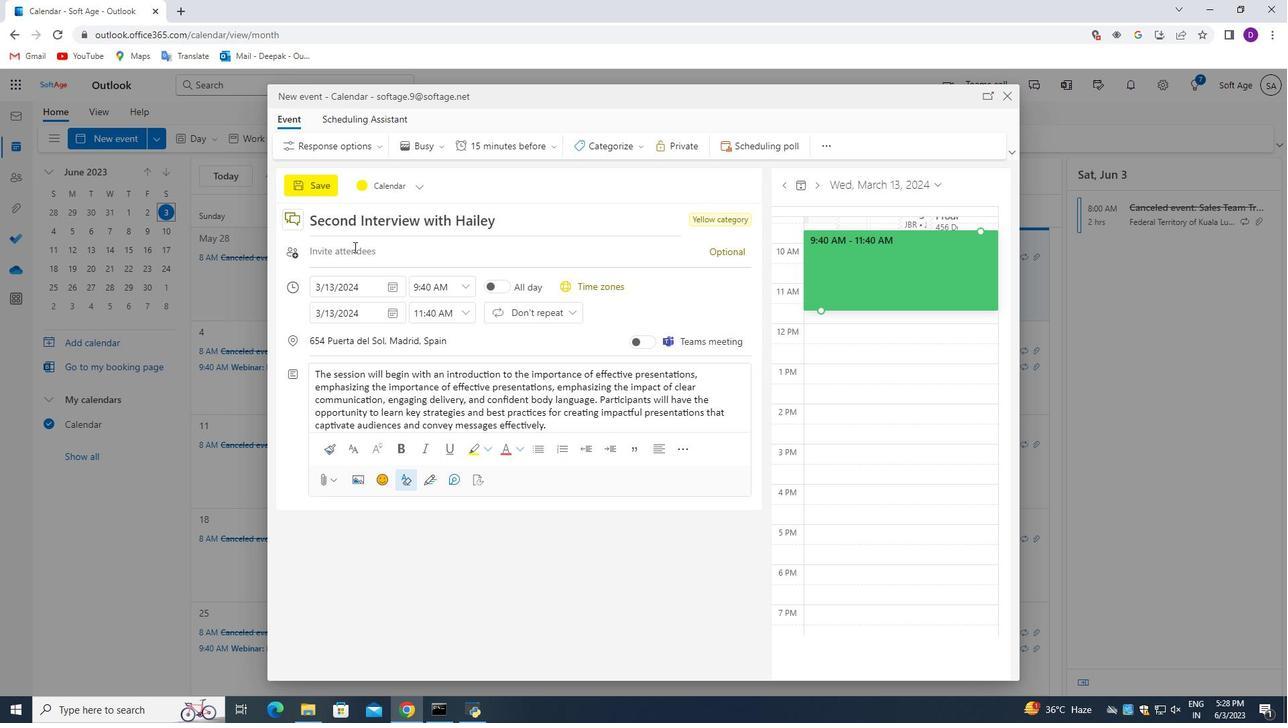 
Action: Mouse moved to (448, 483)
Screenshot: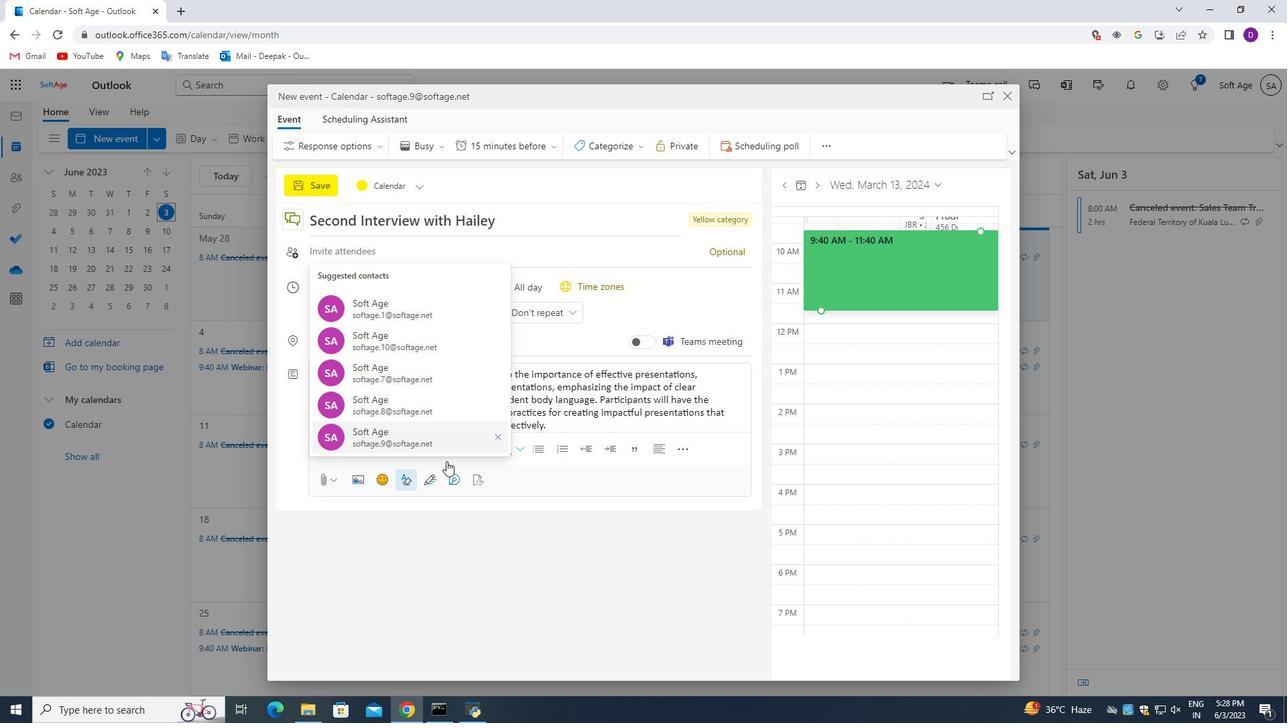 
Action: Key pressed softage.7<Key.shift>@softage.net<Key.enter>
Screenshot: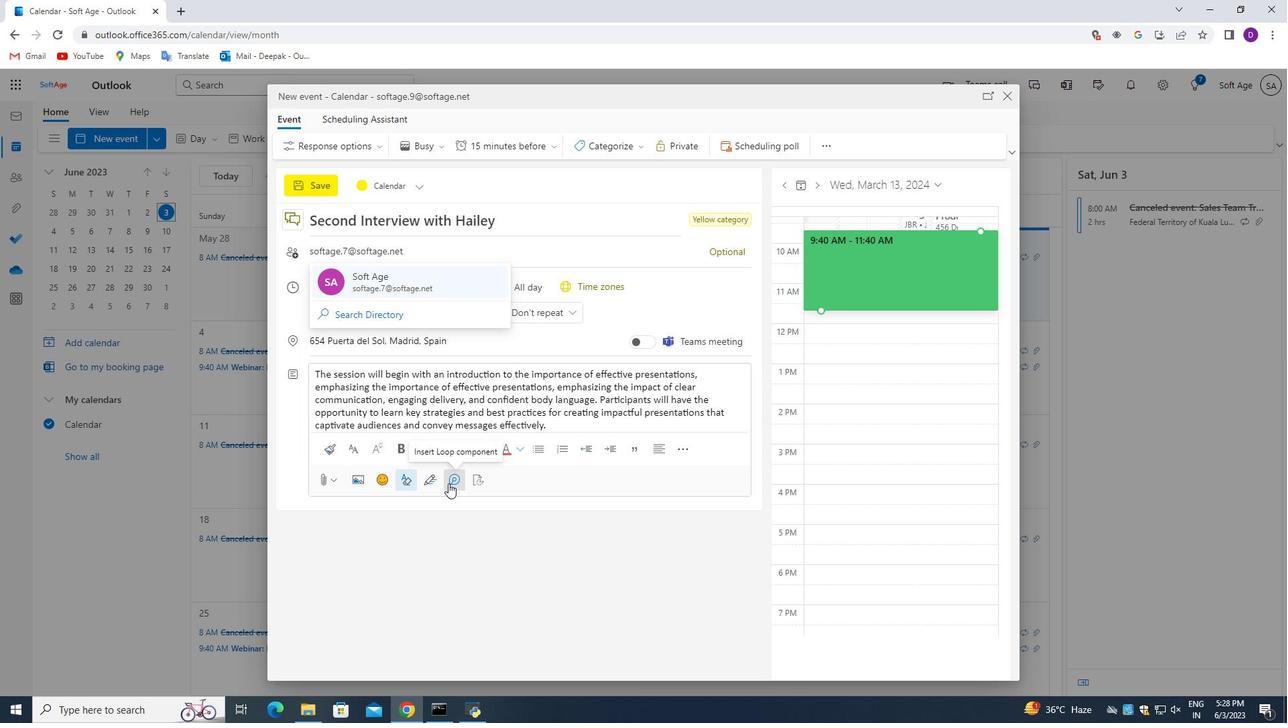 
Action: Mouse moved to (717, 252)
Screenshot: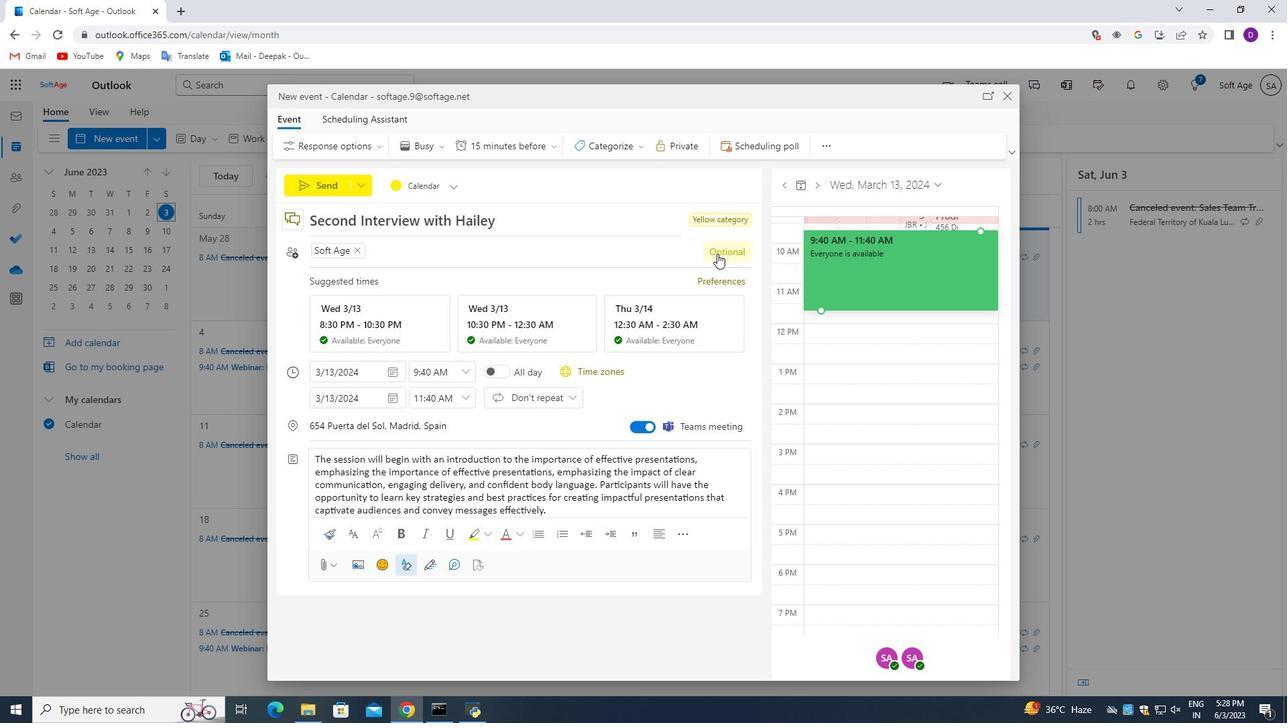 
Action: Mouse pressed left at (717, 252)
Screenshot: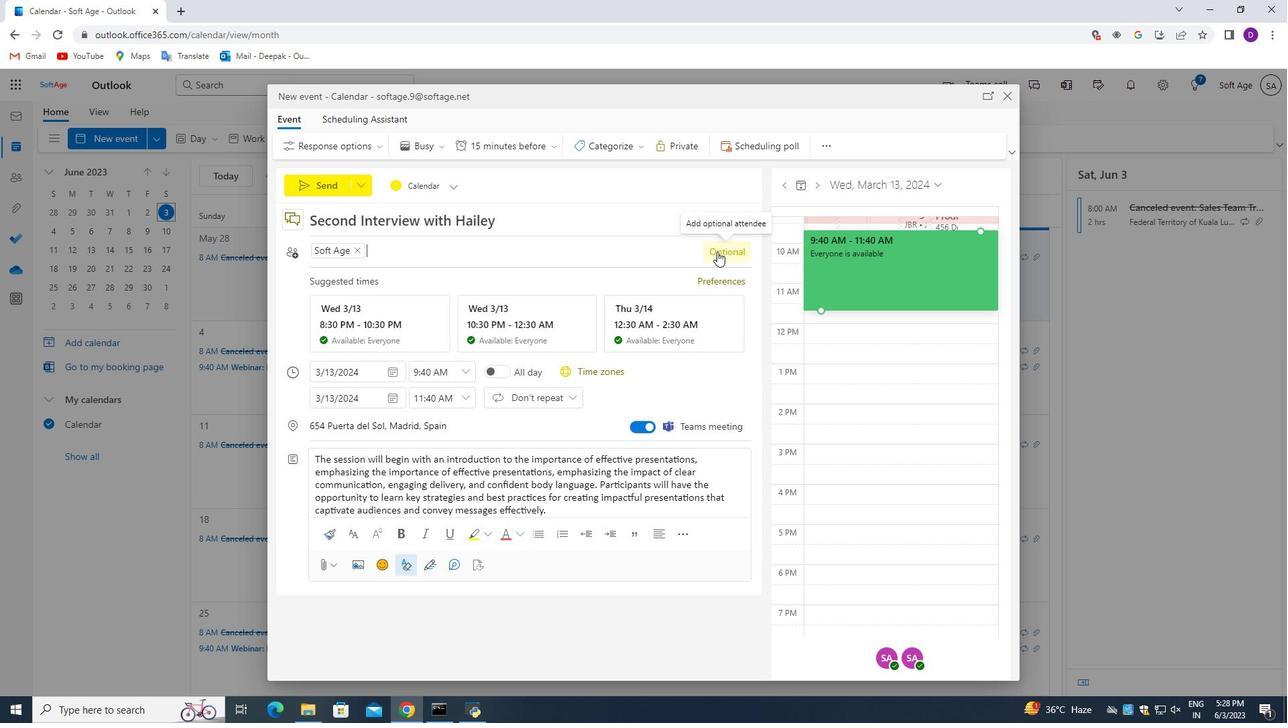 
Action: Mouse moved to (411, 211)
Screenshot: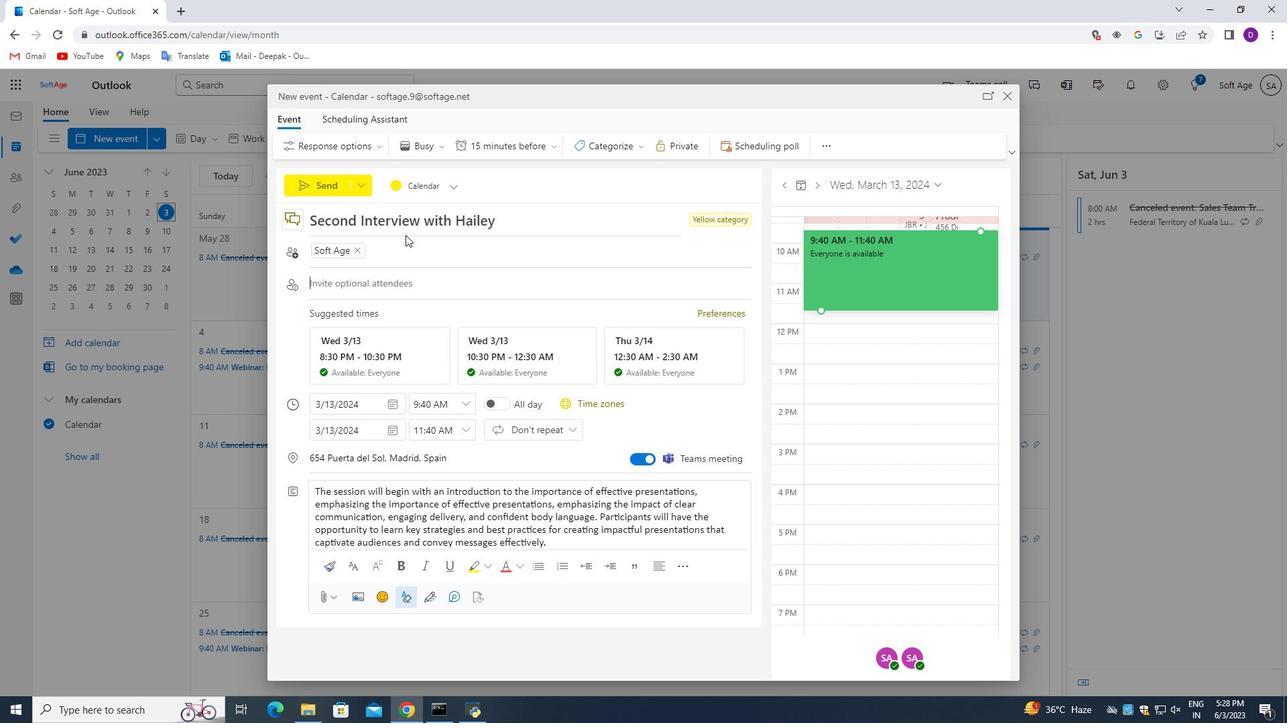 
Action: Key pressed softage.1<Key.shift>@softage.net<Key.enter>
Screenshot: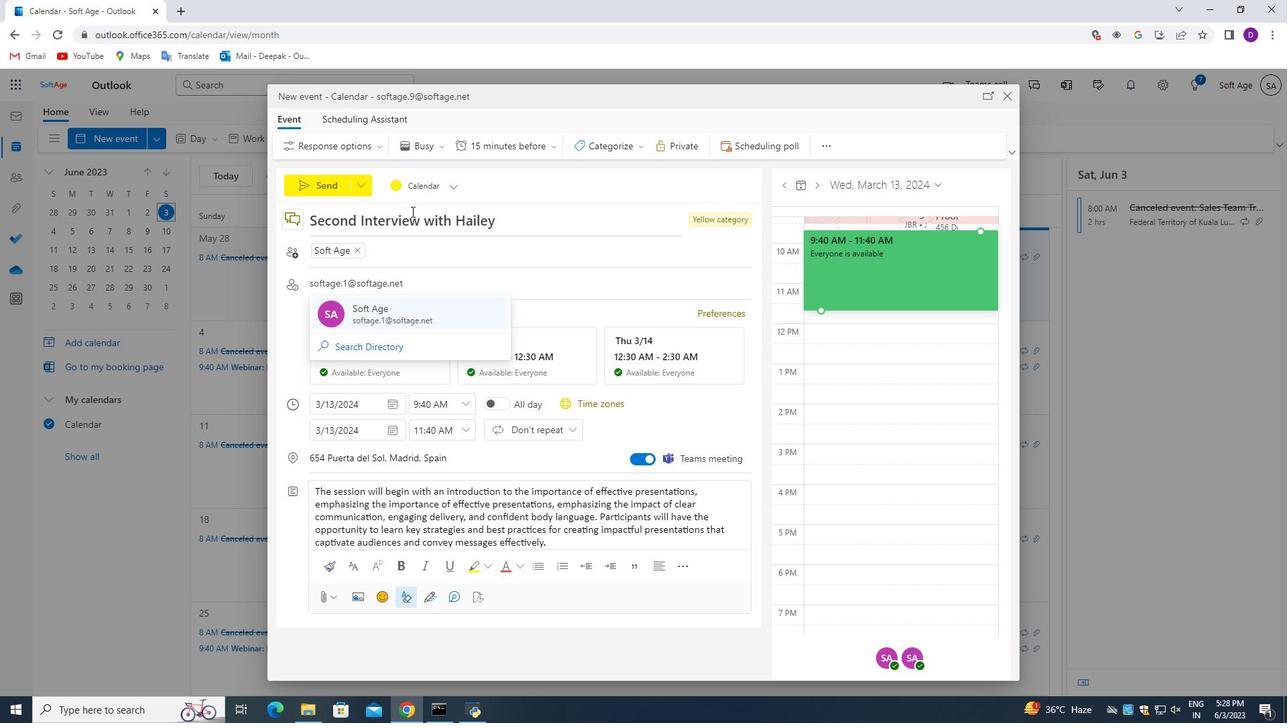 
Action: Mouse moved to (532, 150)
Screenshot: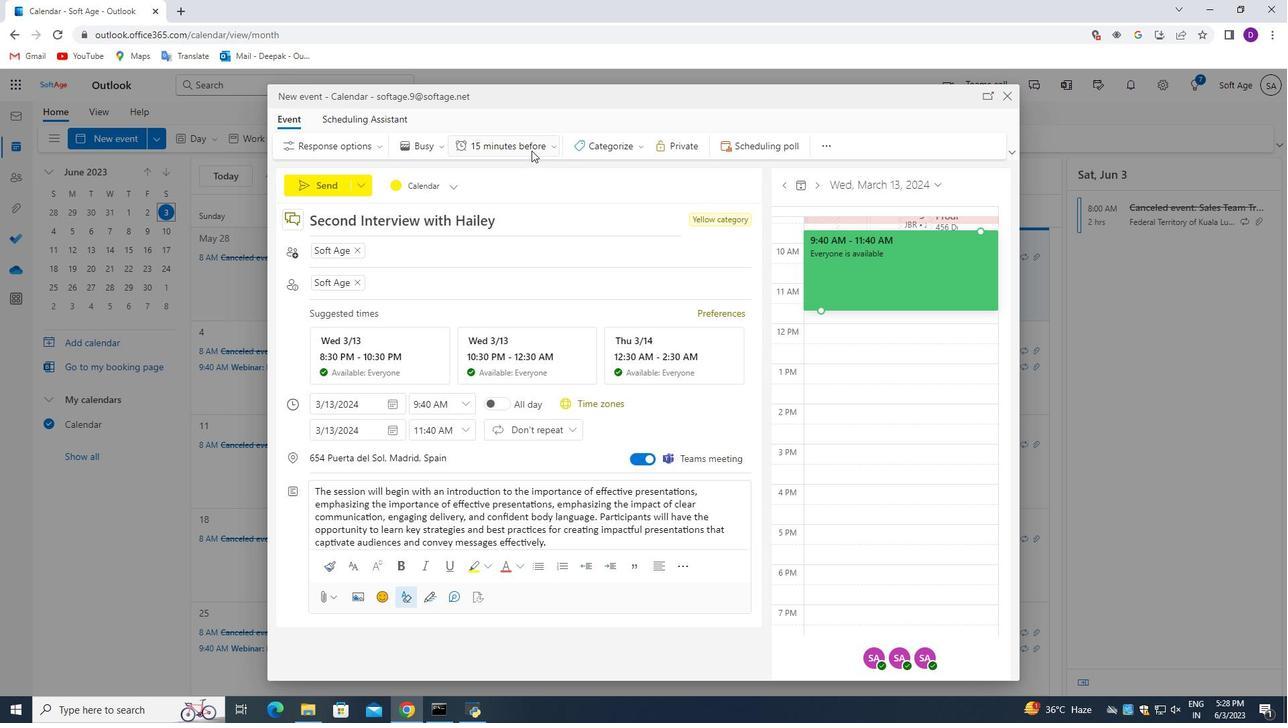 
Action: Mouse pressed left at (532, 150)
Screenshot: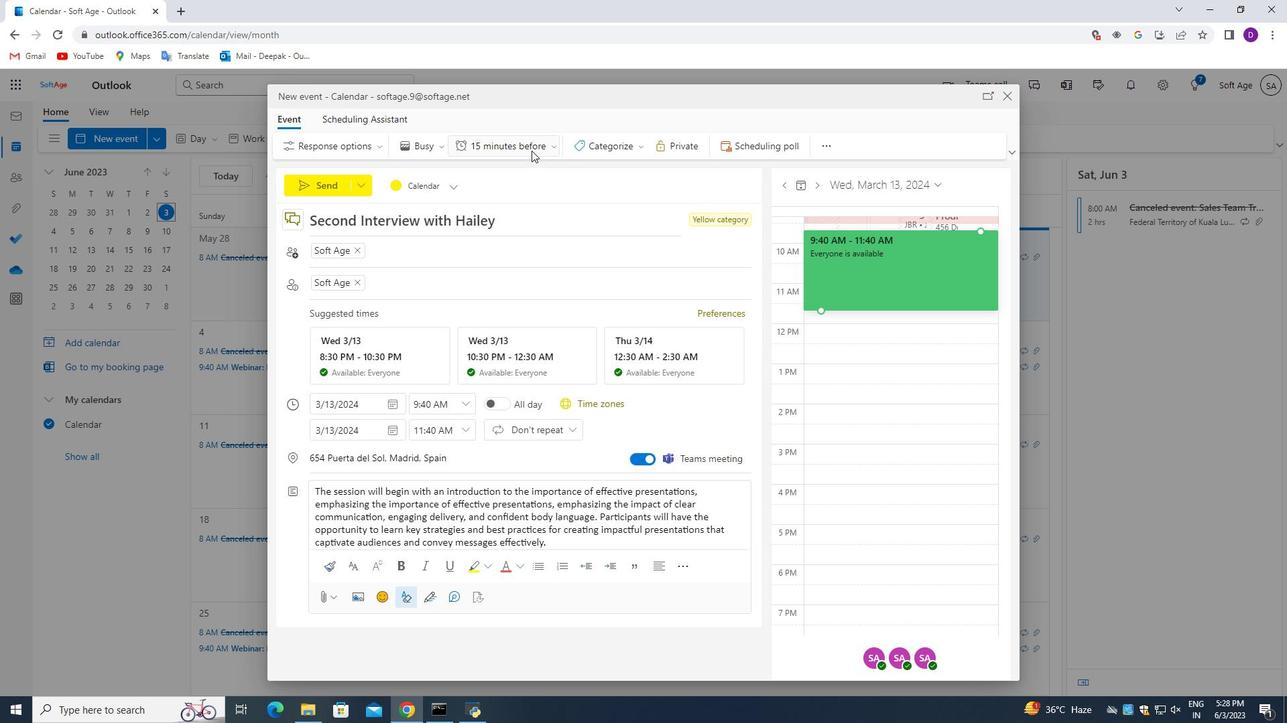 
Action: Mouse moved to (512, 244)
Screenshot: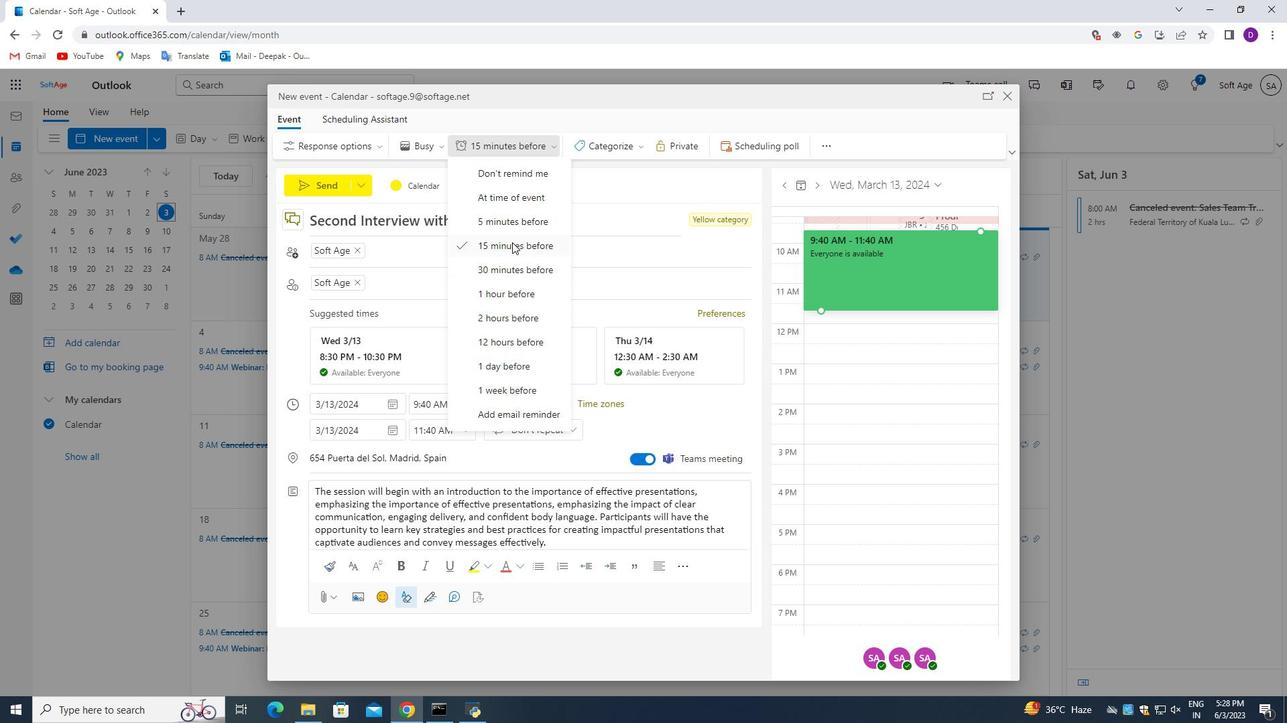 
Action: Mouse pressed left at (512, 244)
Screenshot: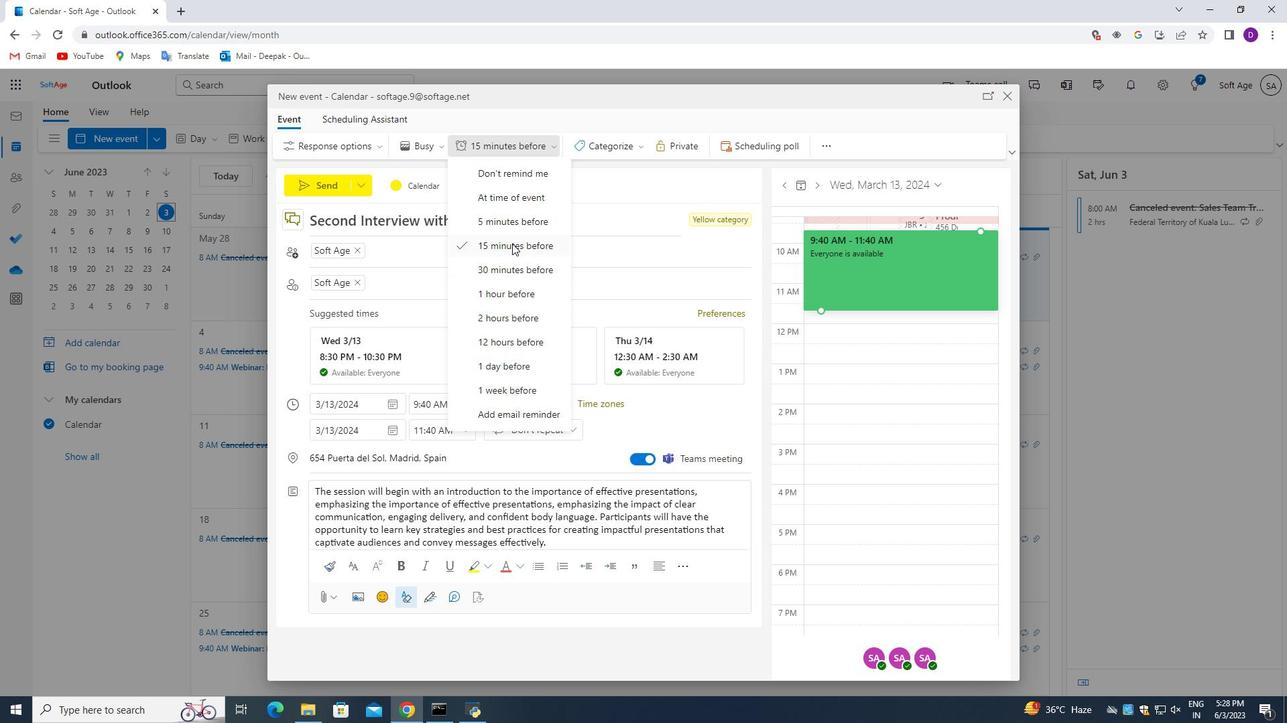 
Action: Mouse moved to (496, 360)
Screenshot: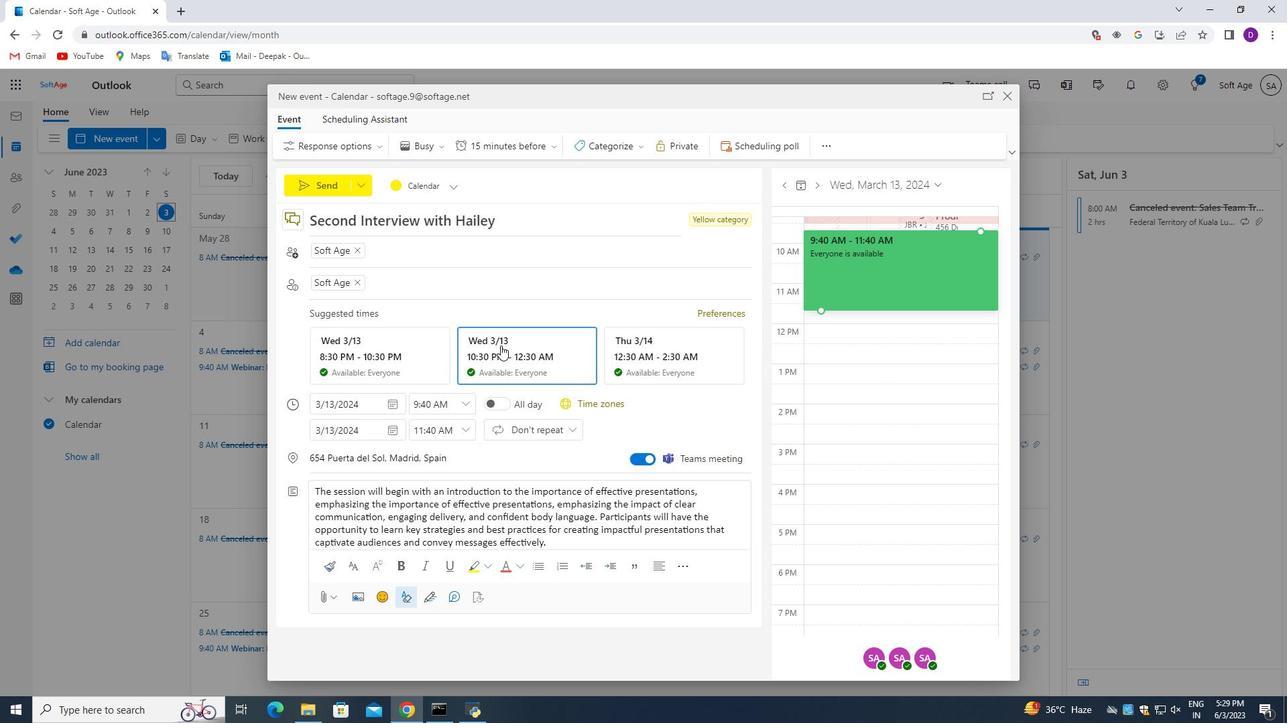 
Action: Mouse scrolled (496, 359) with delta (0, 0)
Screenshot: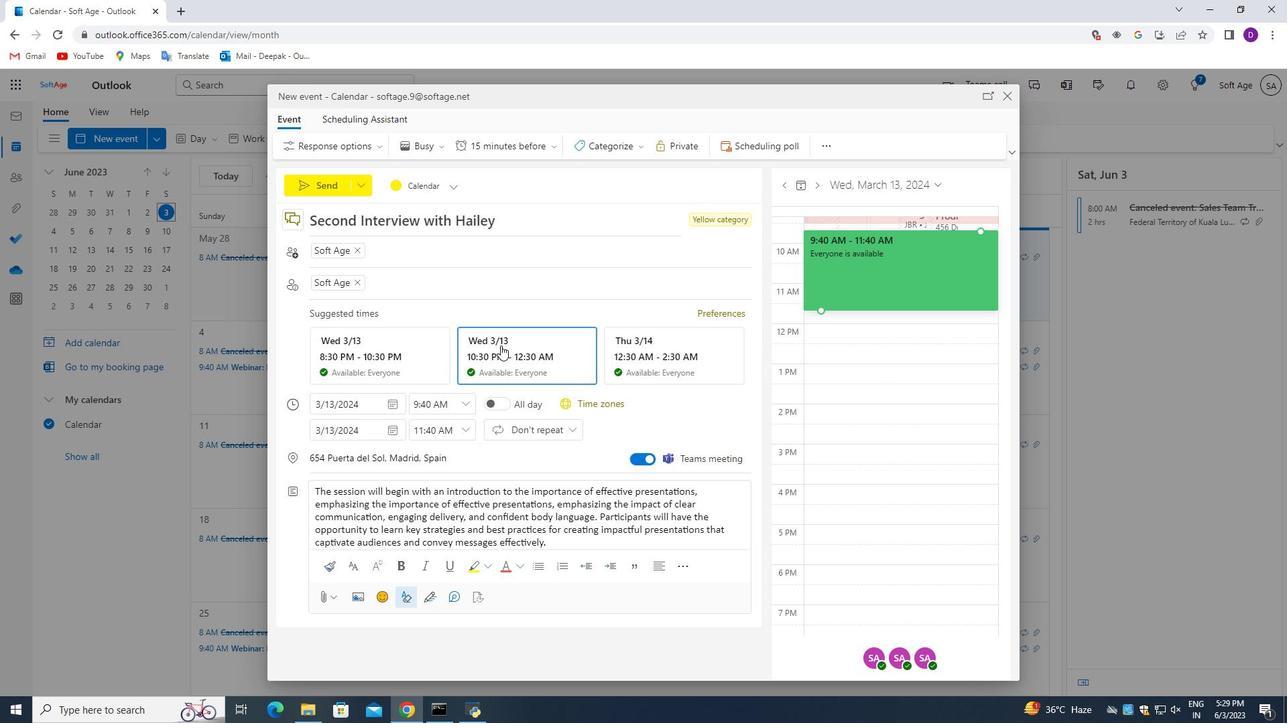 
Action: Mouse moved to (473, 378)
Screenshot: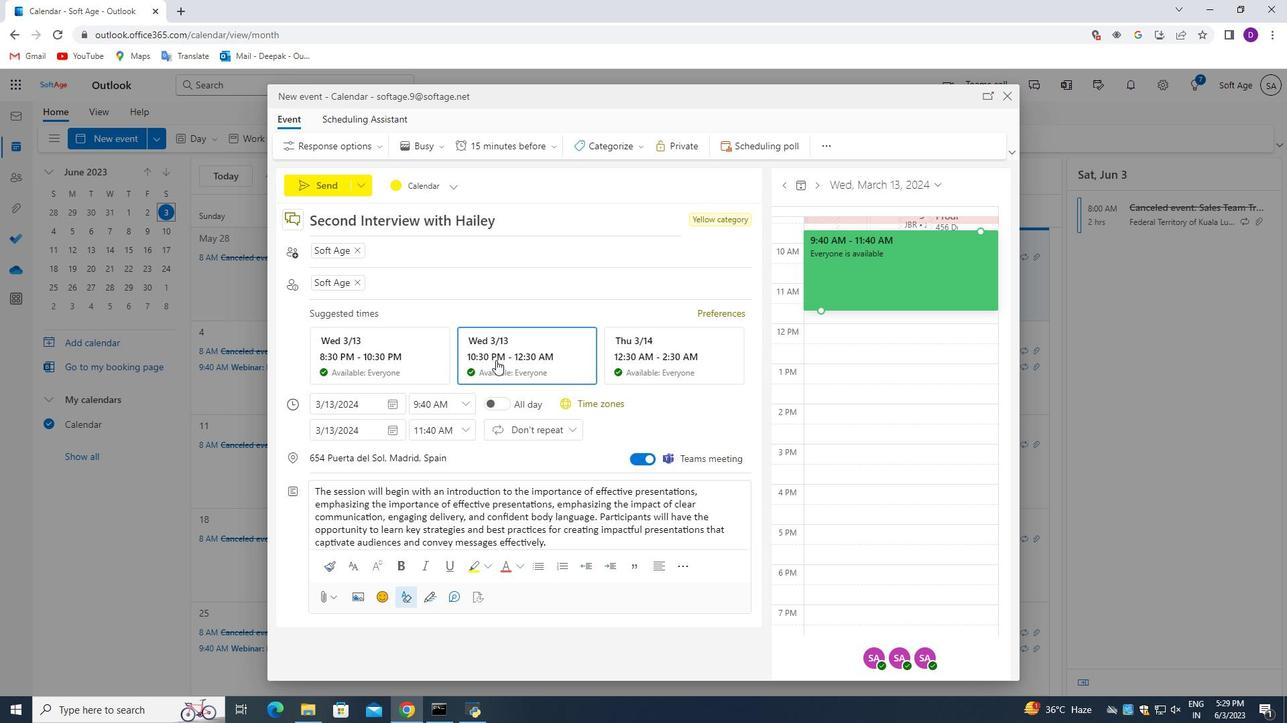 
Action: Mouse scrolled (473, 378) with delta (0, 0)
Screenshot: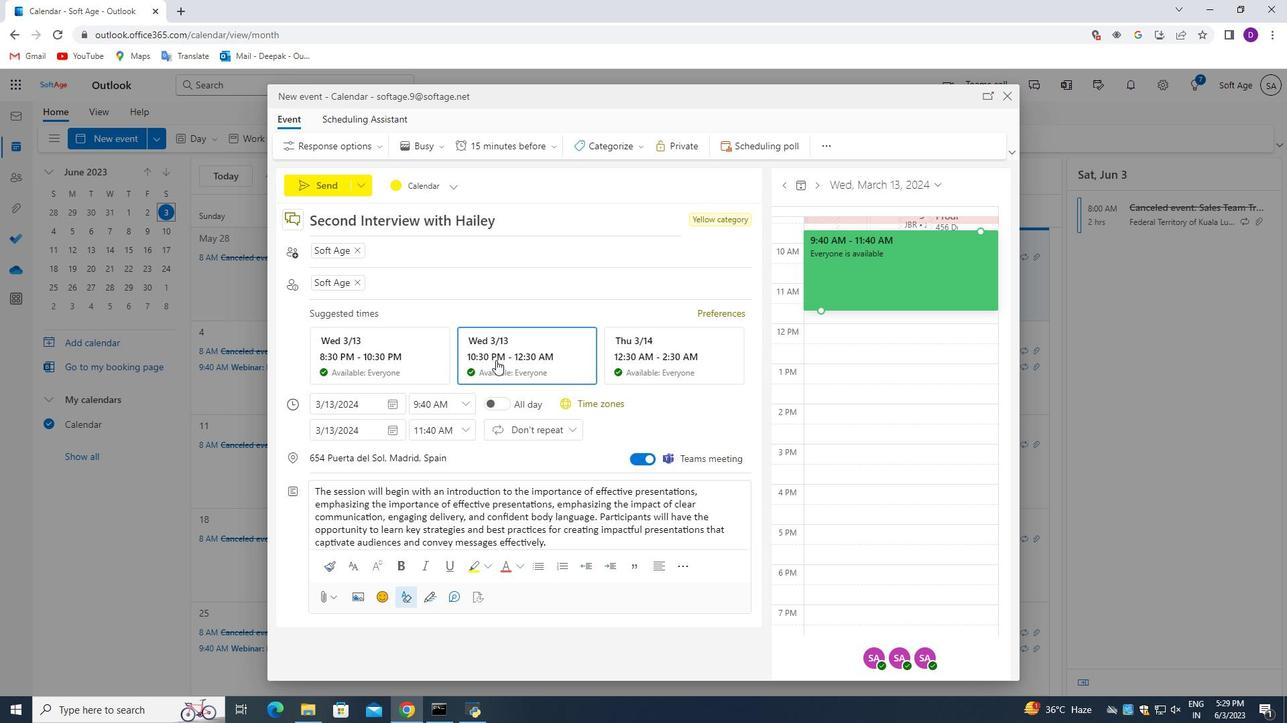 
Action: Mouse moved to (353, 333)
Screenshot: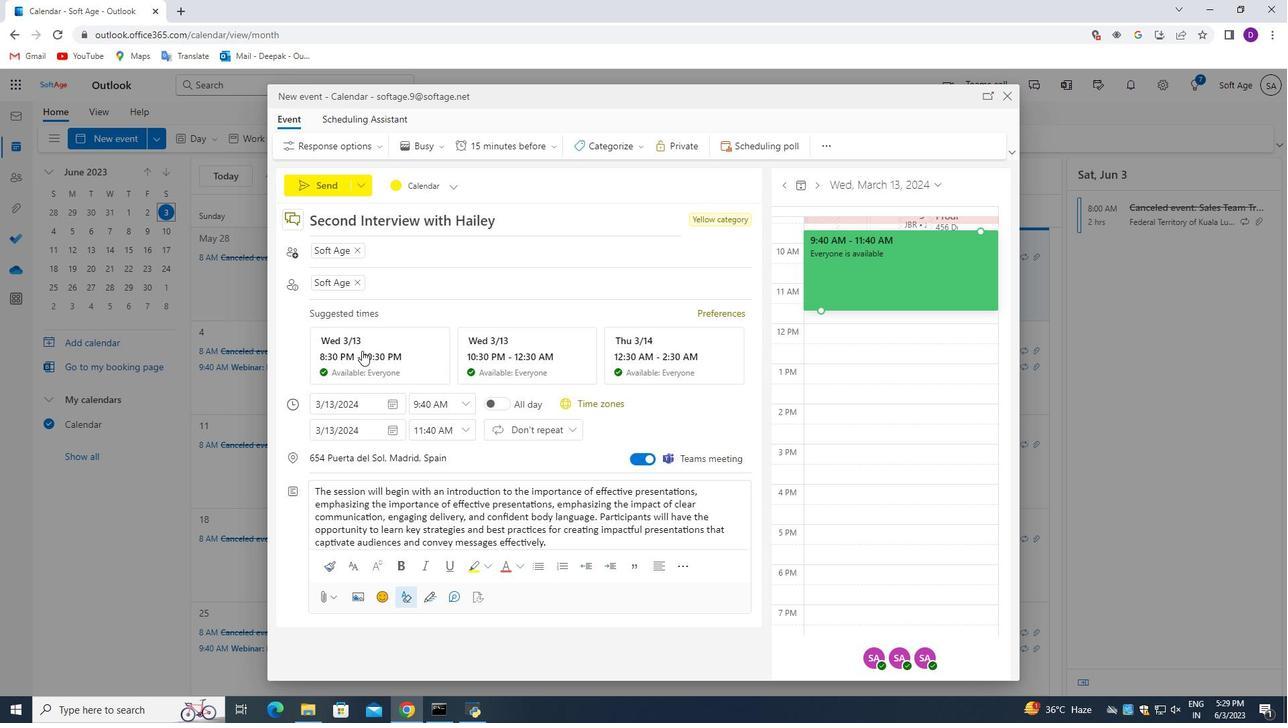 
Action: Mouse scrolled (353, 334) with delta (0, 0)
Screenshot: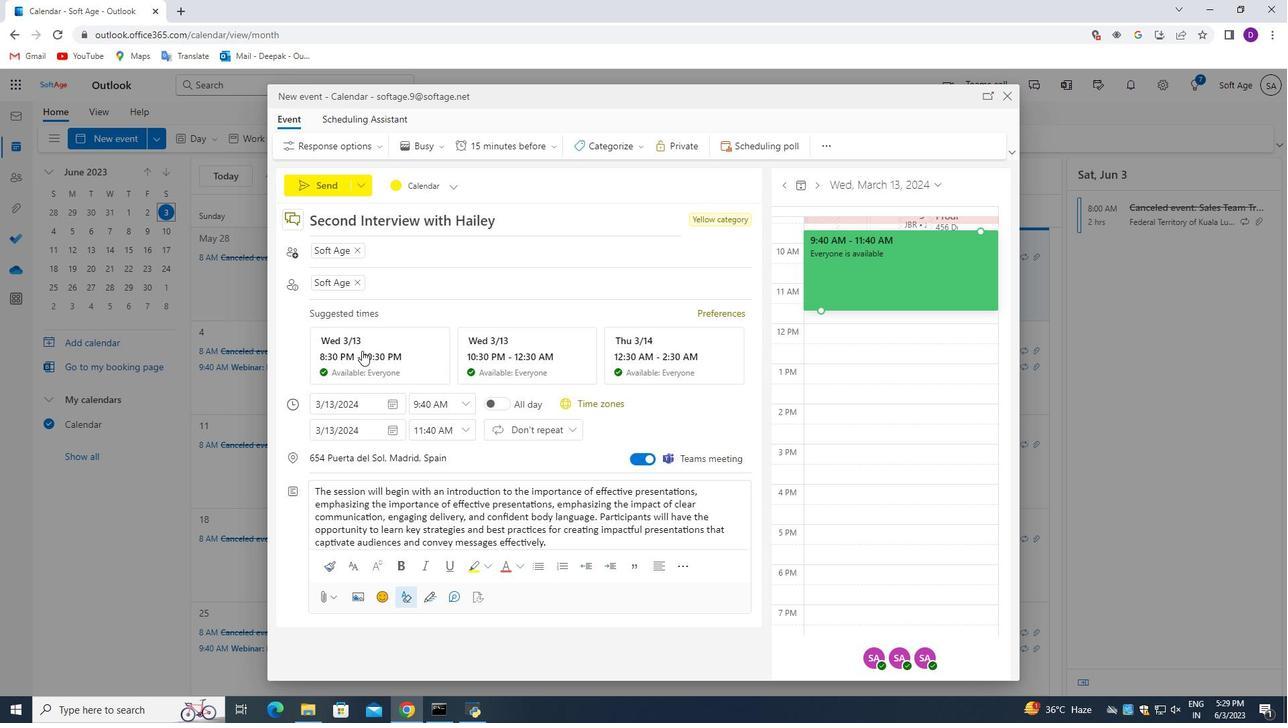 
Action: Mouse moved to (353, 330)
Screenshot: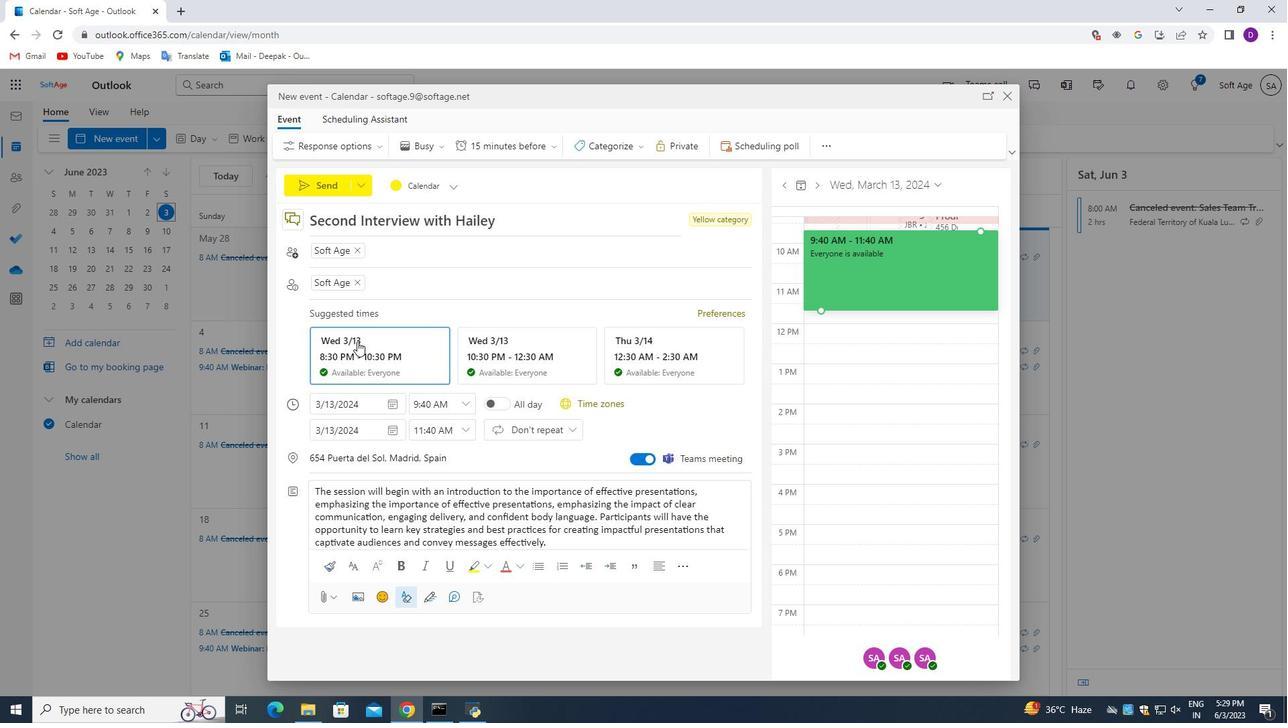 
Action: Mouse scrolled (353, 331) with delta (0, 0)
Screenshot: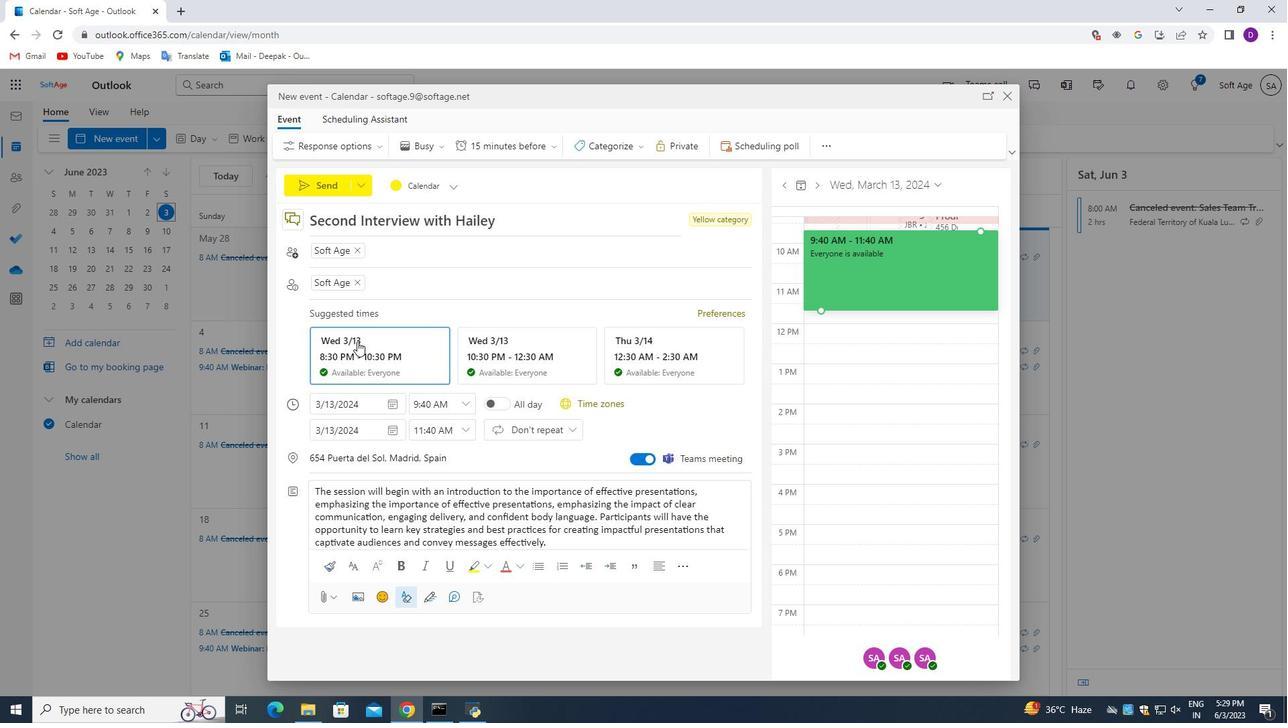 
Action: Mouse moved to (352, 329)
Screenshot: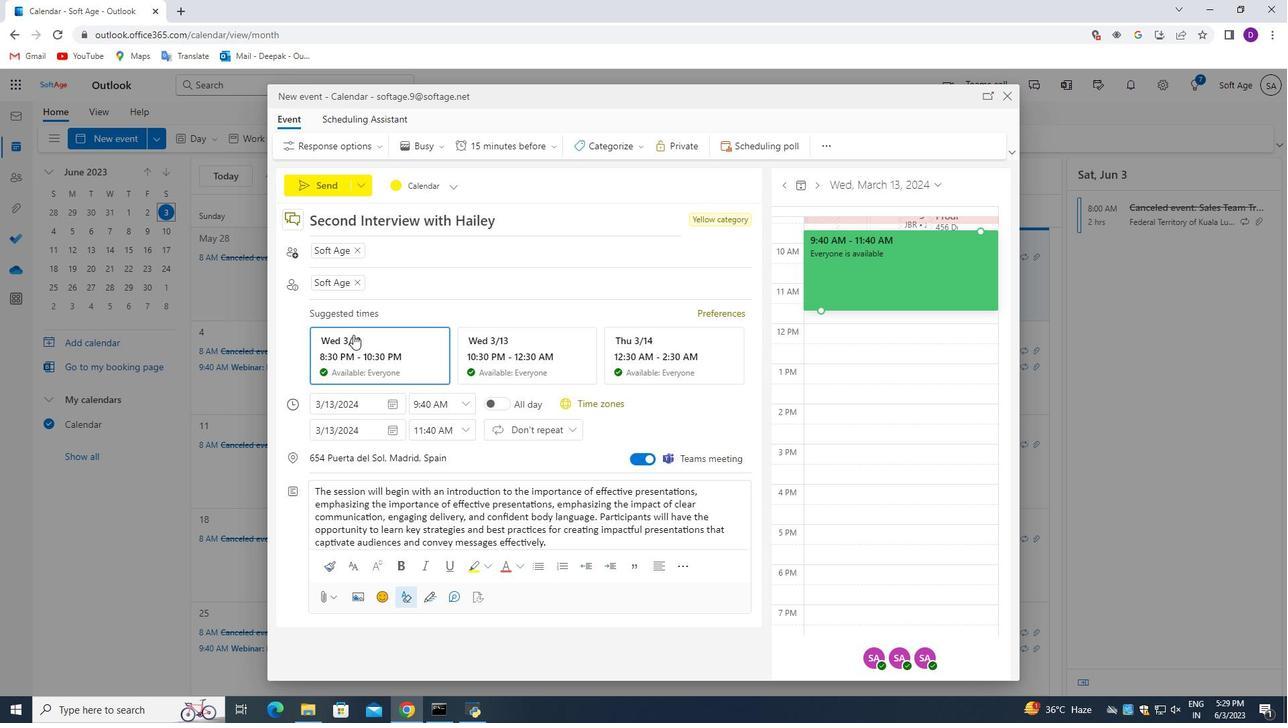 
Action: Mouse scrolled (352, 330) with delta (0, 0)
Screenshot: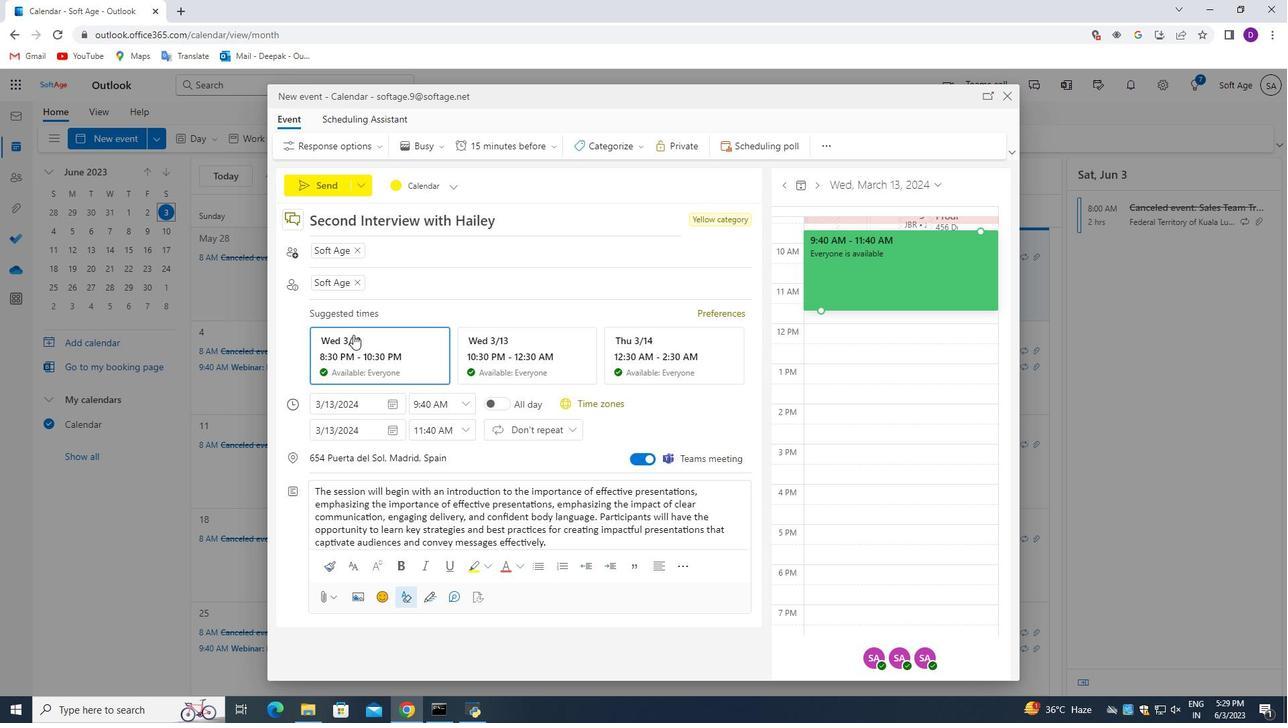 
Action: Mouse moved to (325, 189)
Screenshot: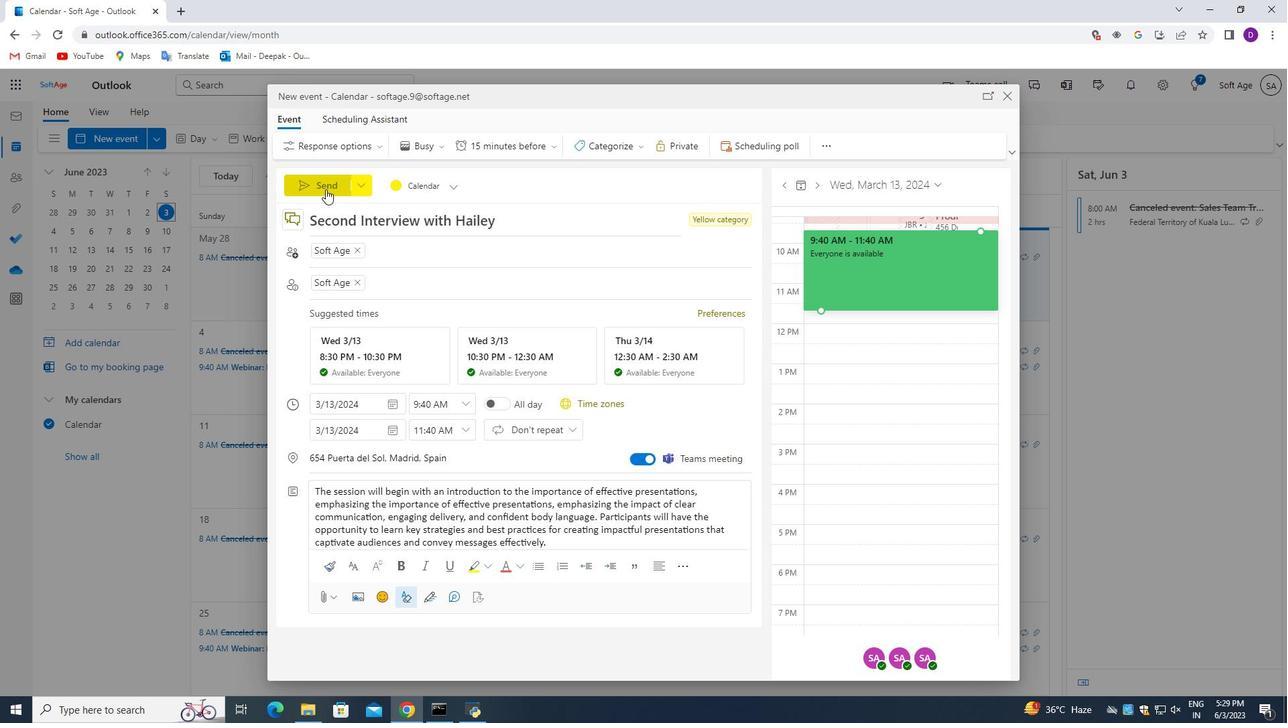 
Action: Mouse pressed left at (325, 189)
Screenshot: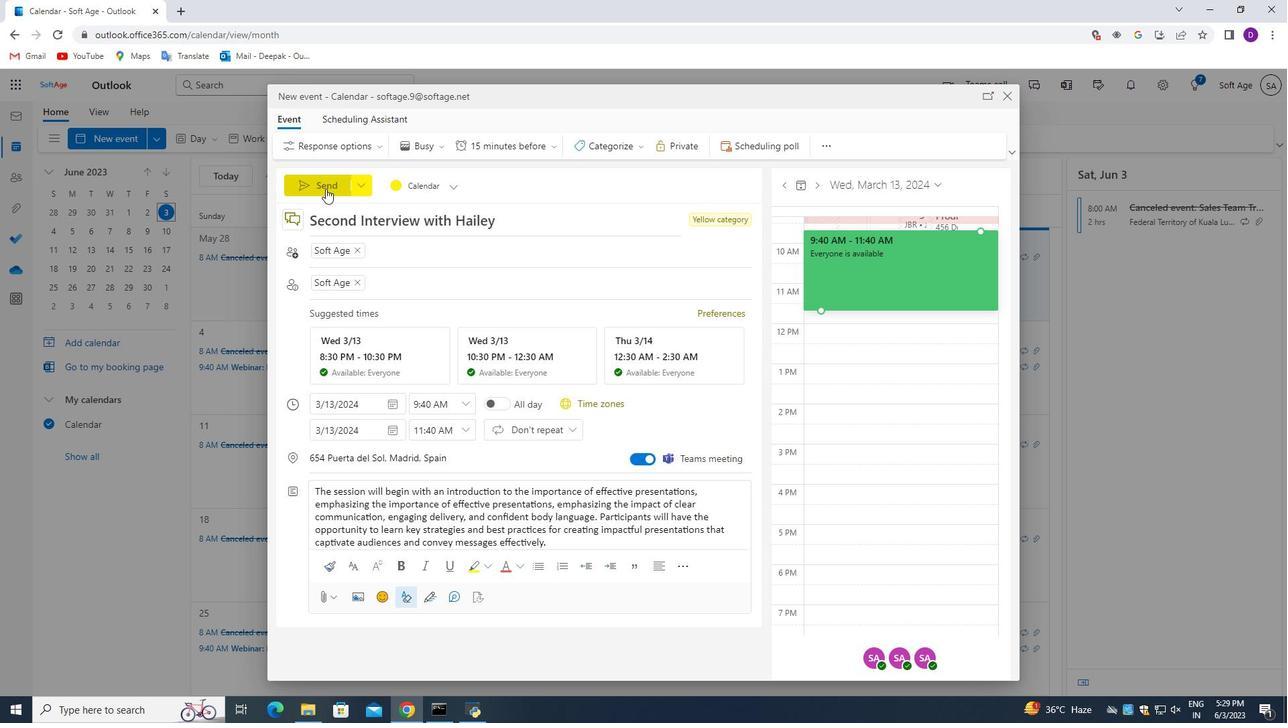 
Action: Mouse moved to (492, 411)
Screenshot: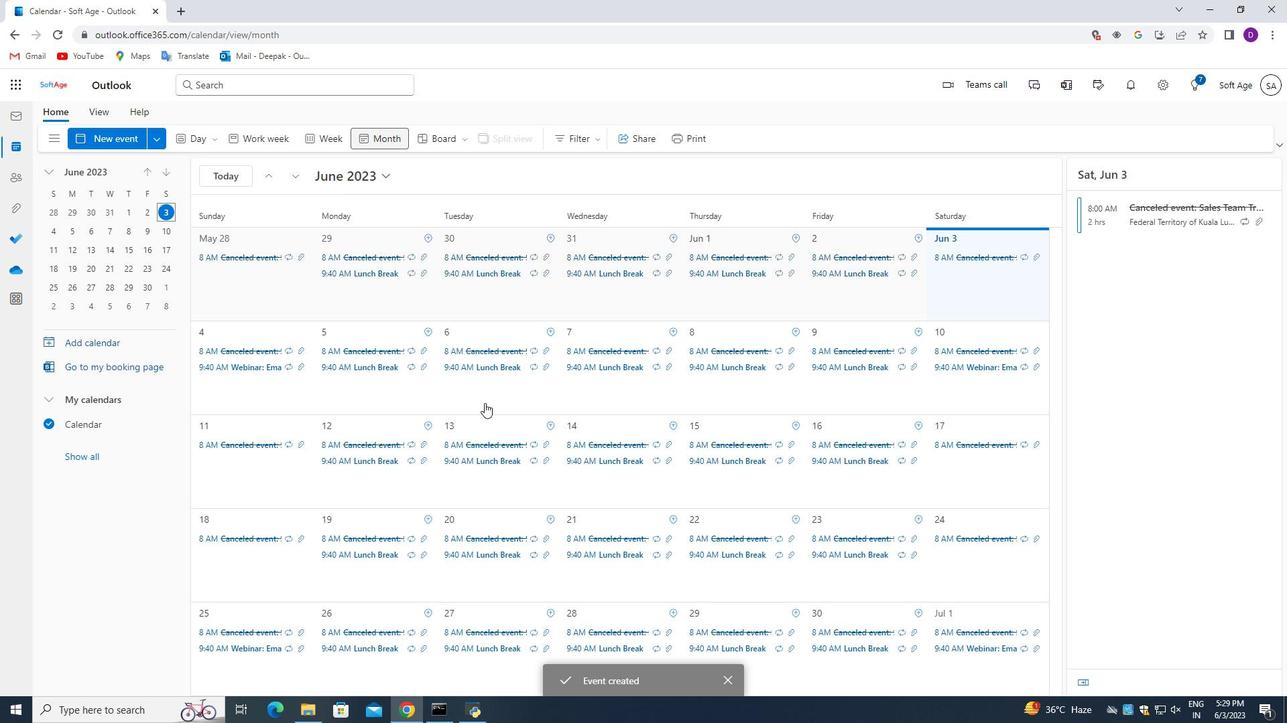 
